 Task: Search one way flight ticket for 4 adults, 1 infant in seat and 1 infant on lap in premium economy from Marquette: Sawyer International Airport to Riverton: Central Wyoming Regional Airport (was Riverton Regional) on 5-4-2023. Choice of flights is Delta. Number of bags: 1 checked bag. Price is upto 107000. Outbound departure time preference is 22:15.
Action: Mouse moved to (307, 130)
Screenshot: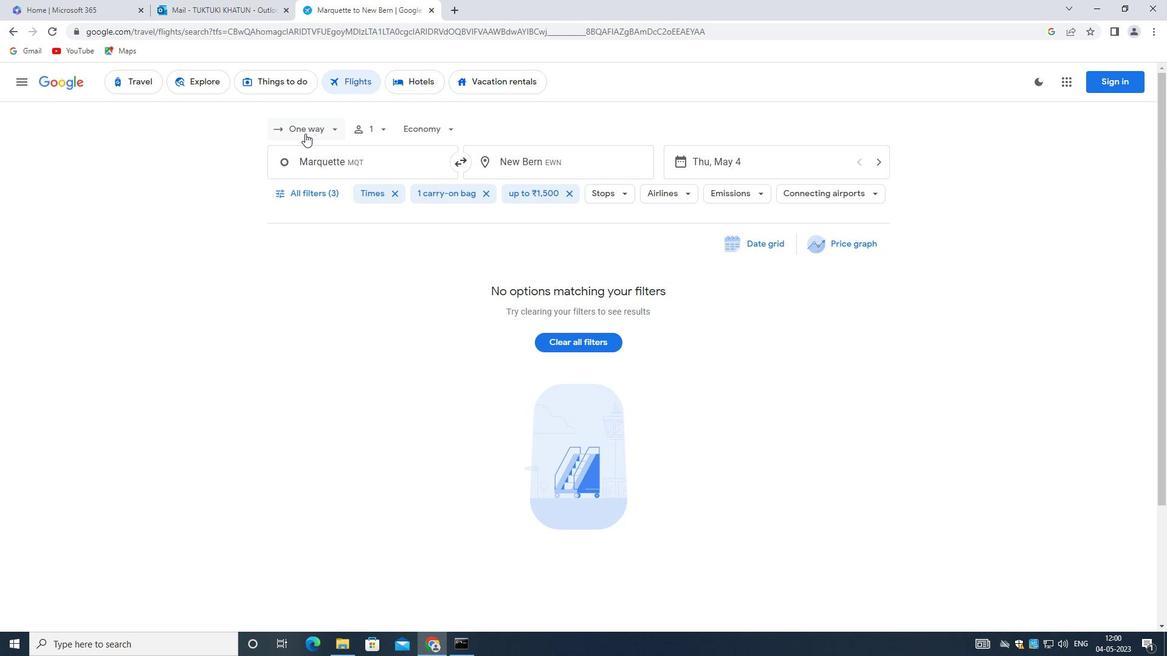 
Action: Mouse pressed left at (307, 130)
Screenshot: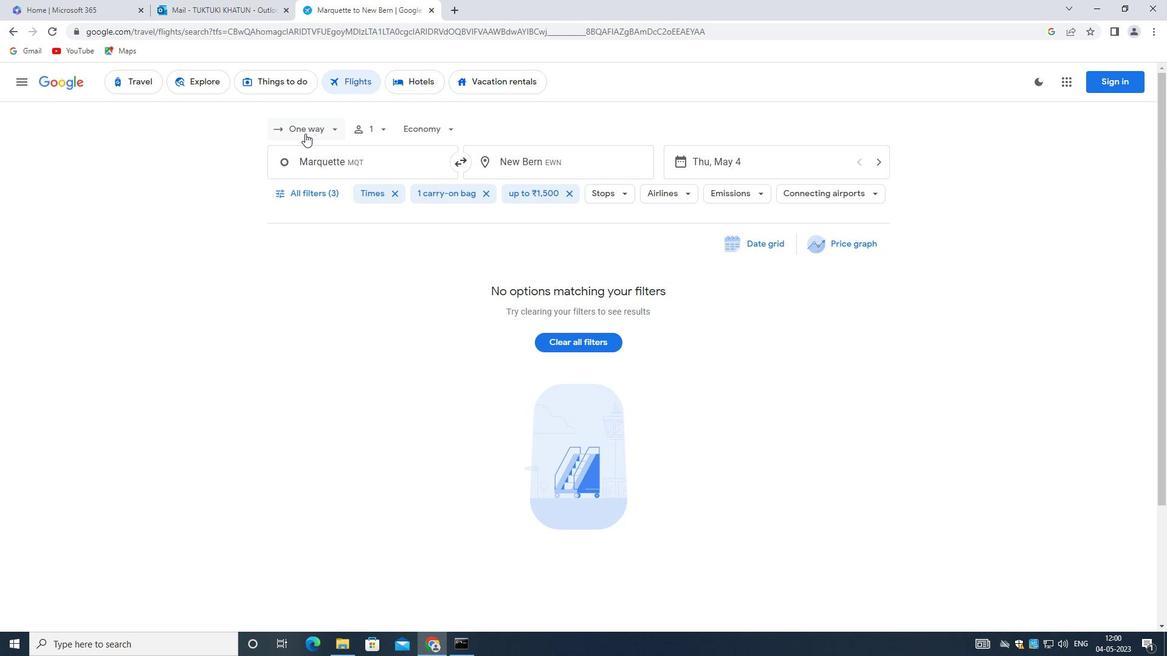 
Action: Mouse moved to (316, 183)
Screenshot: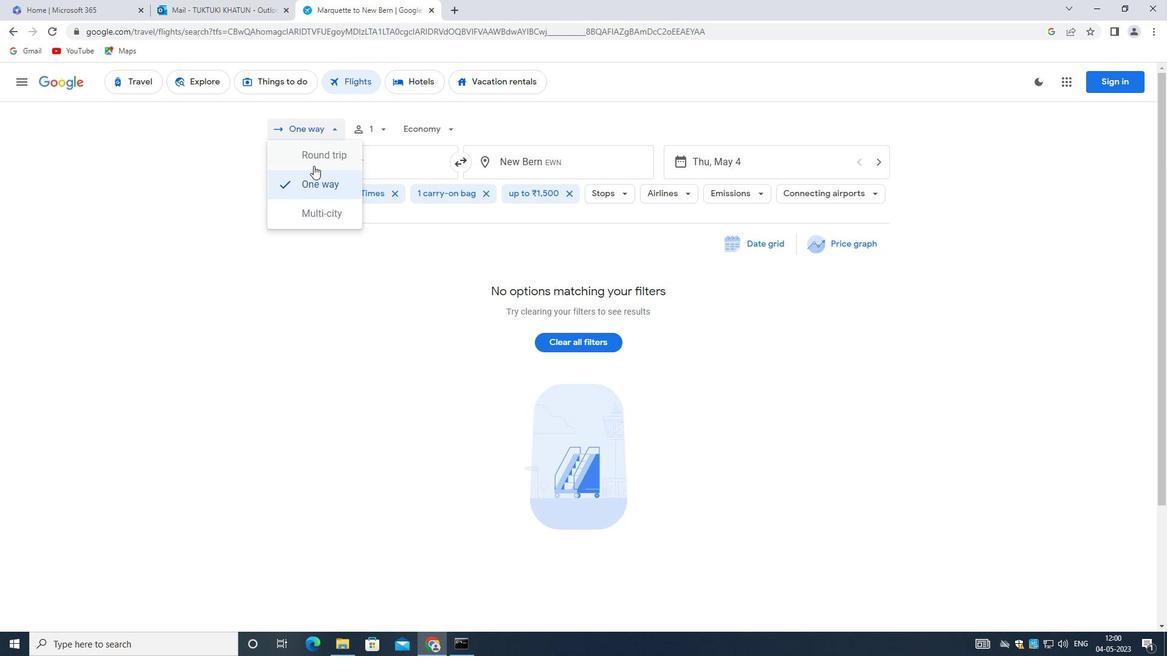 
Action: Mouse pressed left at (316, 183)
Screenshot: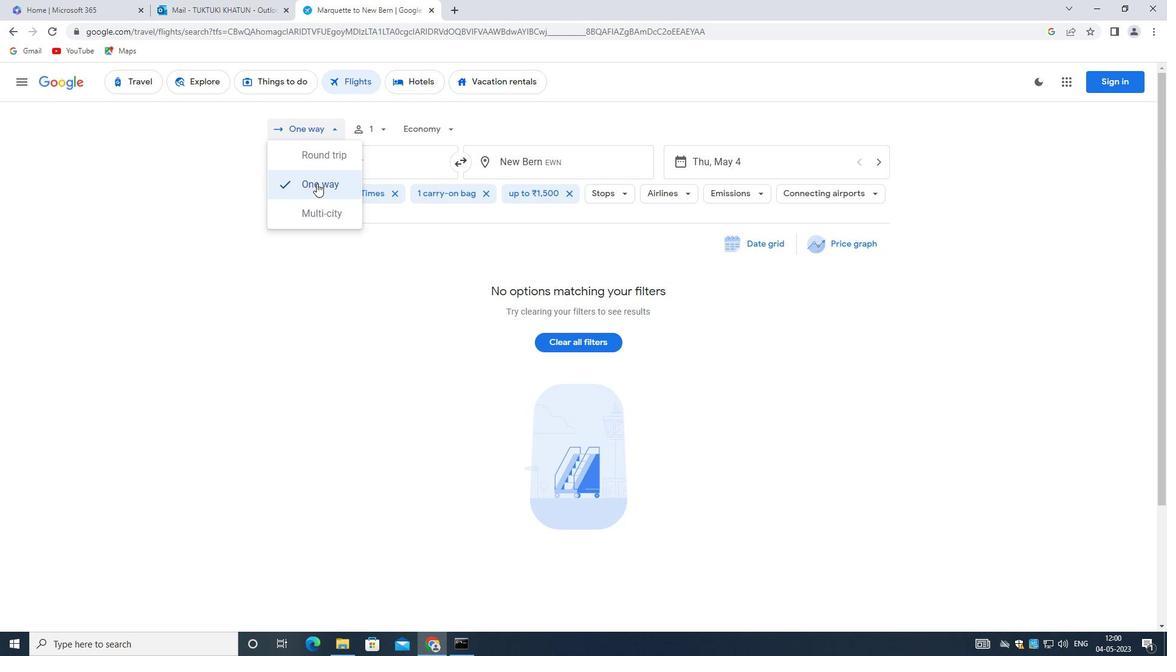 
Action: Mouse moved to (380, 134)
Screenshot: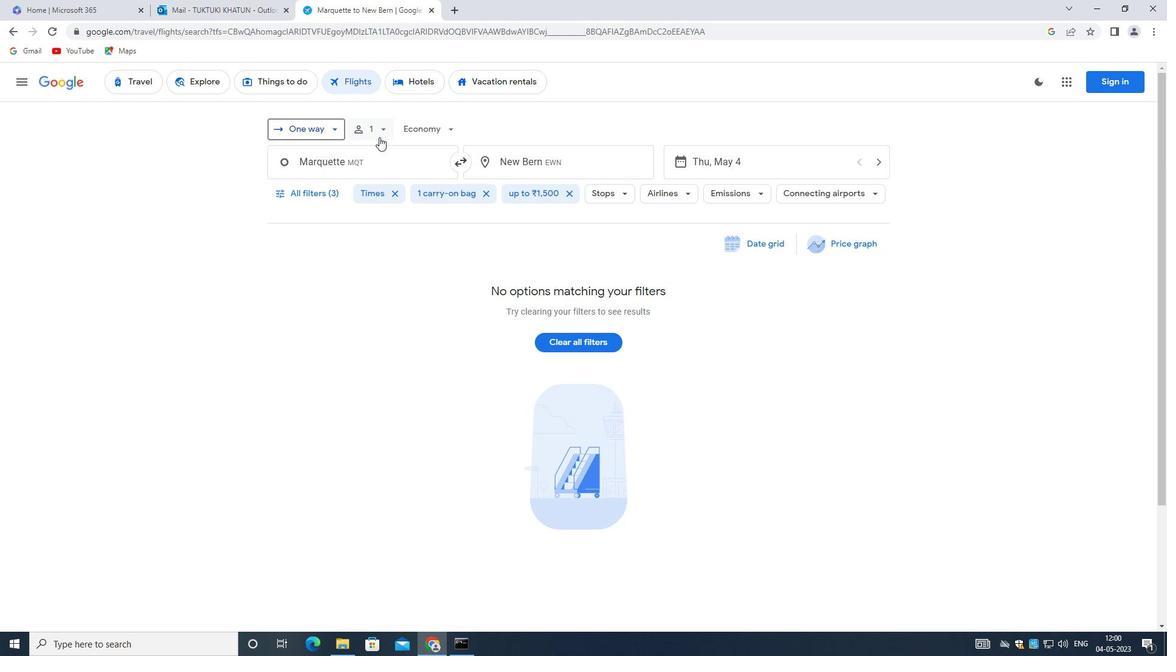 
Action: Mouse pressed left at (380, 134)
Screenshot: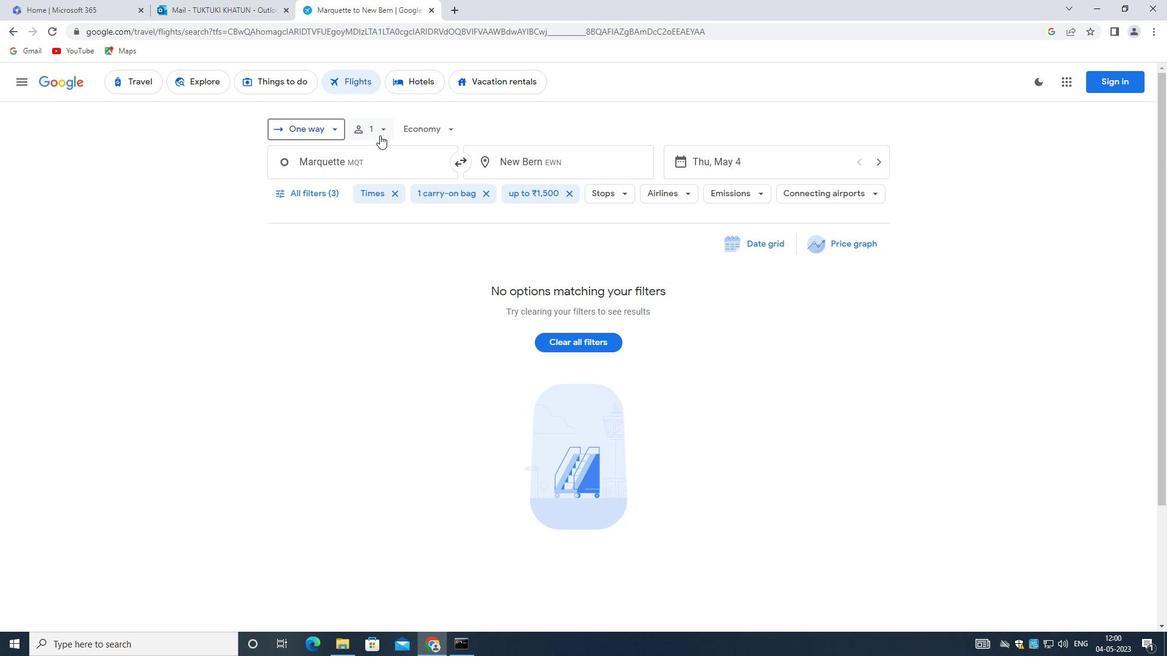 
Action: Mouse moved to (472, 161)
Screenshot: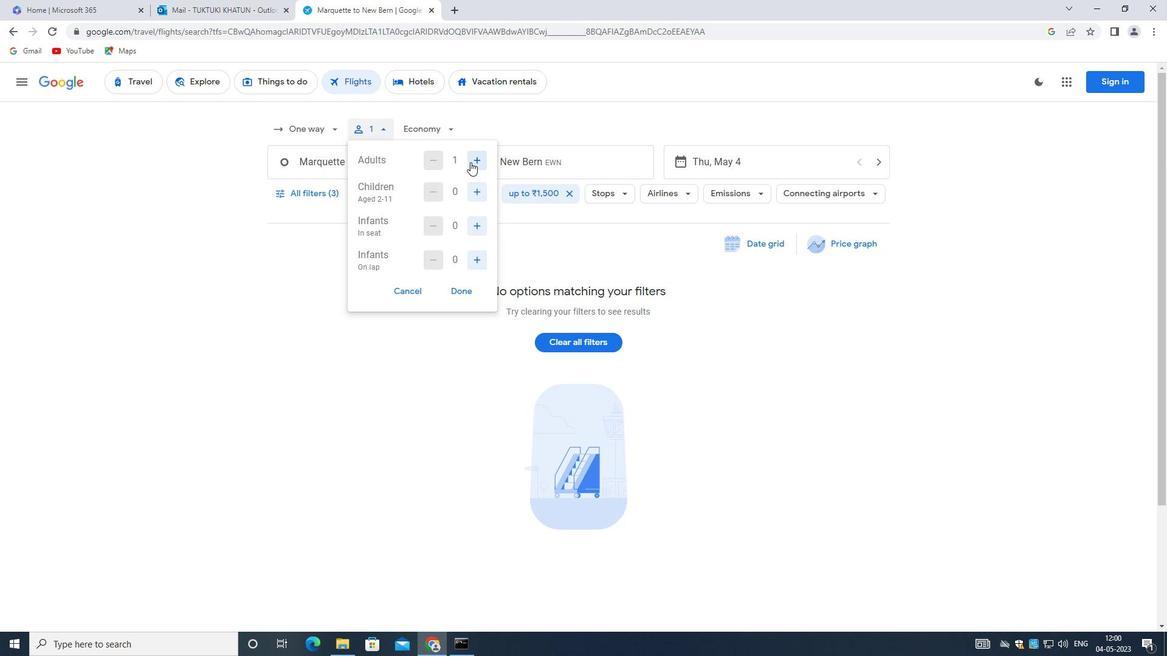 
Action: Mouse pressed left at (472, 161)
Screenshot: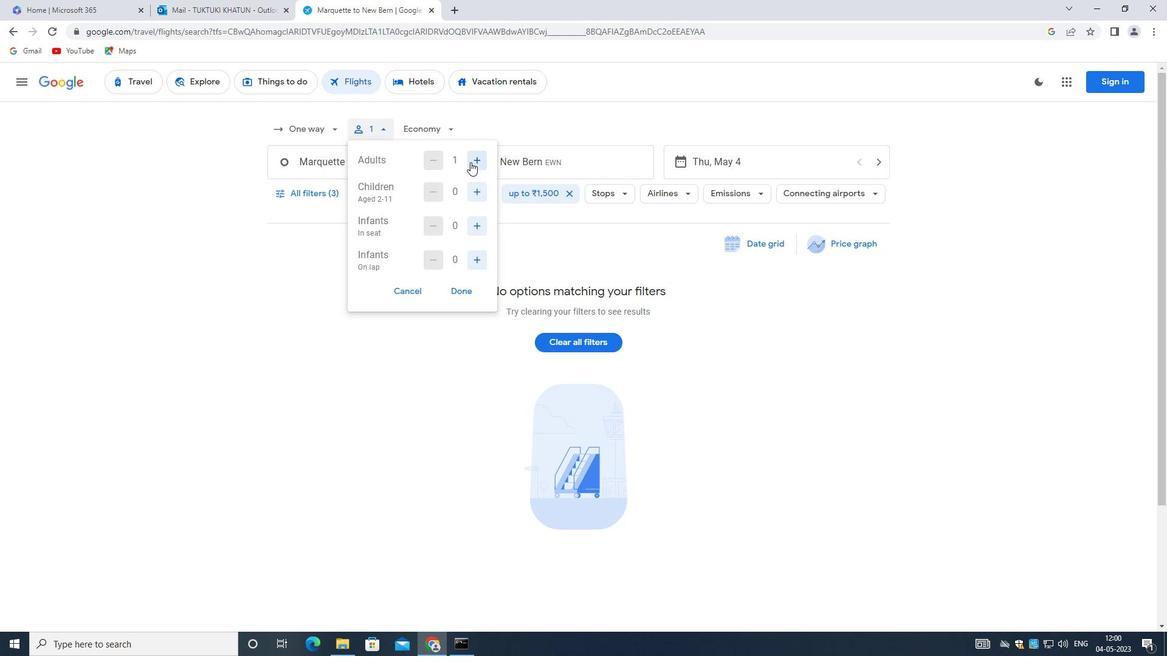 
Action: Mouse moved to (473, 159)
Screenshot: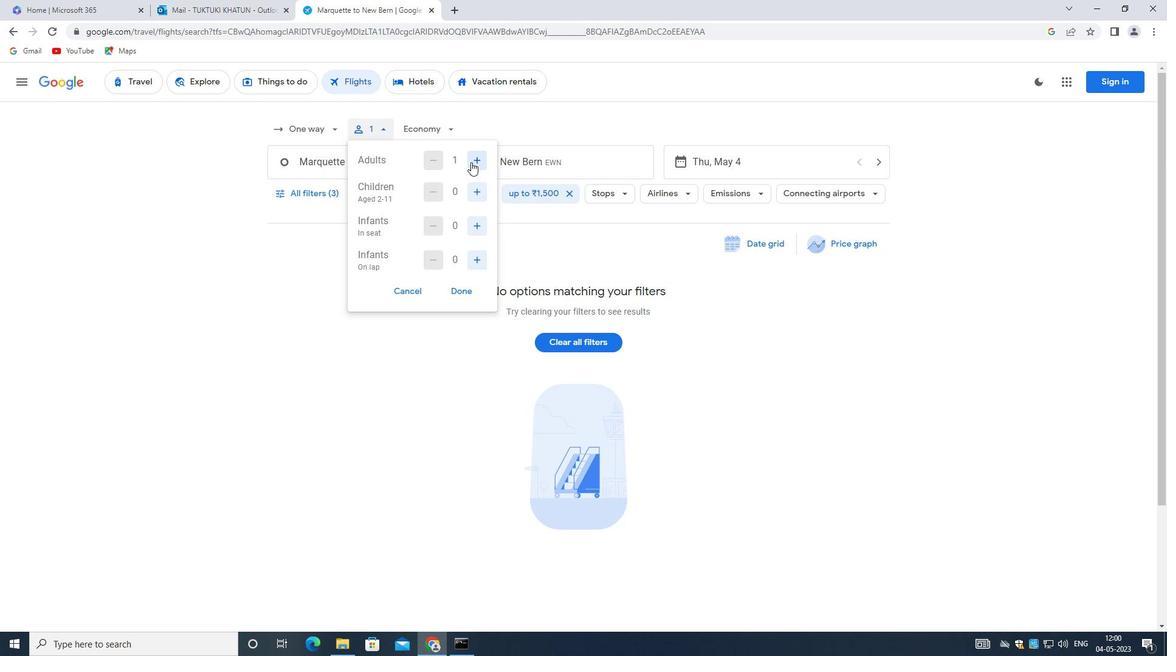 
Action: Mouse pressed left at (473, 159)
Screenshot: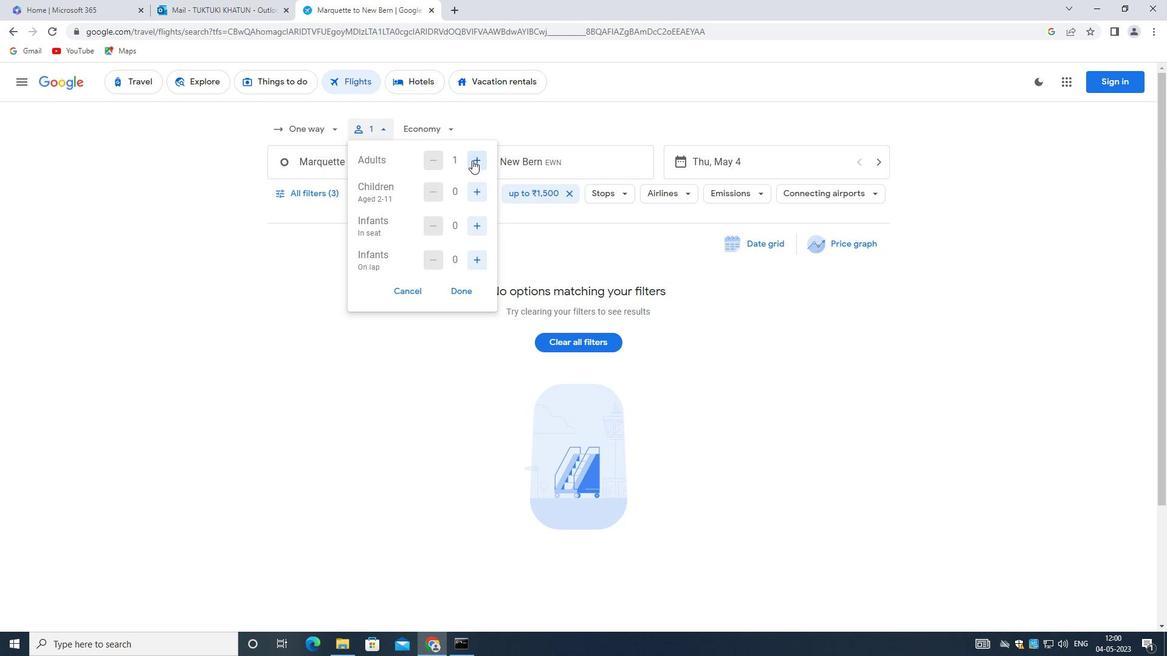 
Action: Mouse pressed left at (473, 159)
Screenshot: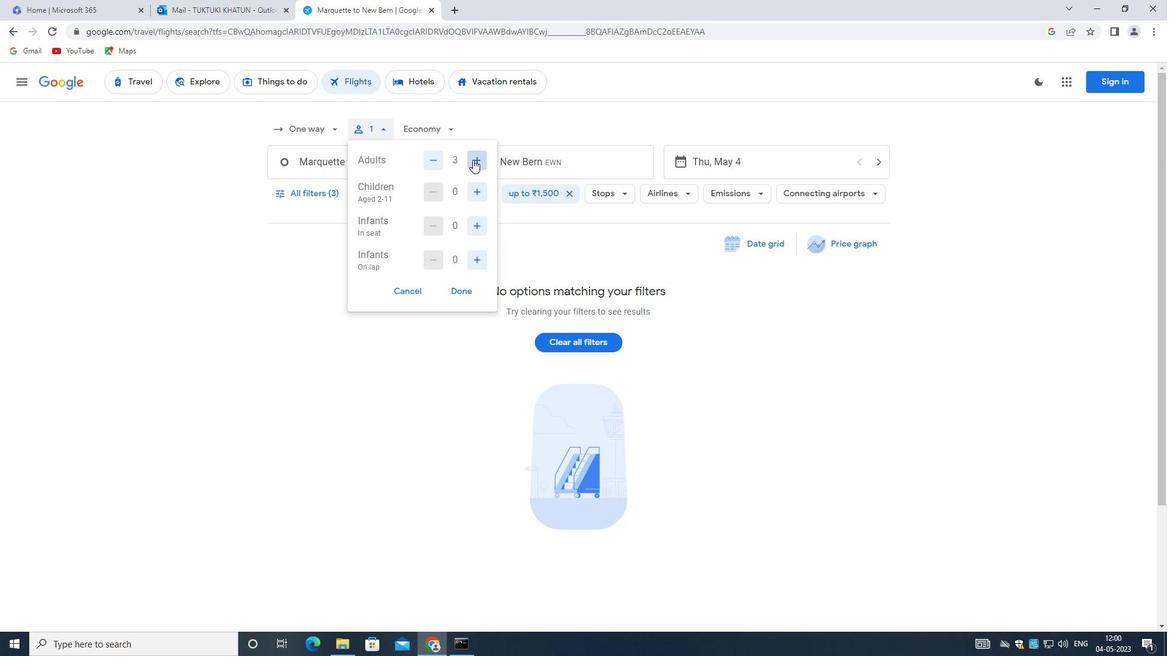 
Action: Mouse moved to (483, 222)
Screenshot: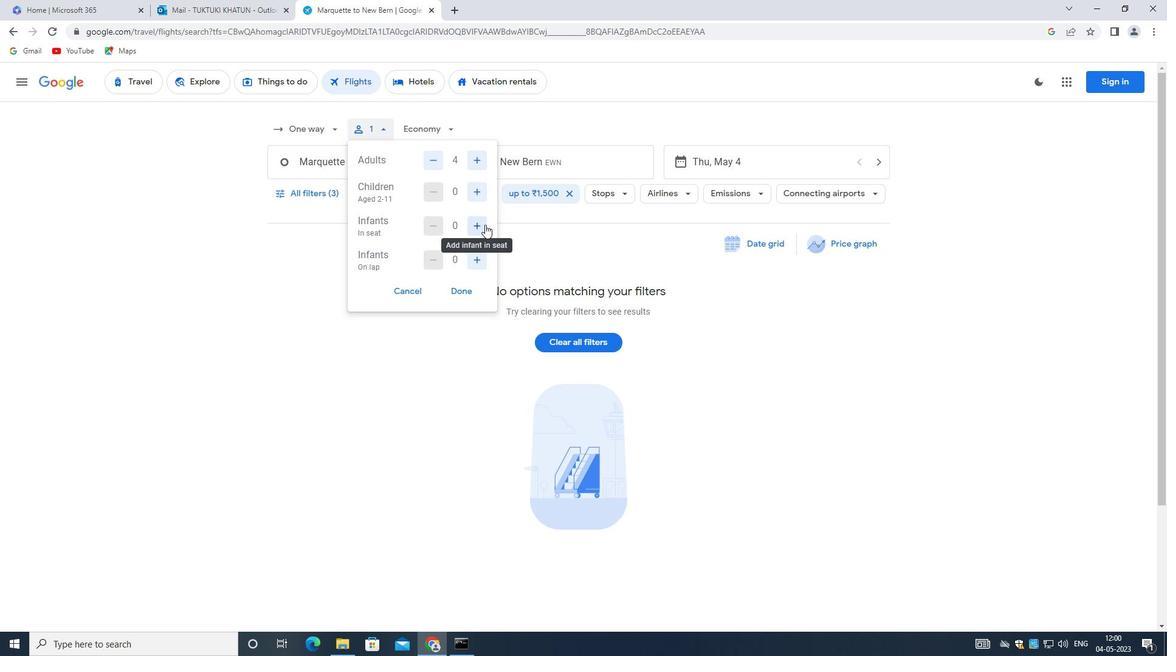
Action: Mouse pressed left at (483, 222)
Screenshot: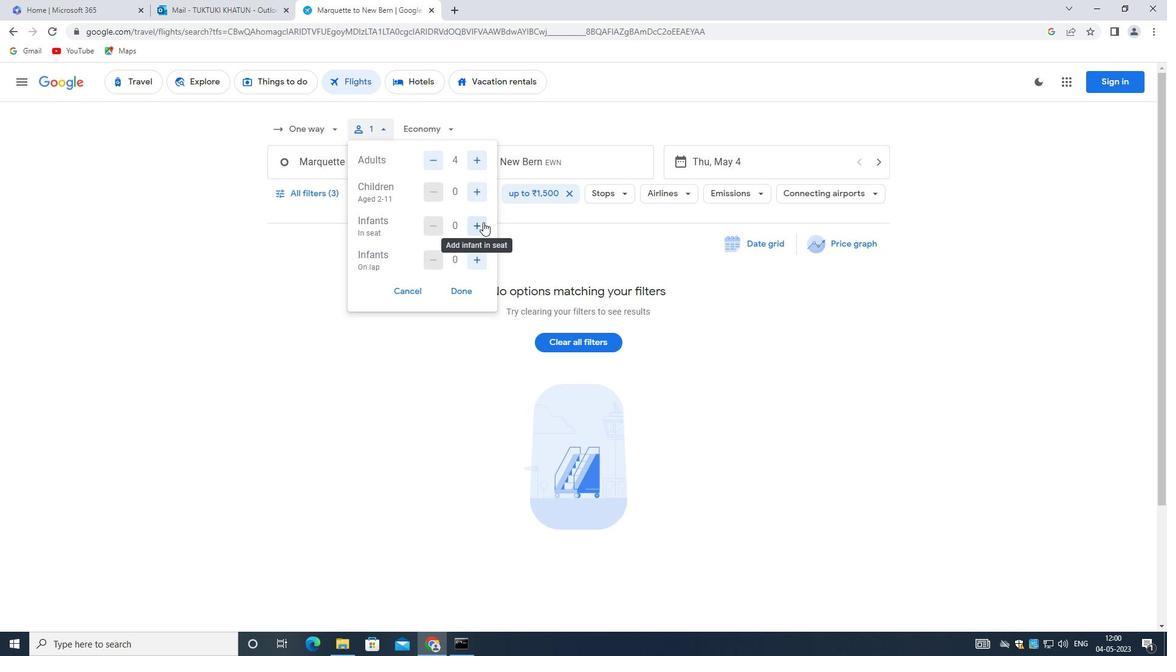 
Action: Mouse moved to (474, 259)
Screenshot: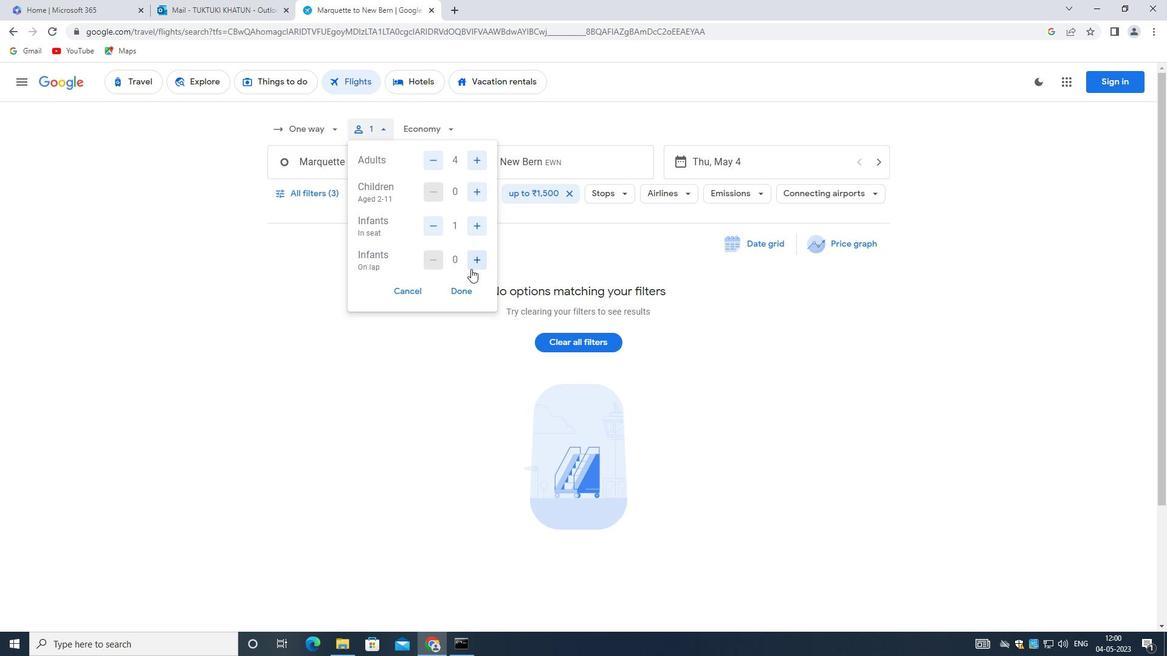 
Action: Mouse pressed left at (474, 259)
Screenshot: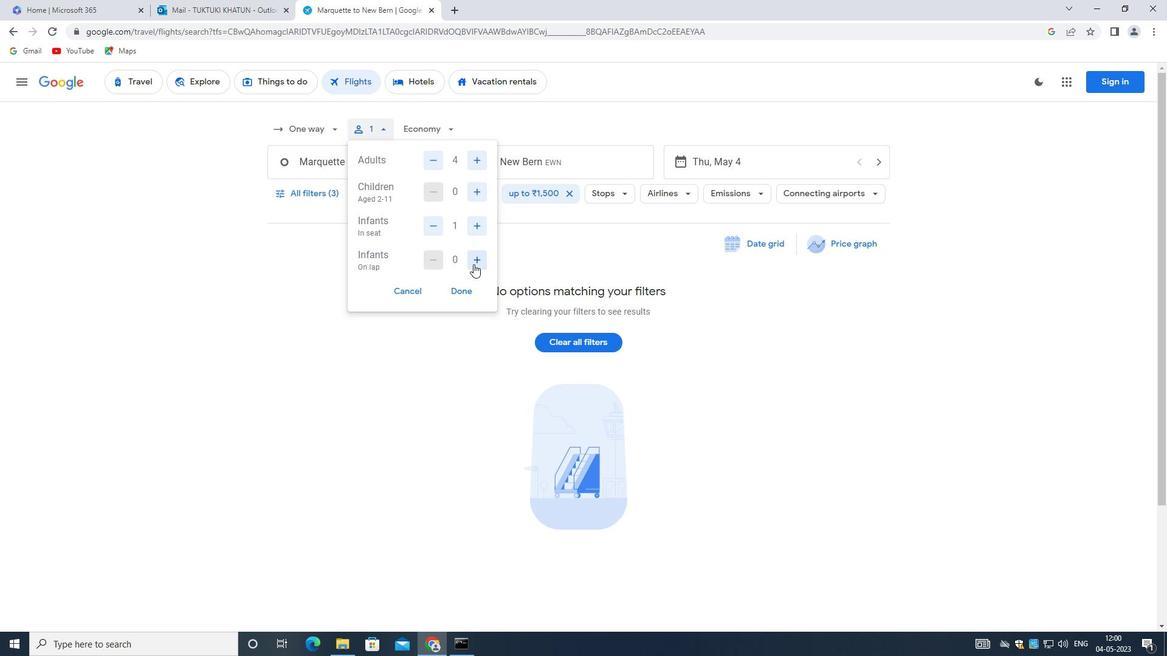 
Action: Mouse moved to (466, 291)
Screenshot: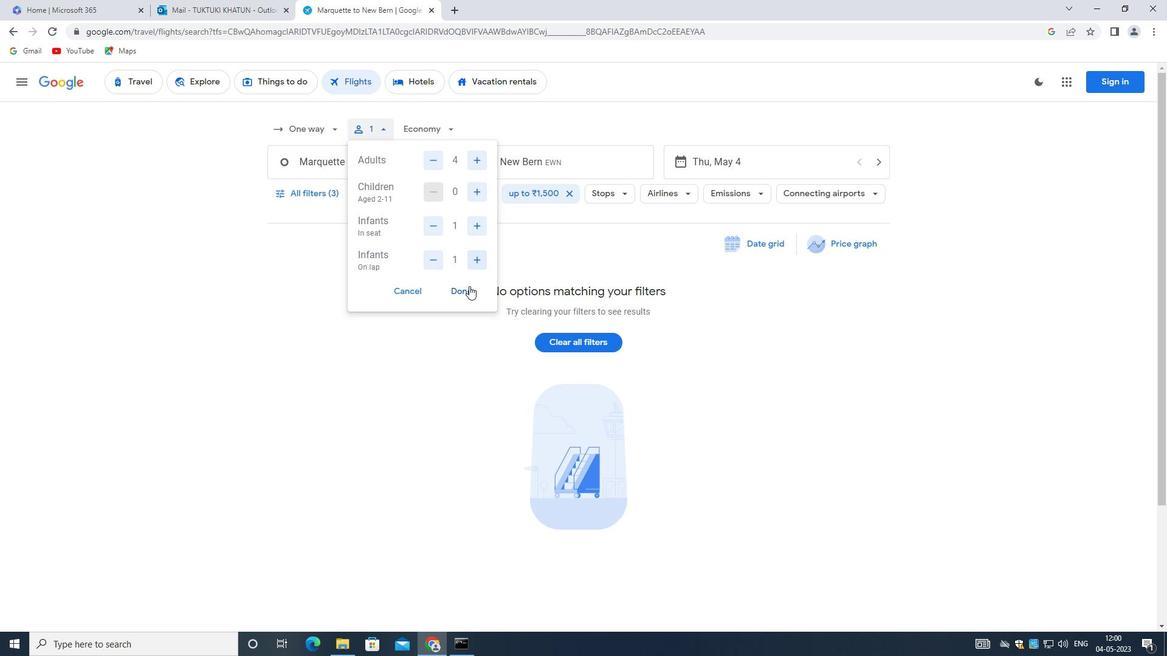 
Action: Mouse pressed left at (466, 291)
Screenshot: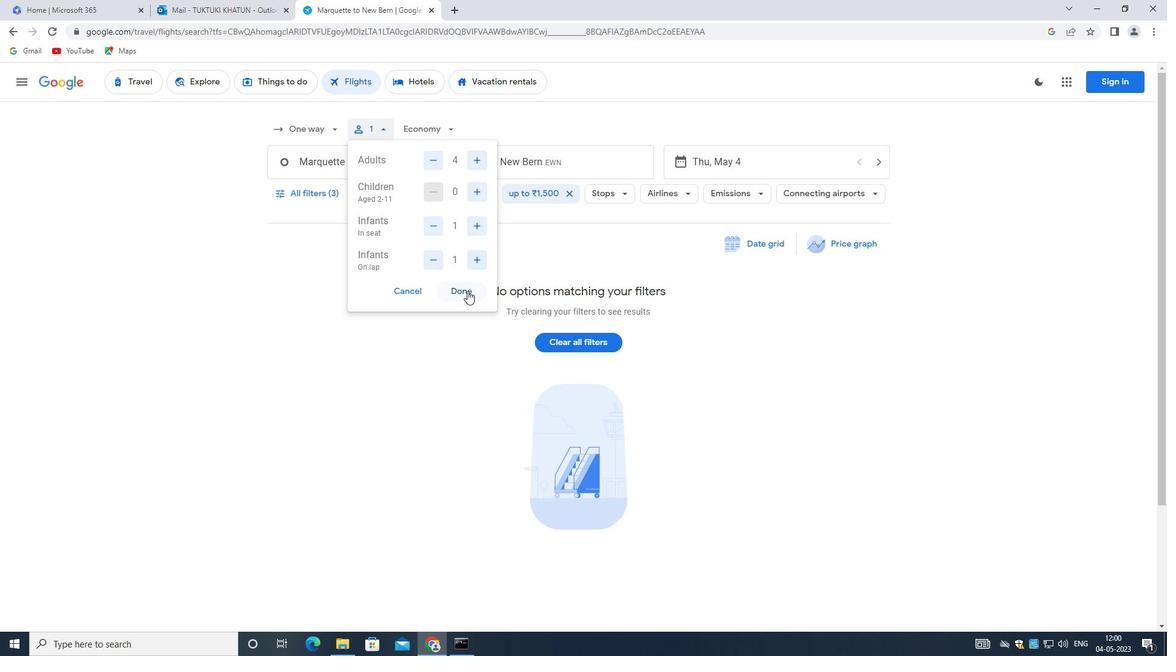 
Action: Mouse moved to (440, 124)
Screenshot: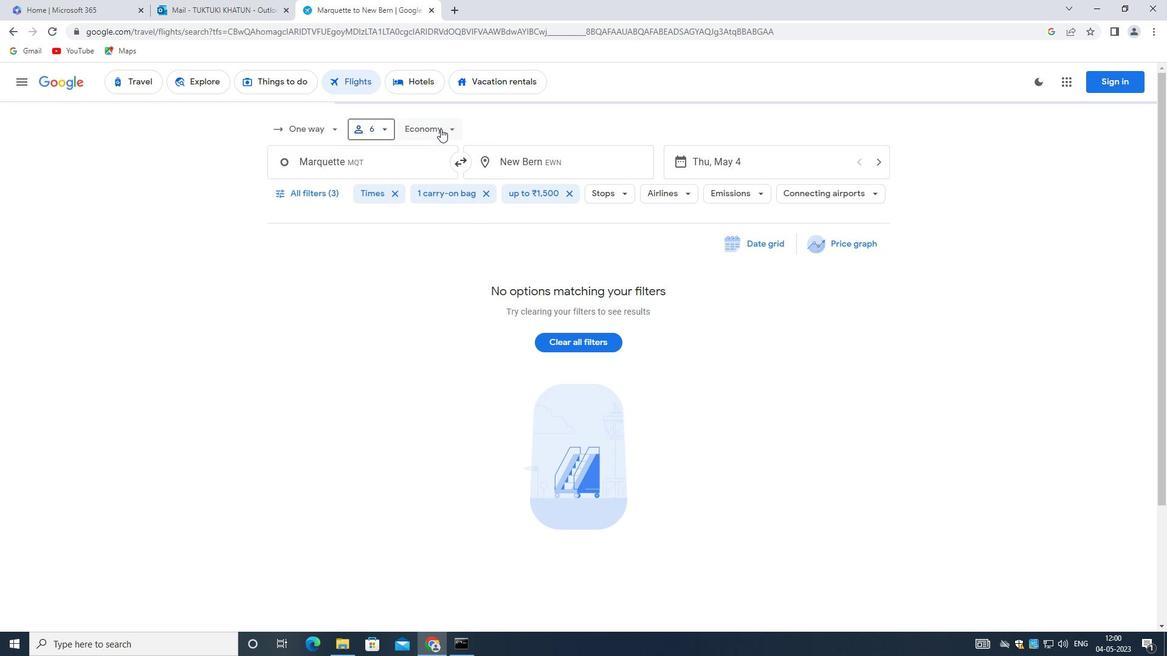 
Action: Mouse pressed left at (440, 124)
Screenshot: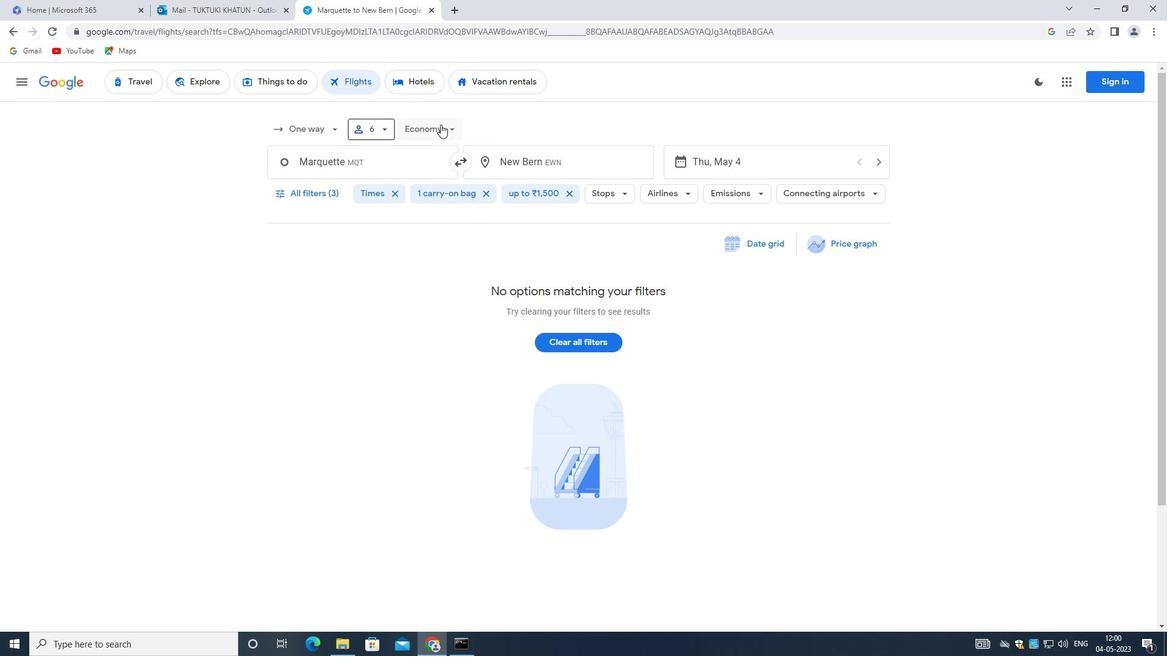 
Action: Mouse moved to (471, 183)
Screenshot: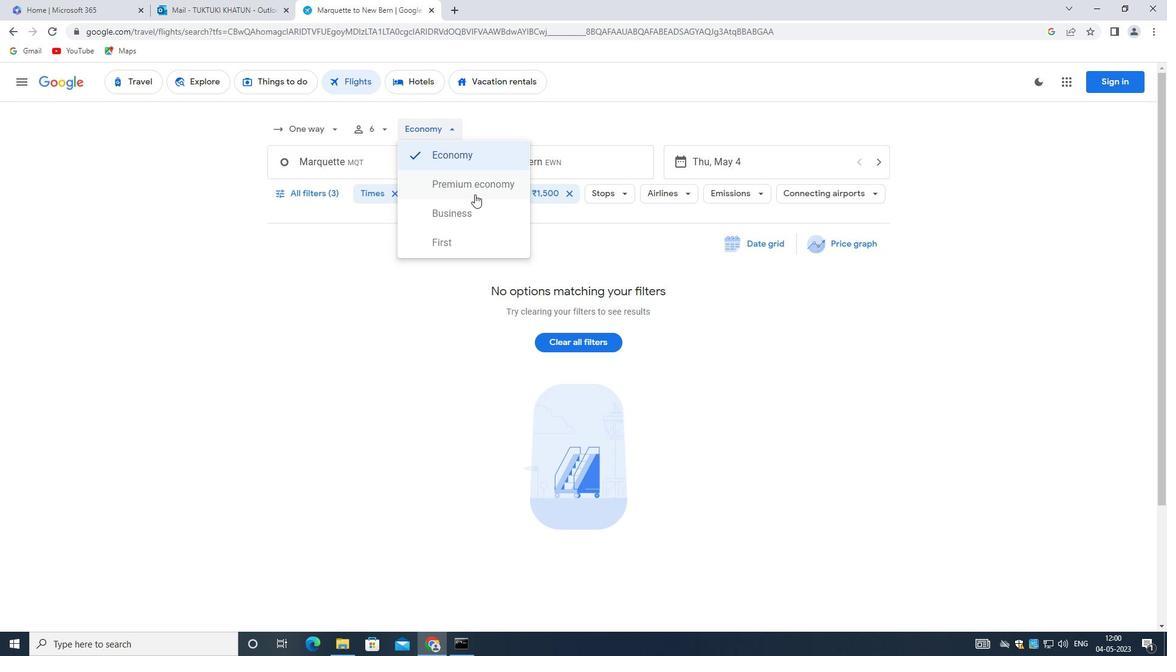 
Action: Mouse pressed left at (471, 183)
Screenshot: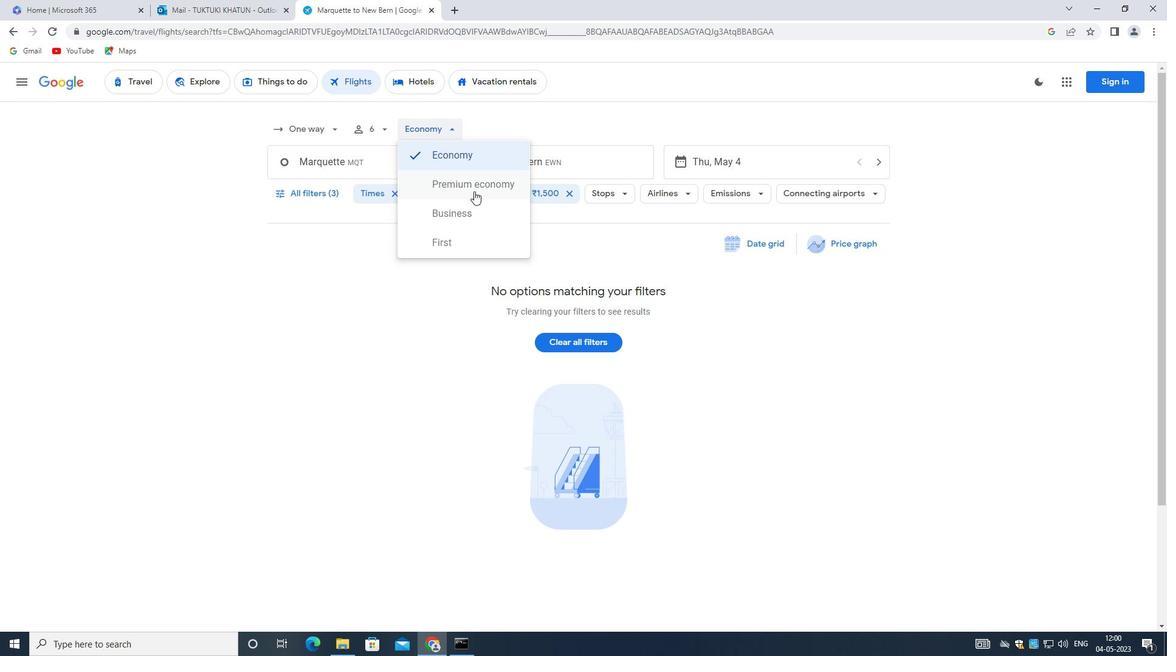 
Action: Mouse moved to (376, 163)
Screenshot: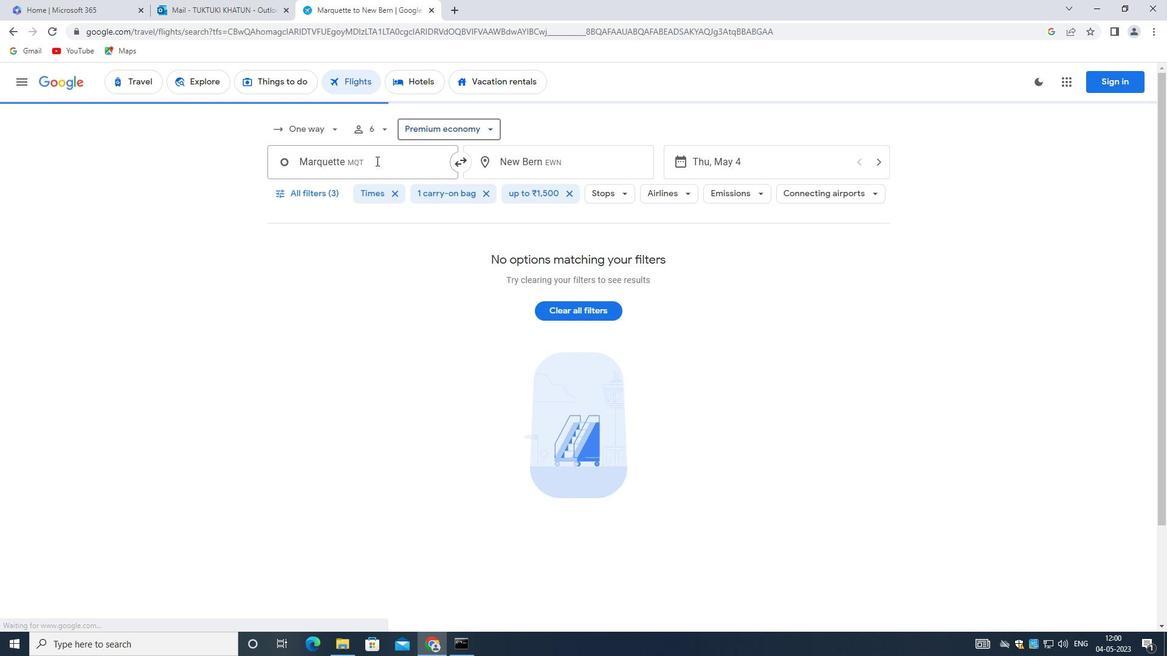 
Action: Mouse pressed left at (376, 163)
Screenshot: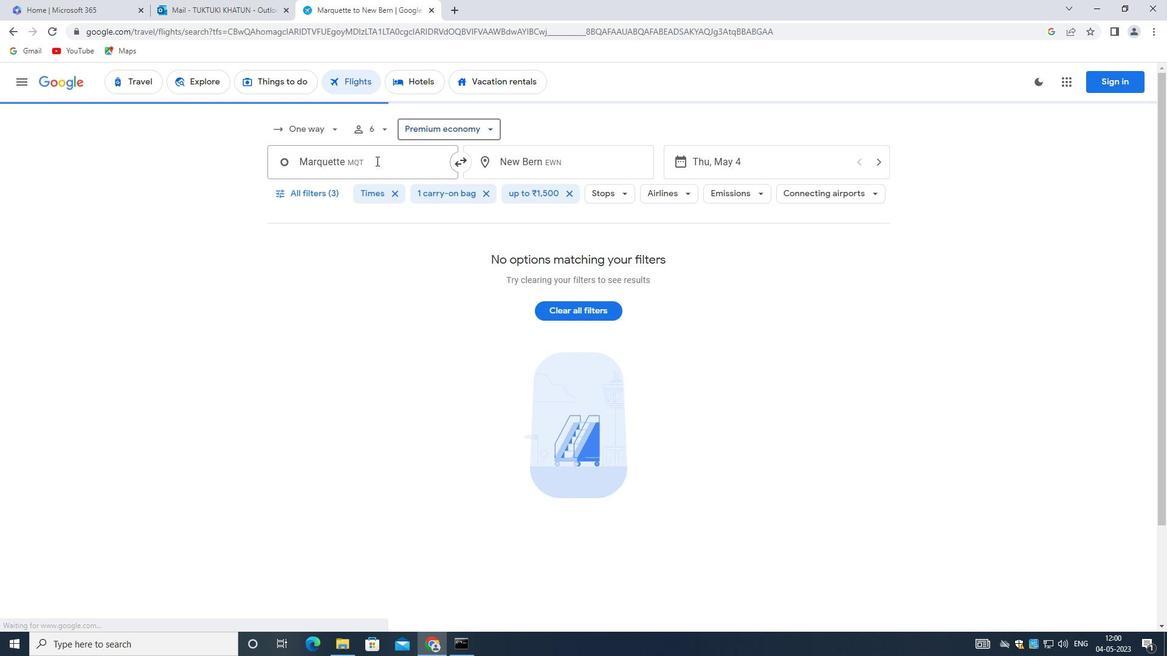 
Action: Key pressed <Key.backspace><Key.shift_r>Marquette
Screenshot: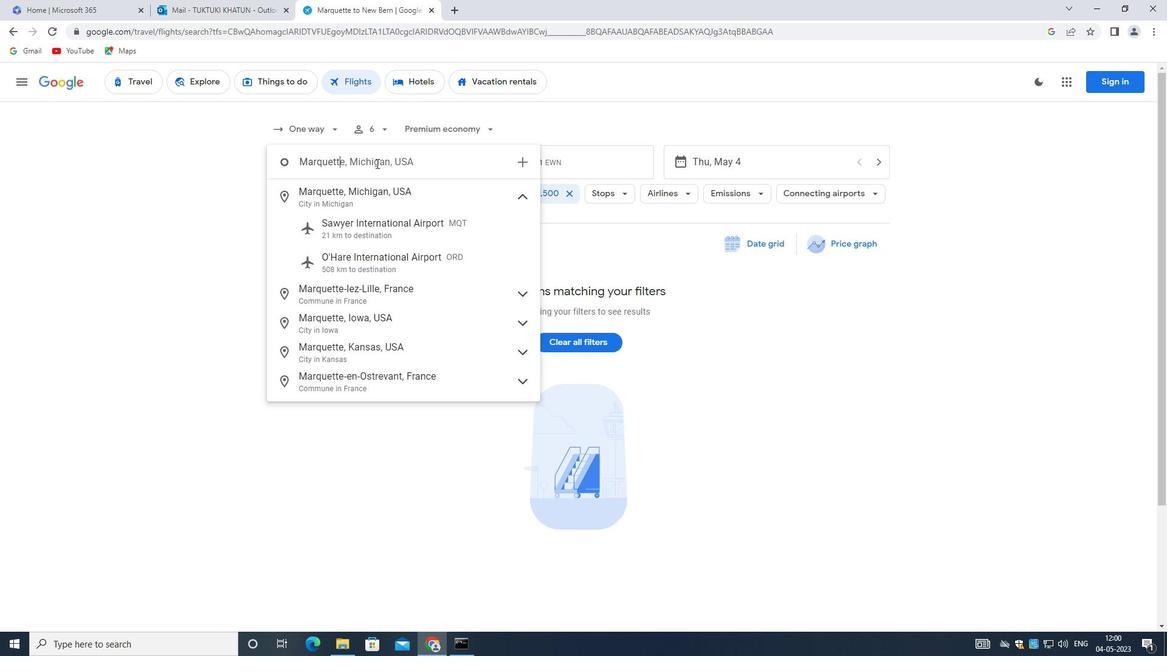 
Action: Mouse moved to (415, 224)
Screenshot: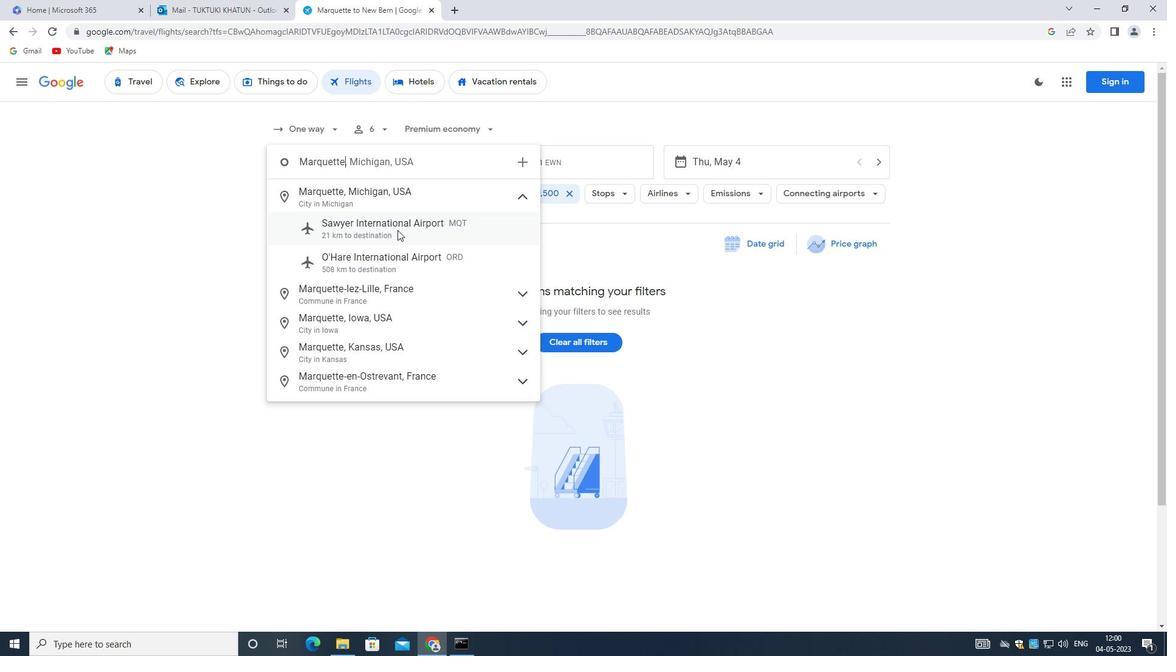 
Action: Mouse pressed left at (415, 224)
Screenshot: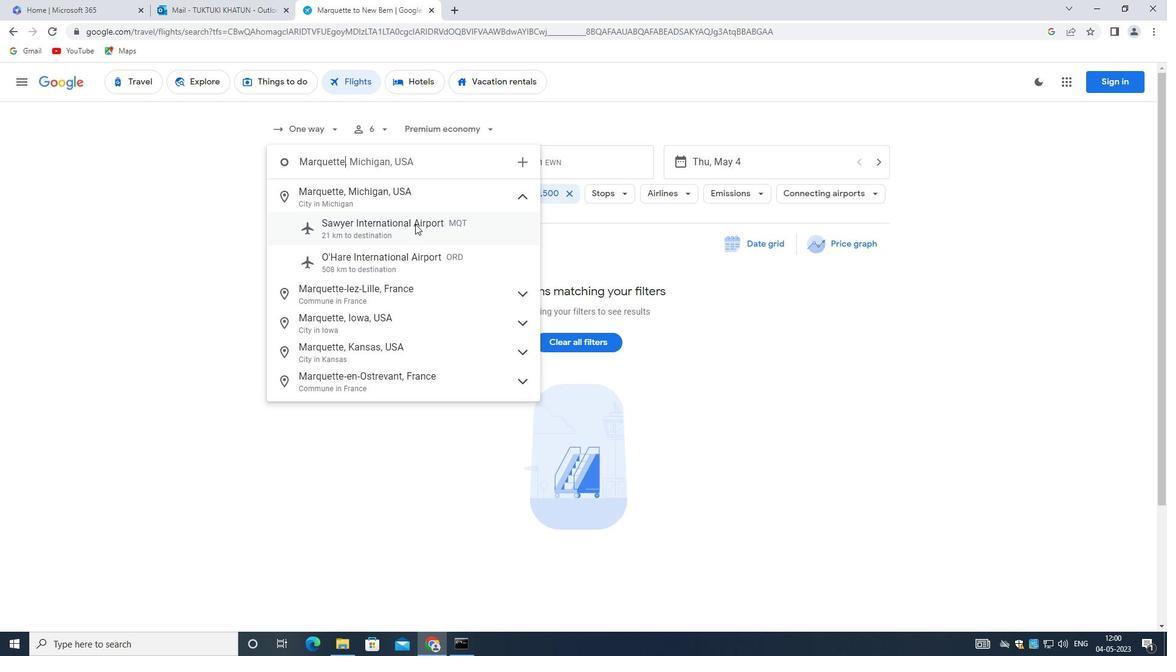 
Action: Mouse moved to (531, 155)
Screenshot: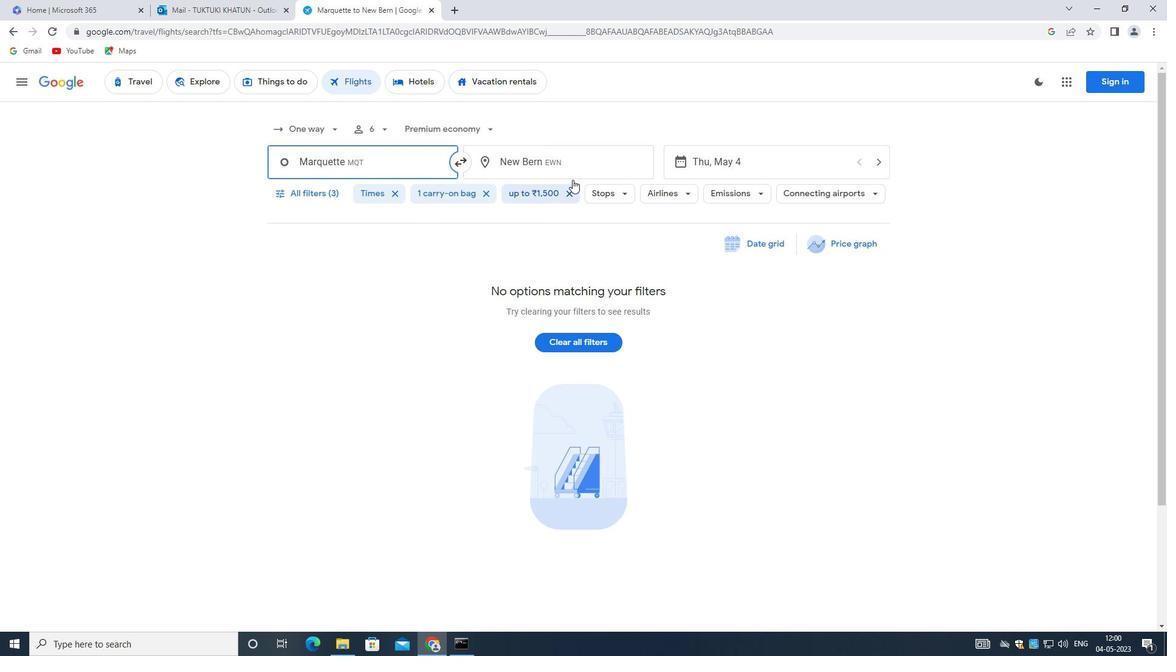 
Action: Mouse pressed left at (531, 155)
Screenshot: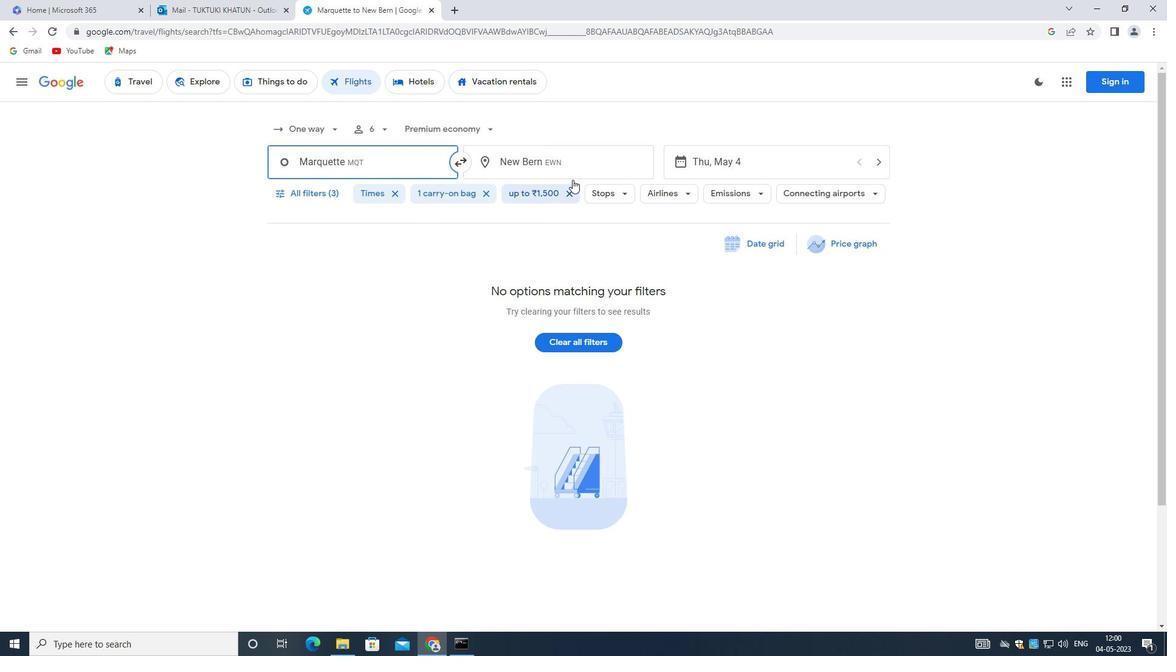 
Action: Mouse moved to (531, 155)
Screenshot: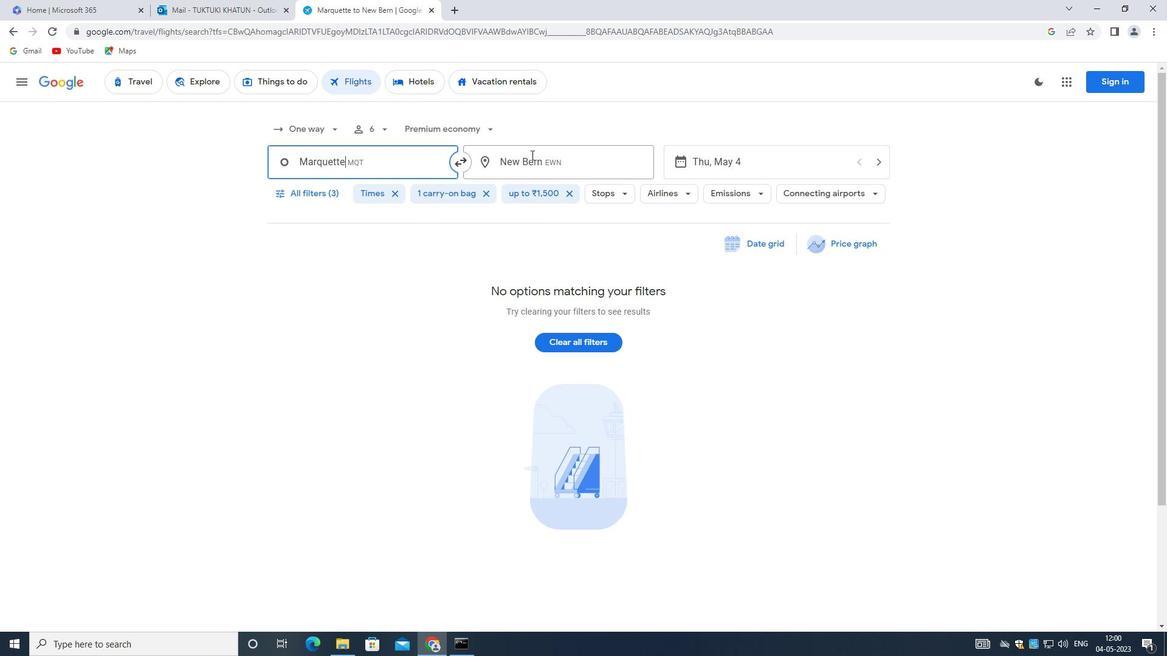 
Action: Key pressed <Key.backspace><Key.shift>CENTRAL<Key.space><Key.shift>W
Screenshot: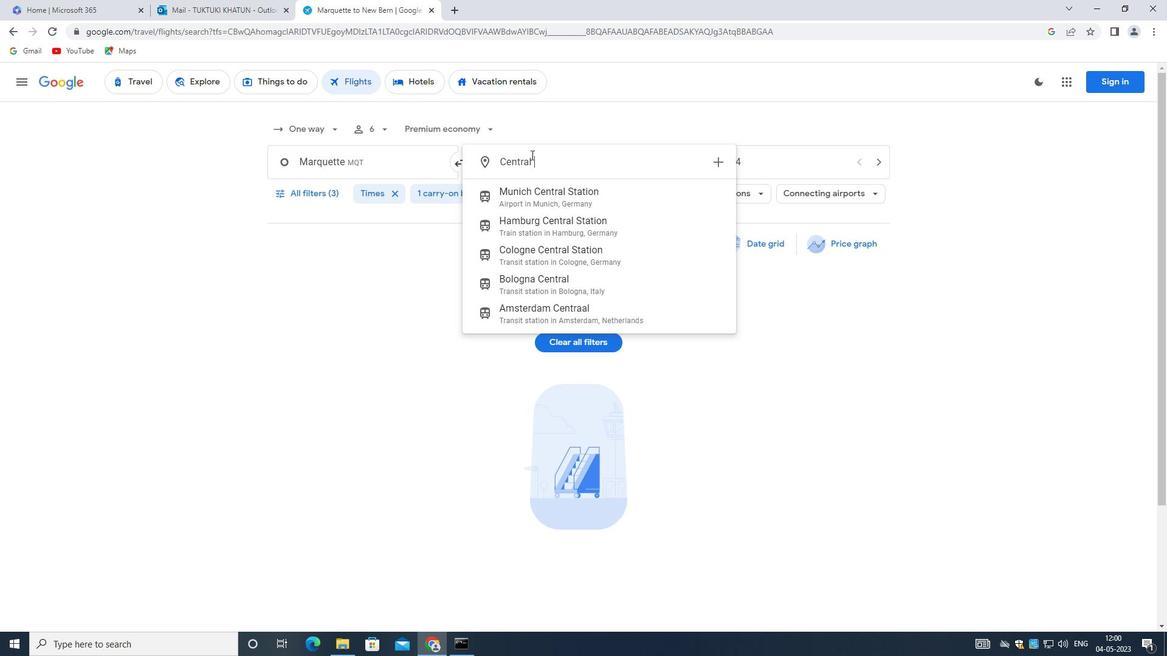 
Action: Mouse moved to (603, 191)
Screenshot: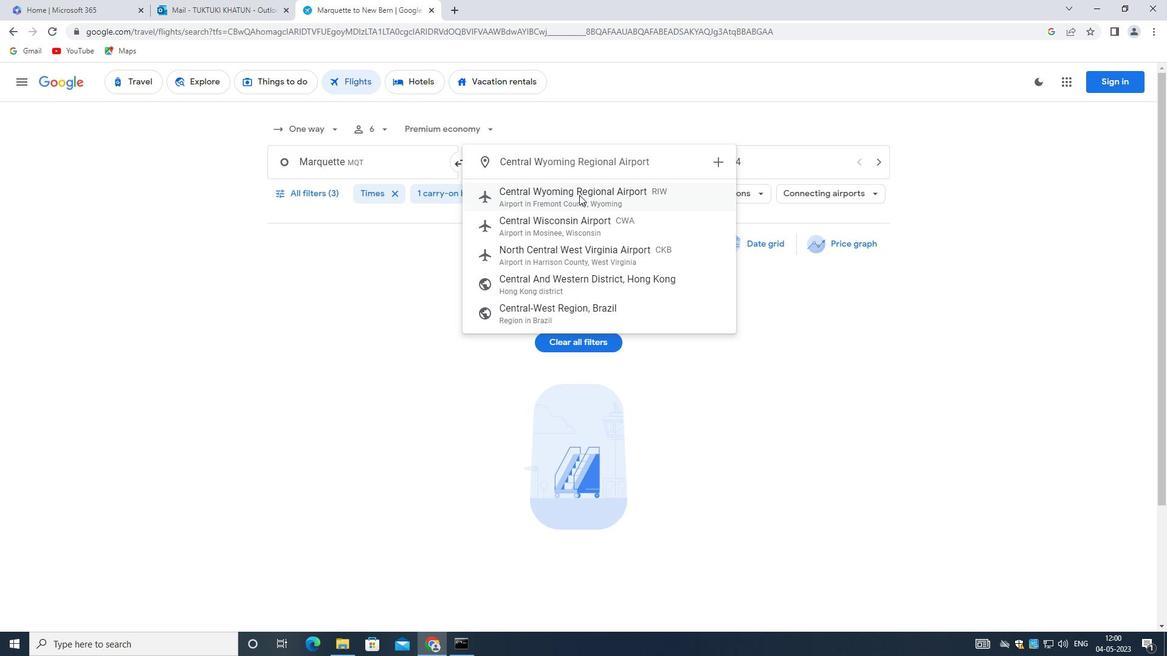 
Action: Mouse pressed left at (603, 191)
Screenshot: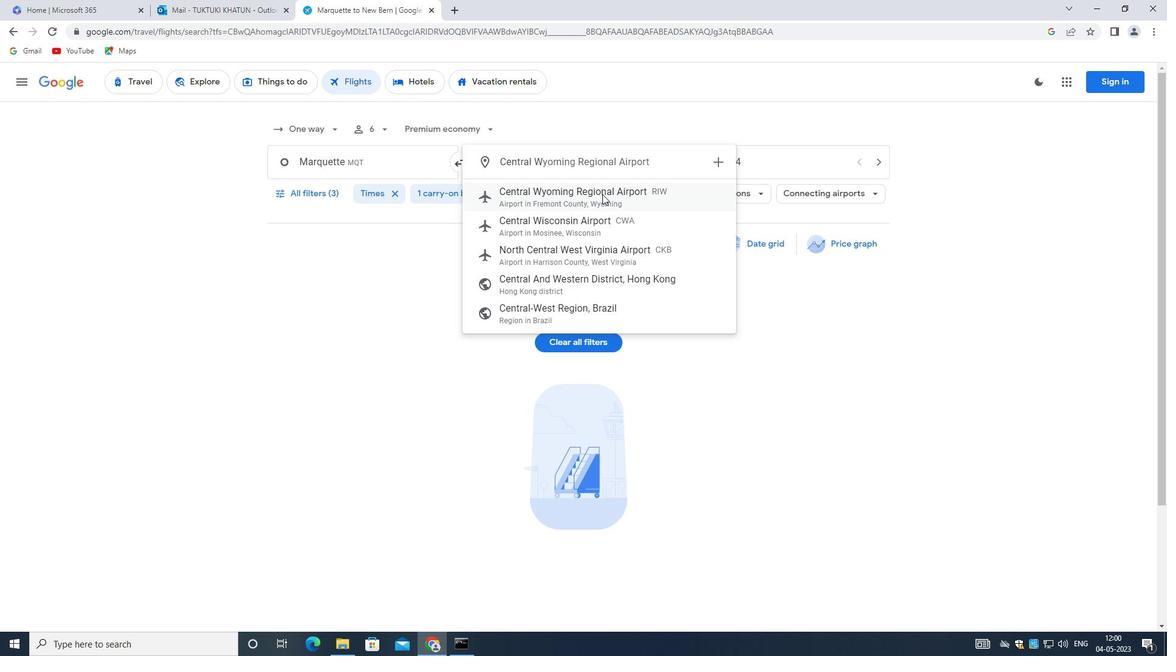 
Action: Mouse moved to (726, 166)
Screenshot: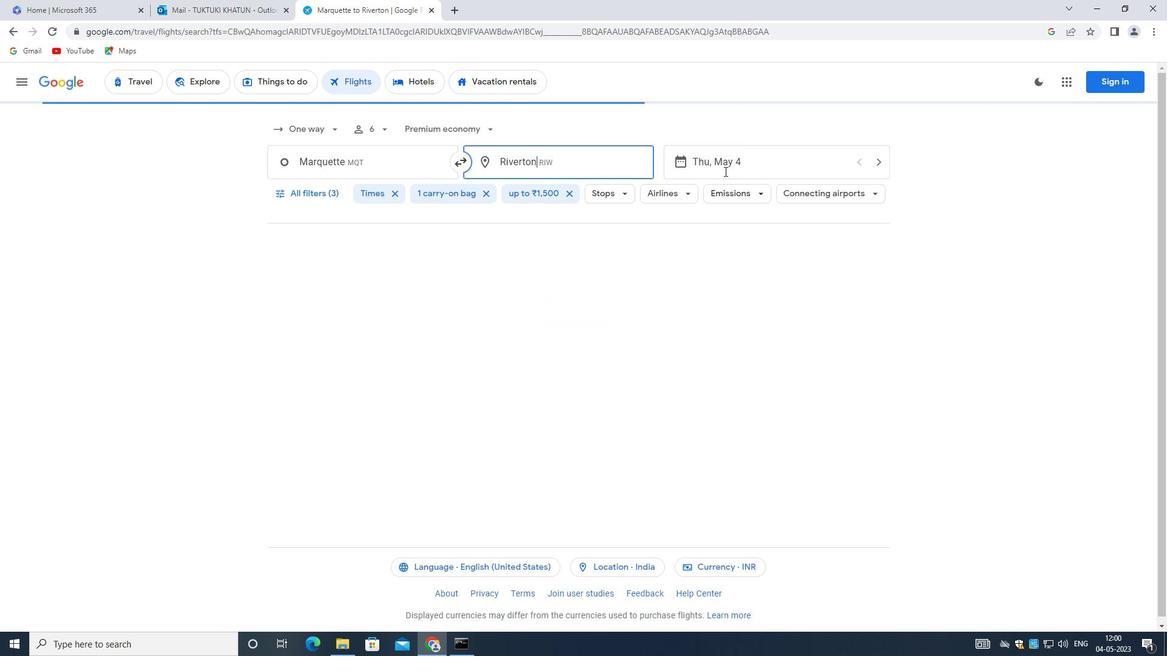 
Action: Mouse pressed left at (726, 166)
Screenshot: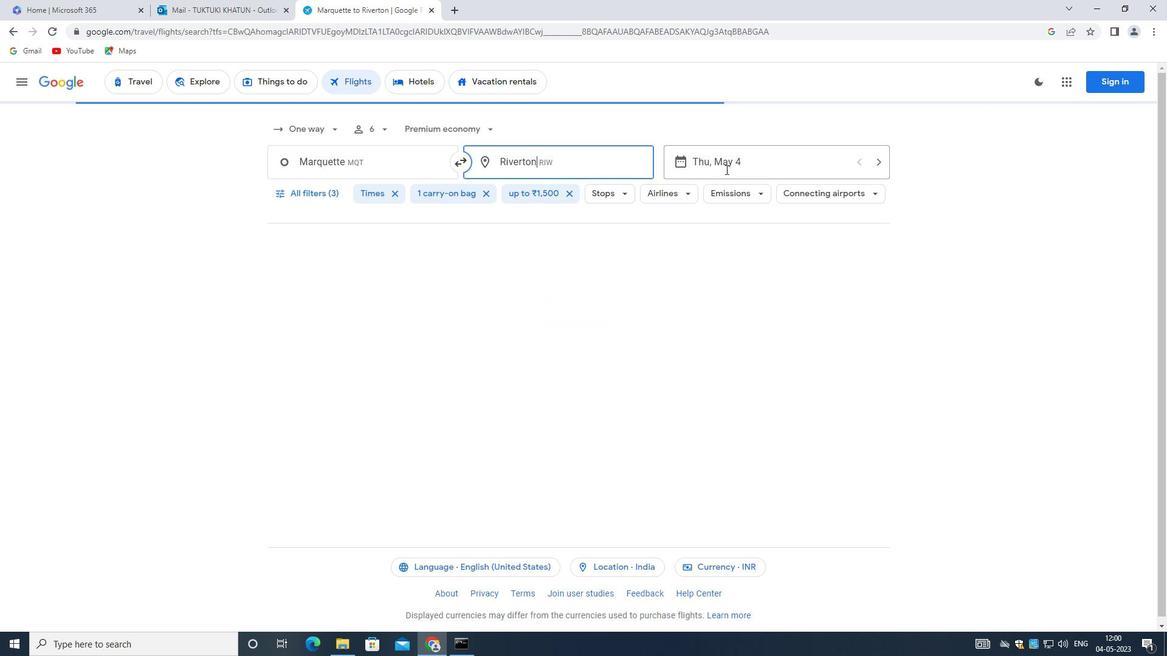 
Action: Mouse moved to (857, 456)
Screenshot: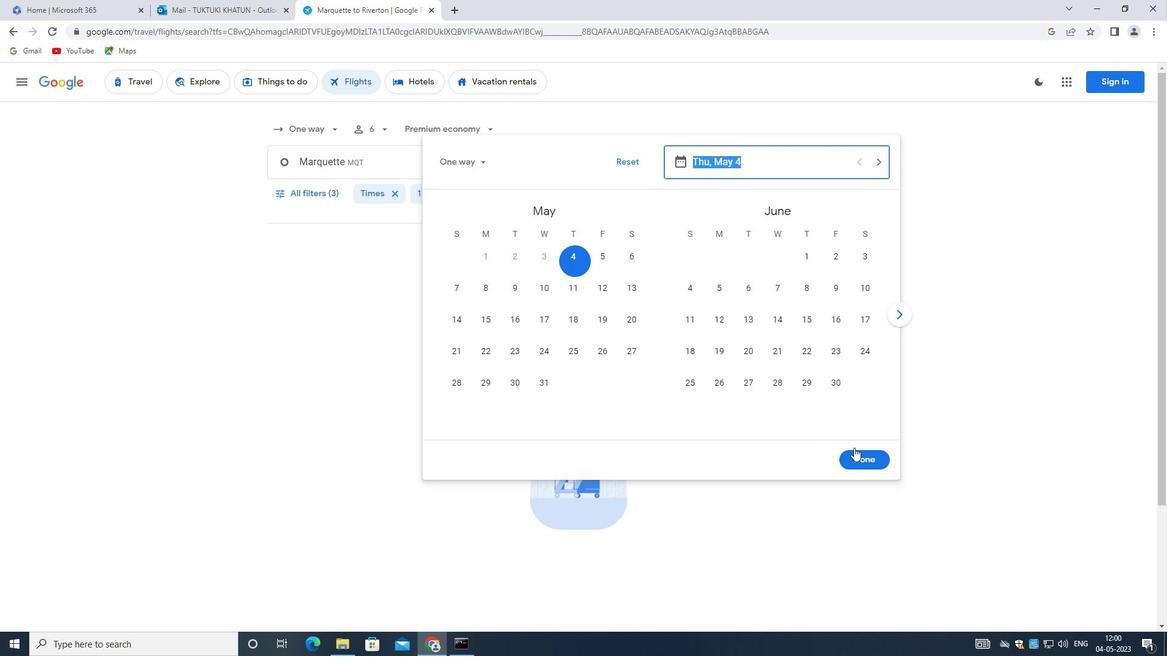 
Action: Mouse pressed left at (857, 456)
Screenshot: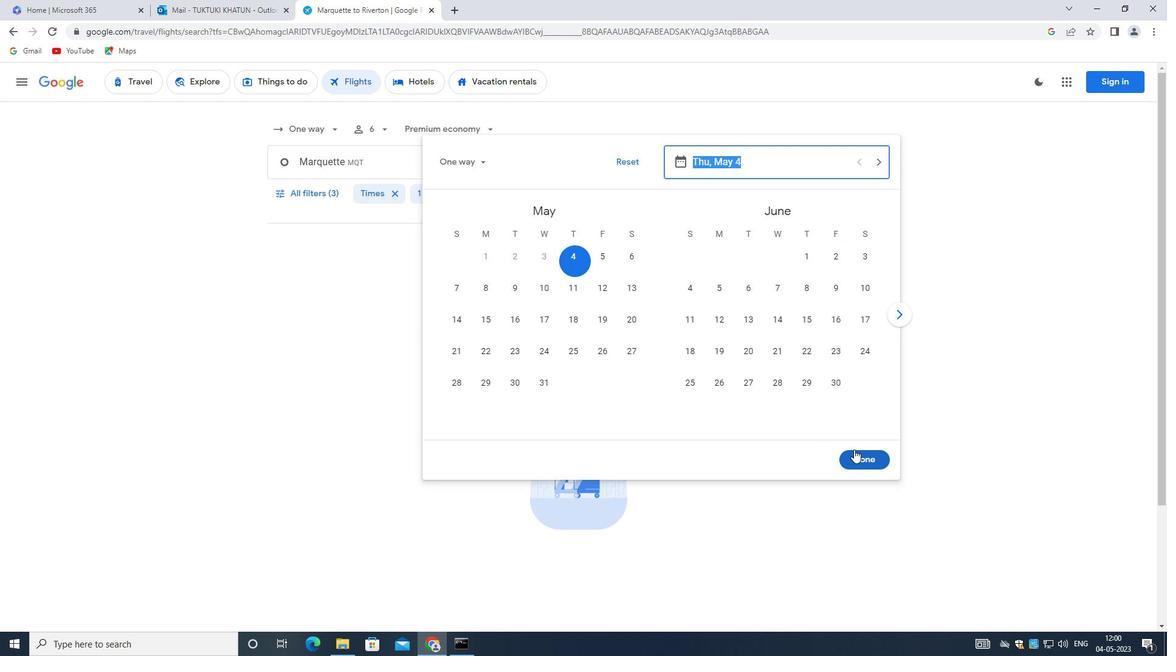 
Action: Mouse moved to (316, 184)
Screenshot: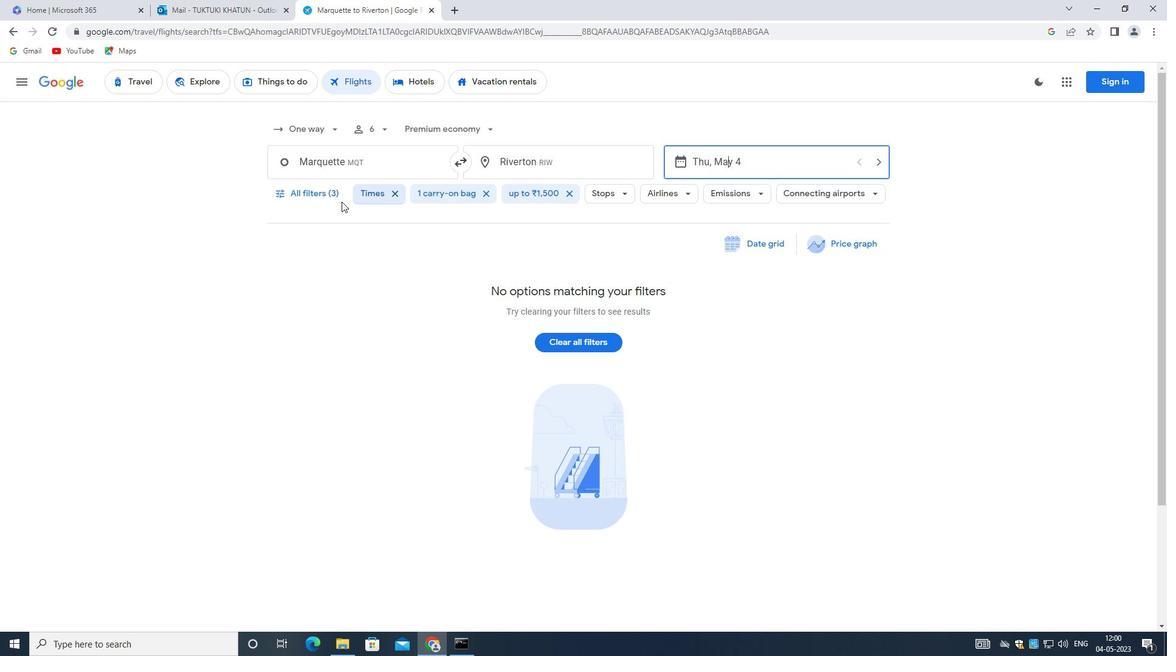 
Action: Mouse pressed left at (316, 184)
Screenshot: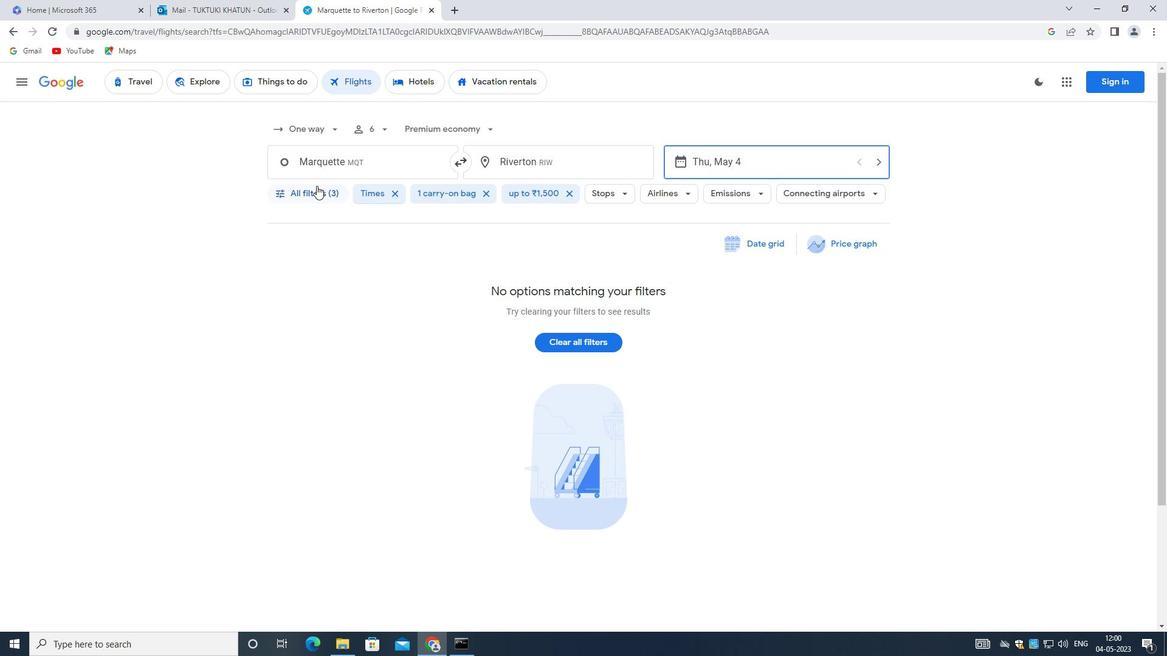 
Action: Mouse moved to (349, 460)
Screenshot: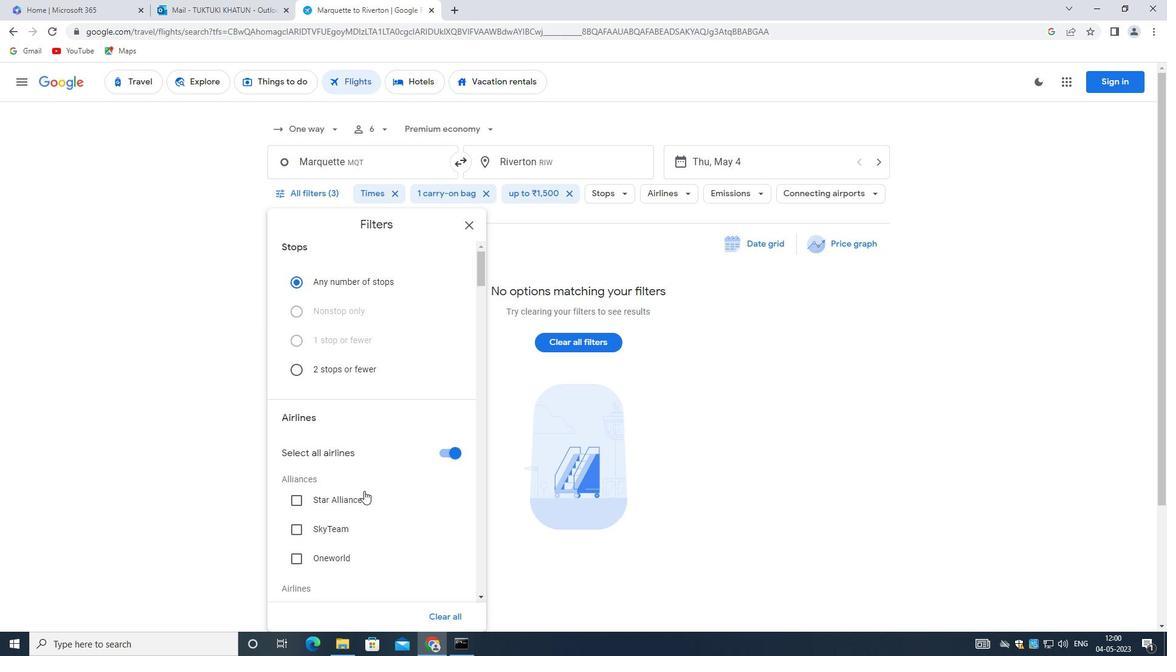 
Action: Mouse scrolled (349, 459) with delta (0, 0)
Screenshot: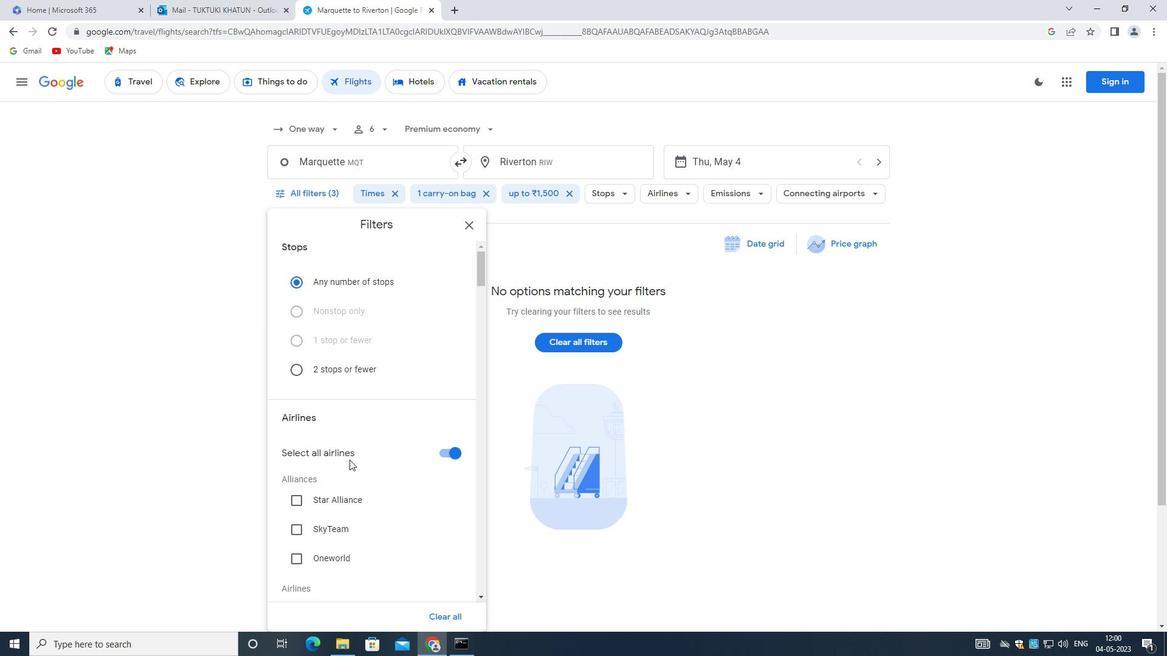 
Action: Mouse scrolled (349, 459) with delta (0, 0)
Screenshot: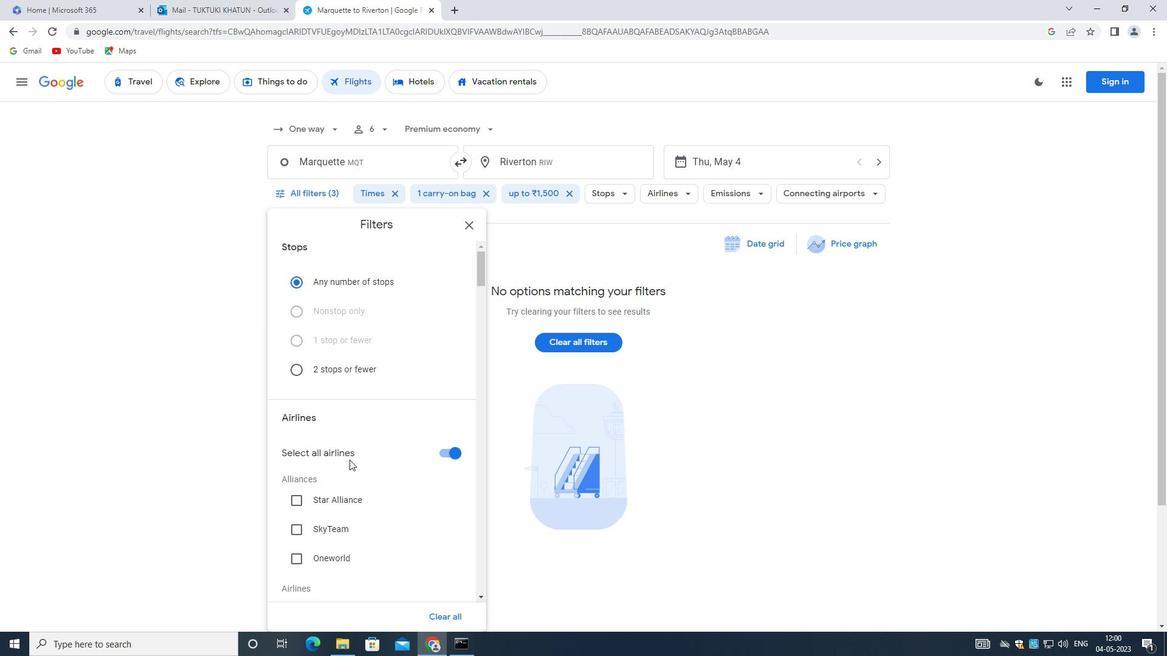 
Action: Mouse moved to (349, 460)
Screenshot: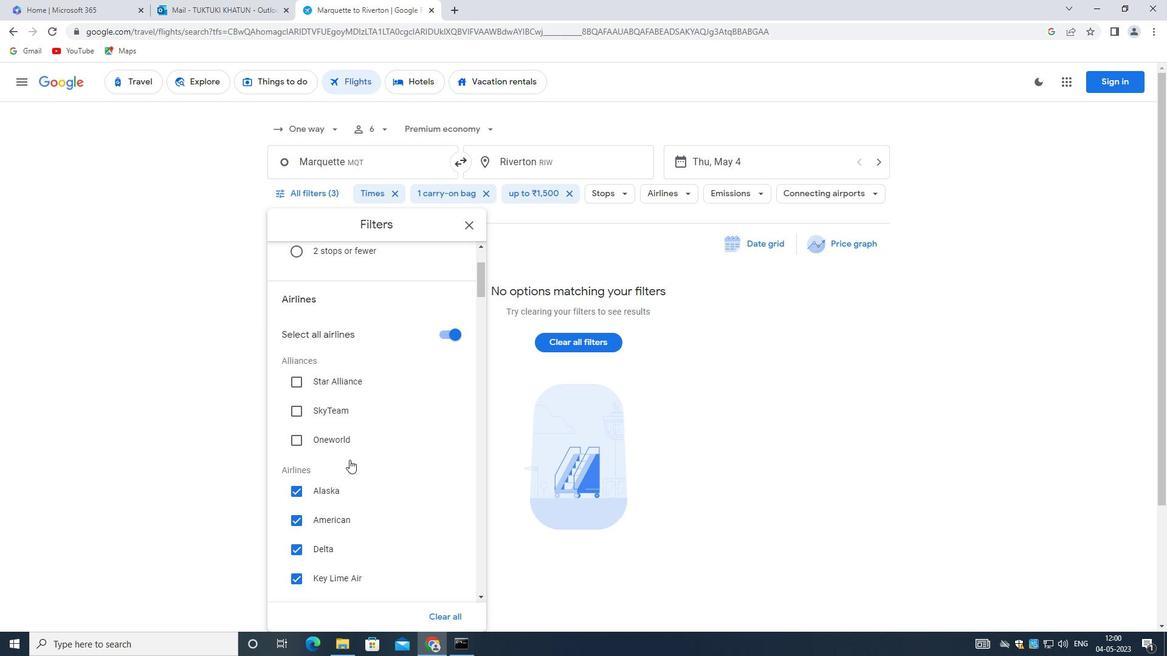
Action: Mouse scrolled (349, 459) with delta (0, 0)
Screenshot: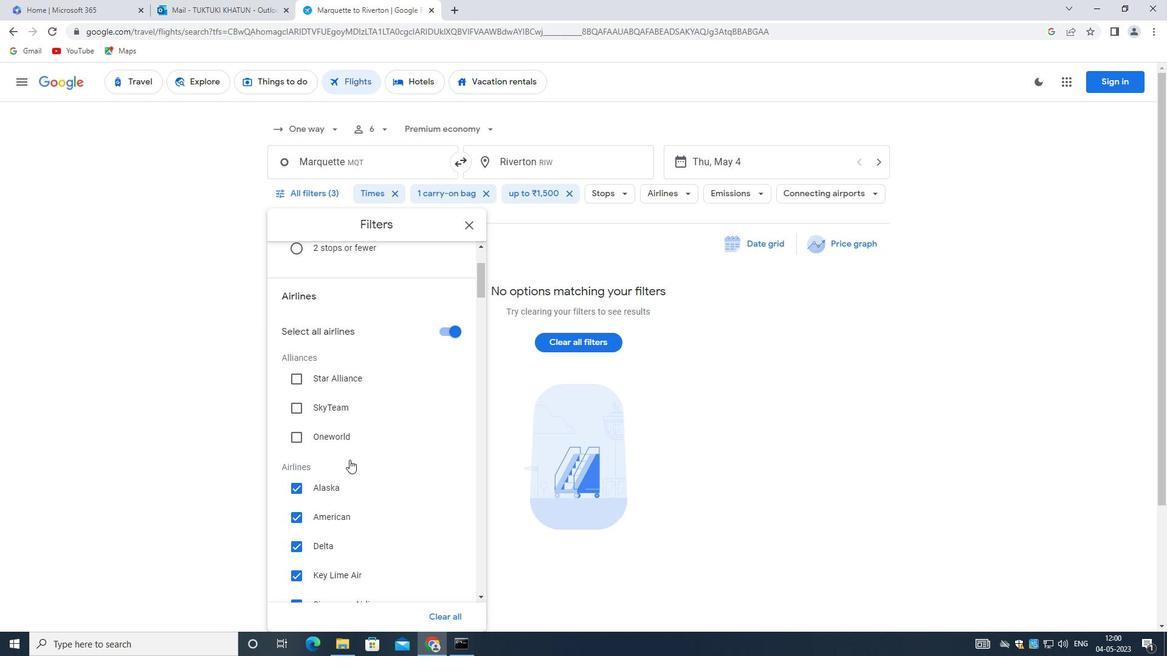 
Action: Mouse moved to (438, 485)
Screenshot: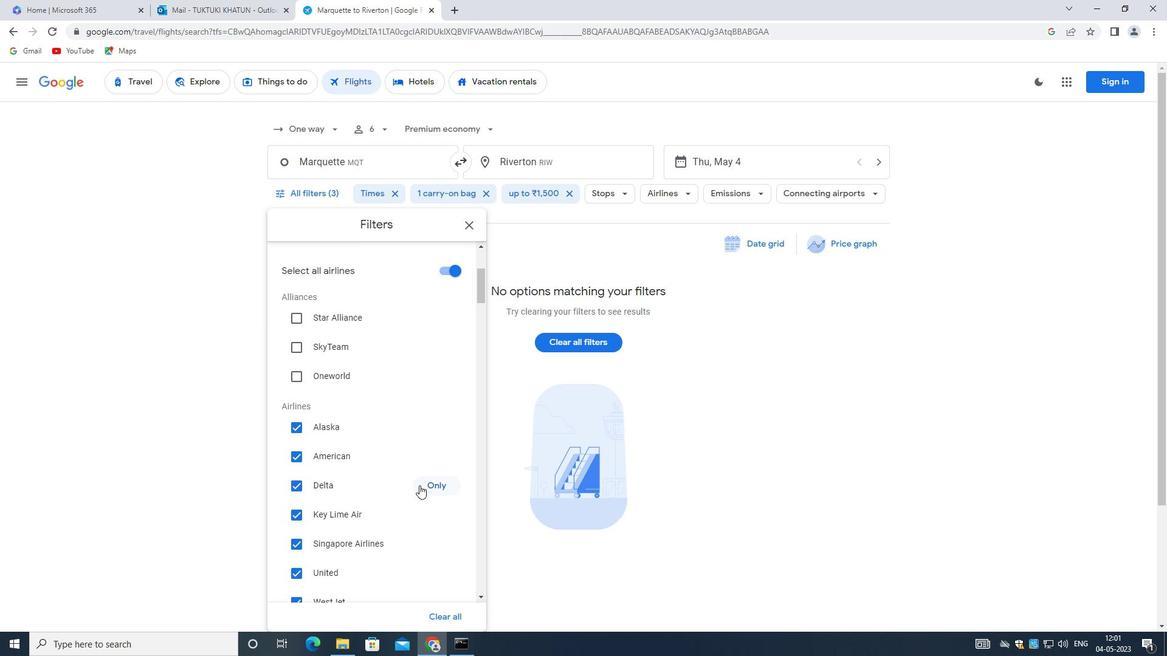 
Action: Mouse pressed left at (438, 485)
Screenshot: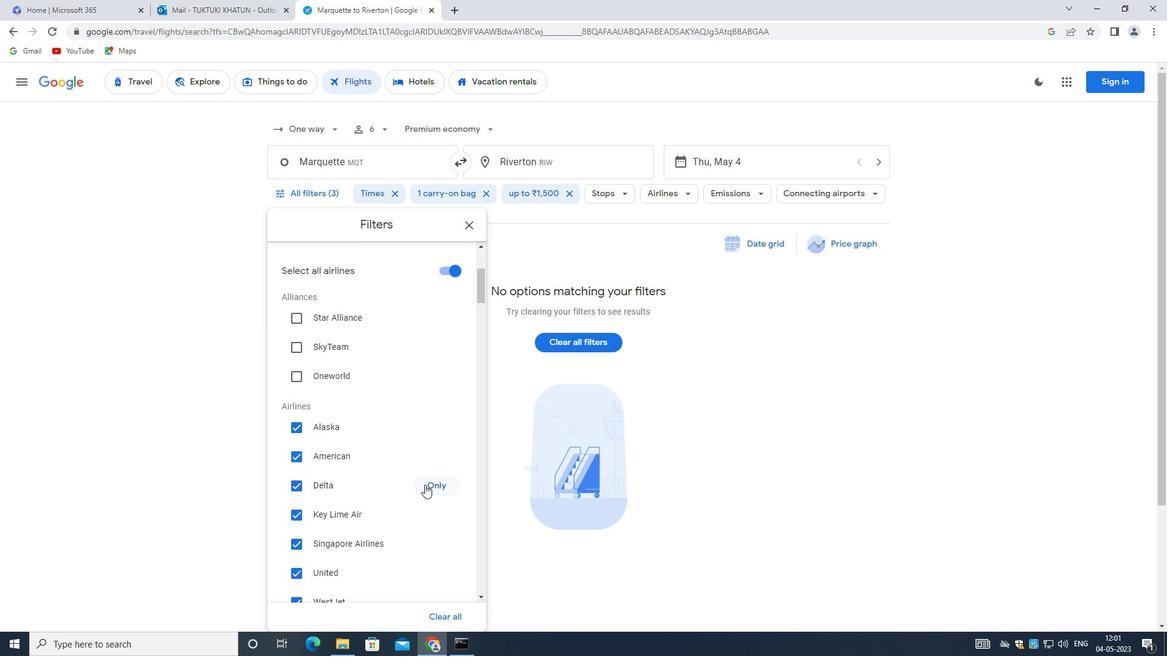 
Action: Mouse moved to (376, 454)
Screenshot: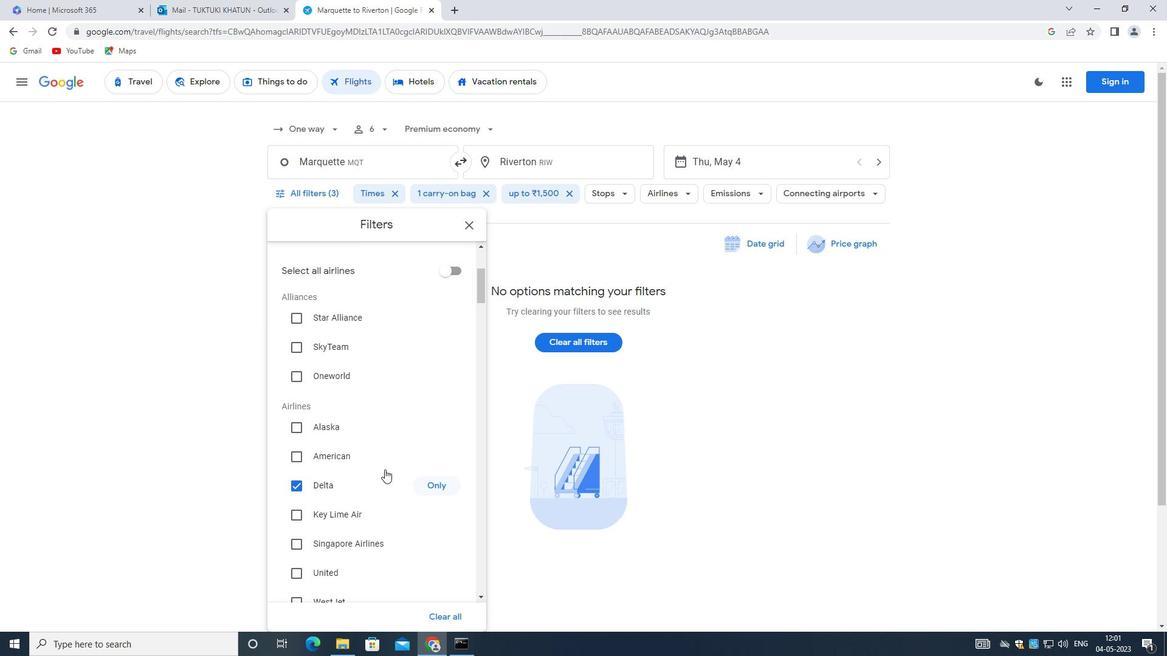 
Action: Mouse scrolled (376, 454) with delta (0, 0)
Screenshot: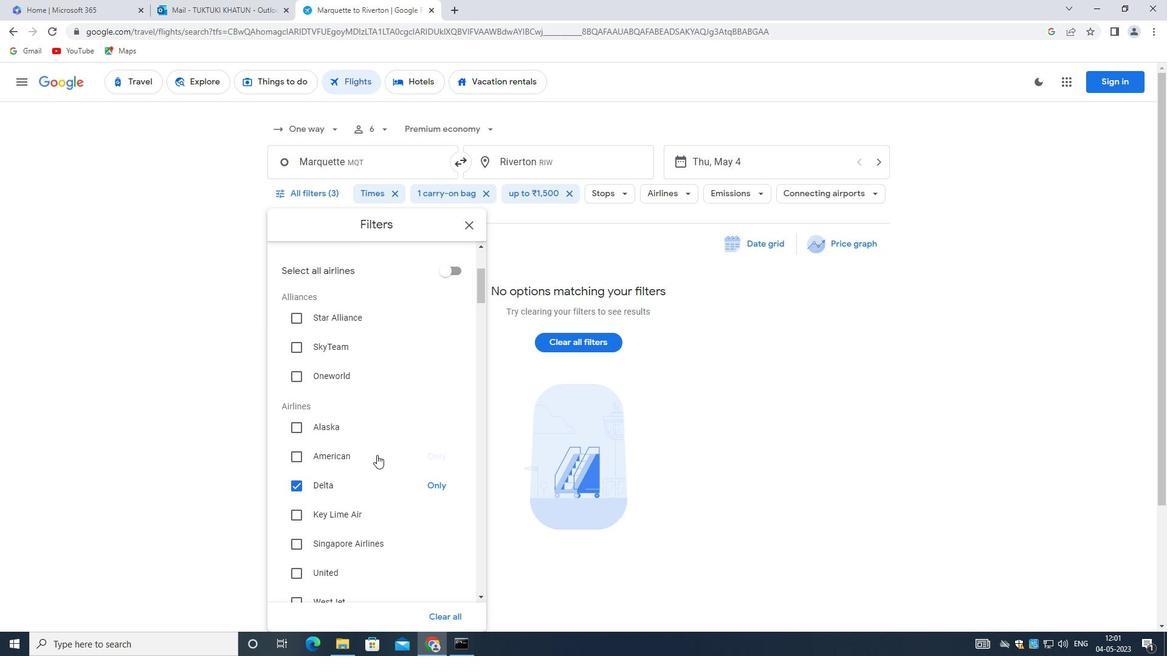 
Action: Mouse scrolled (376, 454) with delta (0, 0)
Screenshot: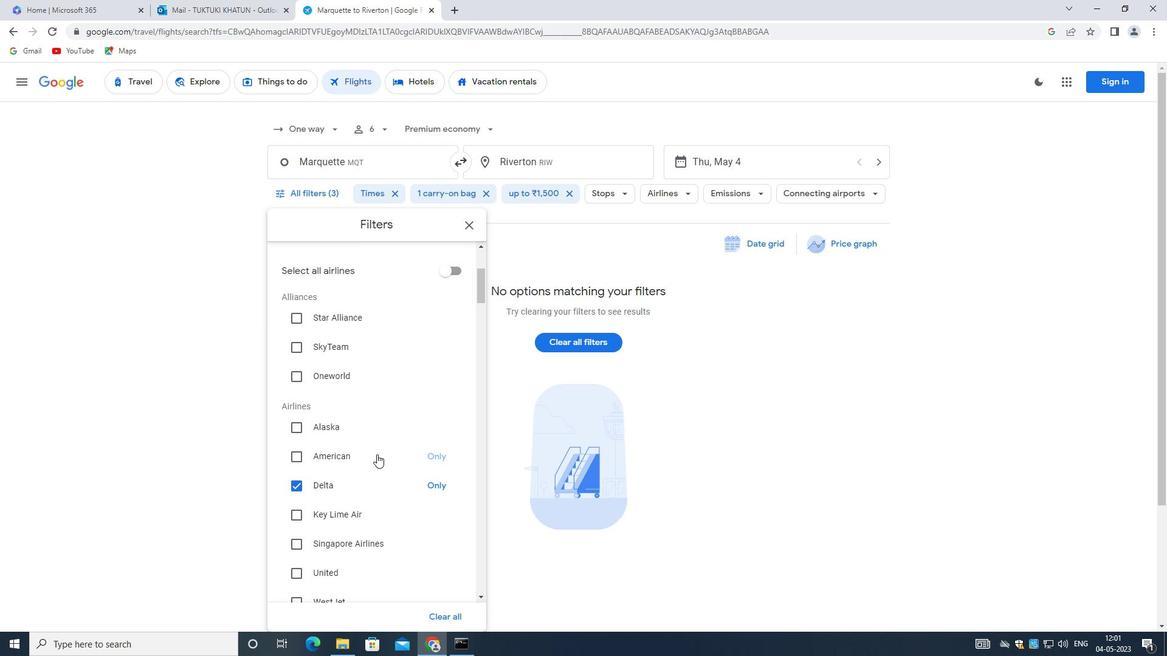 
Action: Mouse scrolled (376, 454) with delta (0, 0)
Screenshot: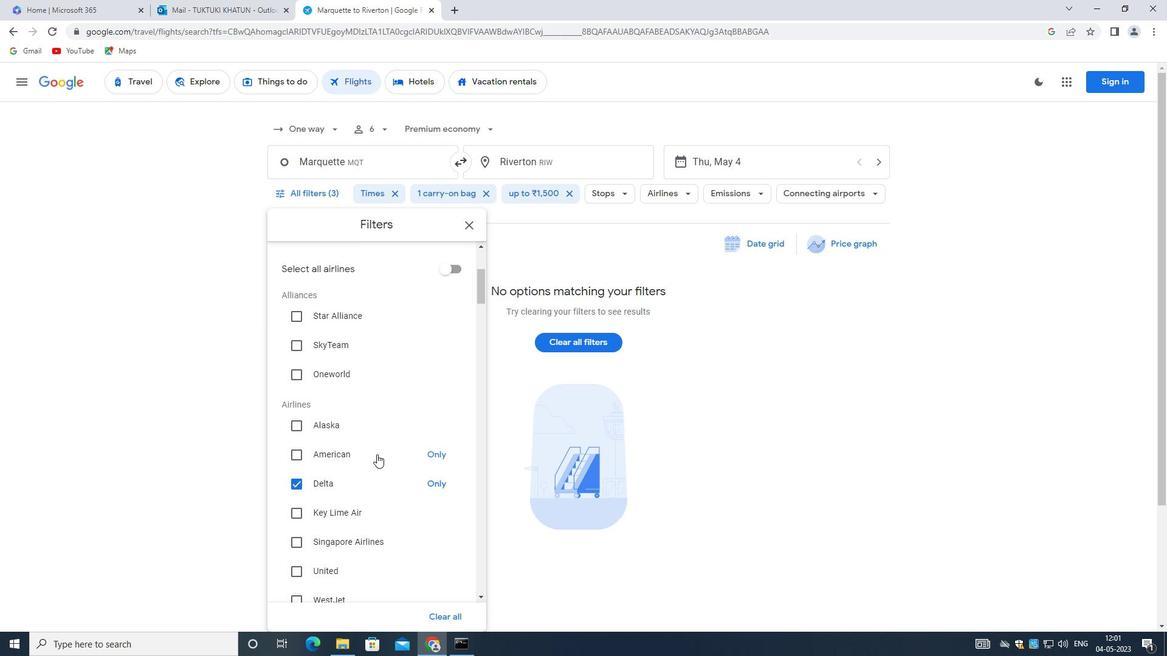 
Action: Mouse moved to (381, 412)
Screenshot: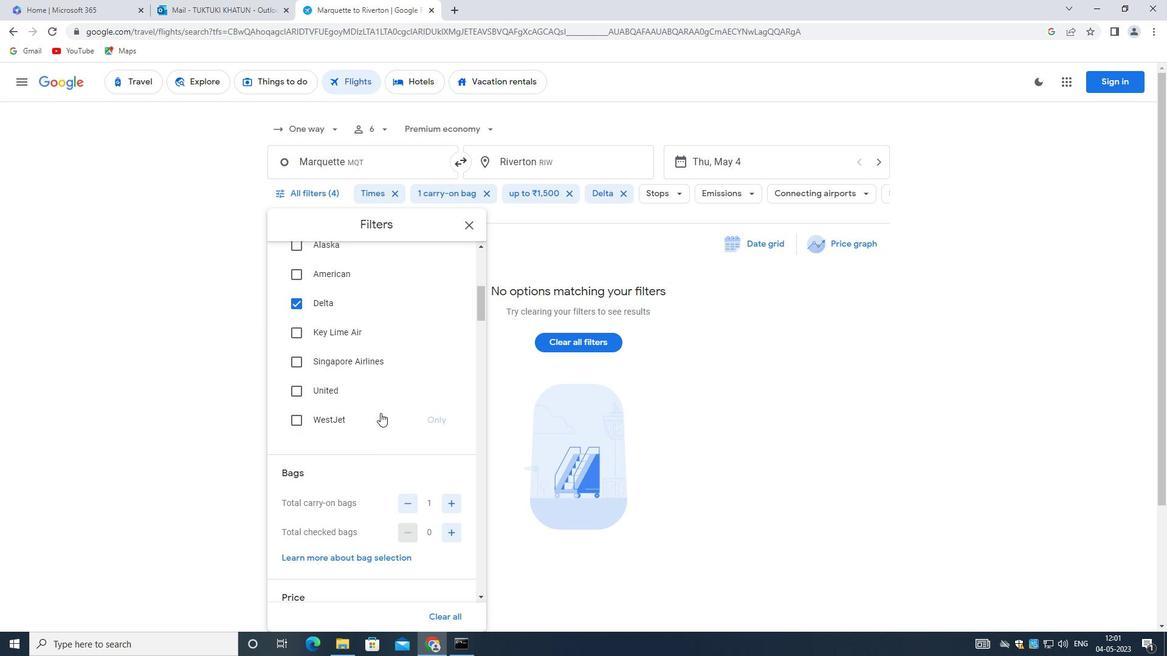 
Action: Mouse scrolled (381, 412) with delta (0, 0)
Screenshot: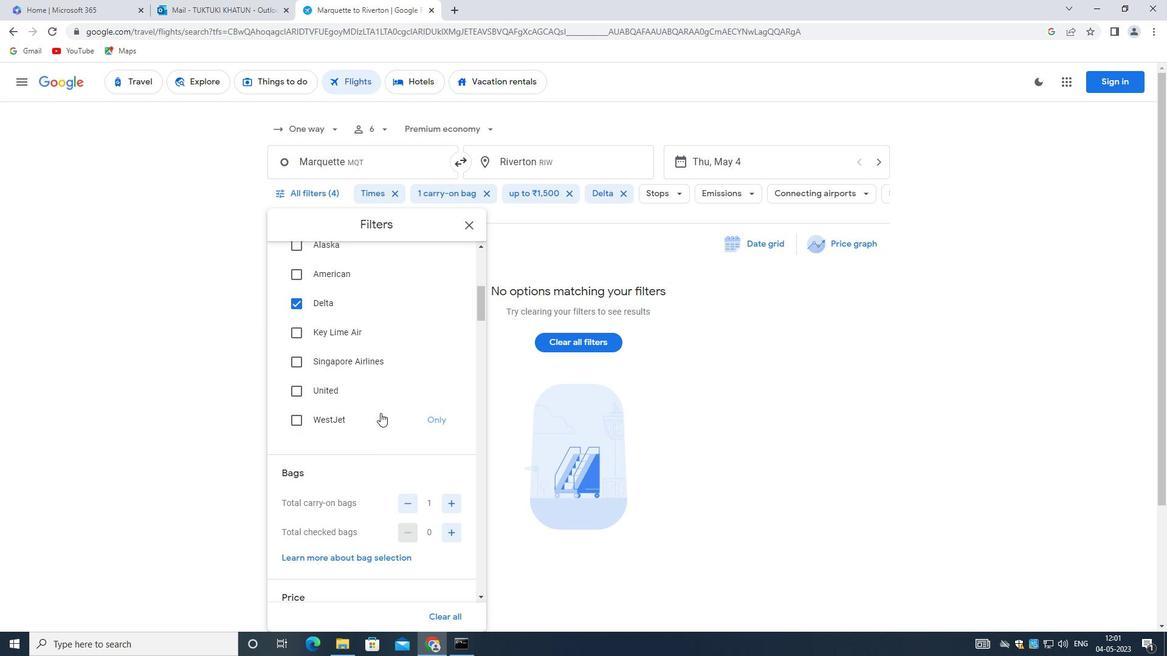 
Action: Mouse scrolled (381, 412) with delta (0, 0)
Screenshot: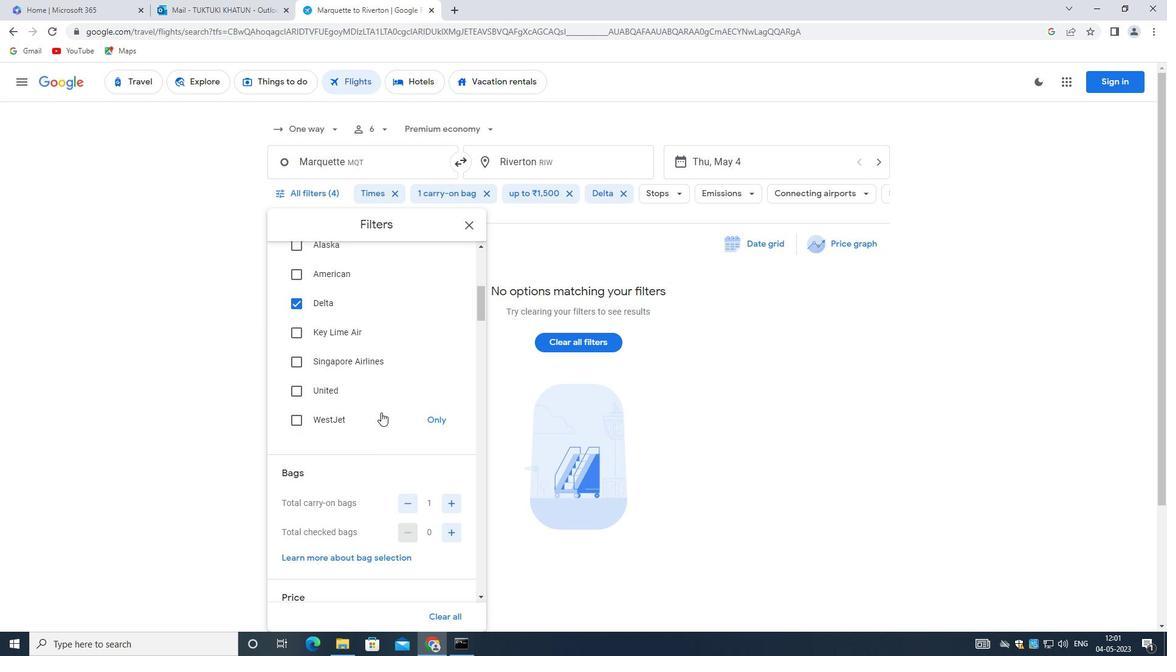 
Action: Mouse moved to (446, 411)
Screenshot: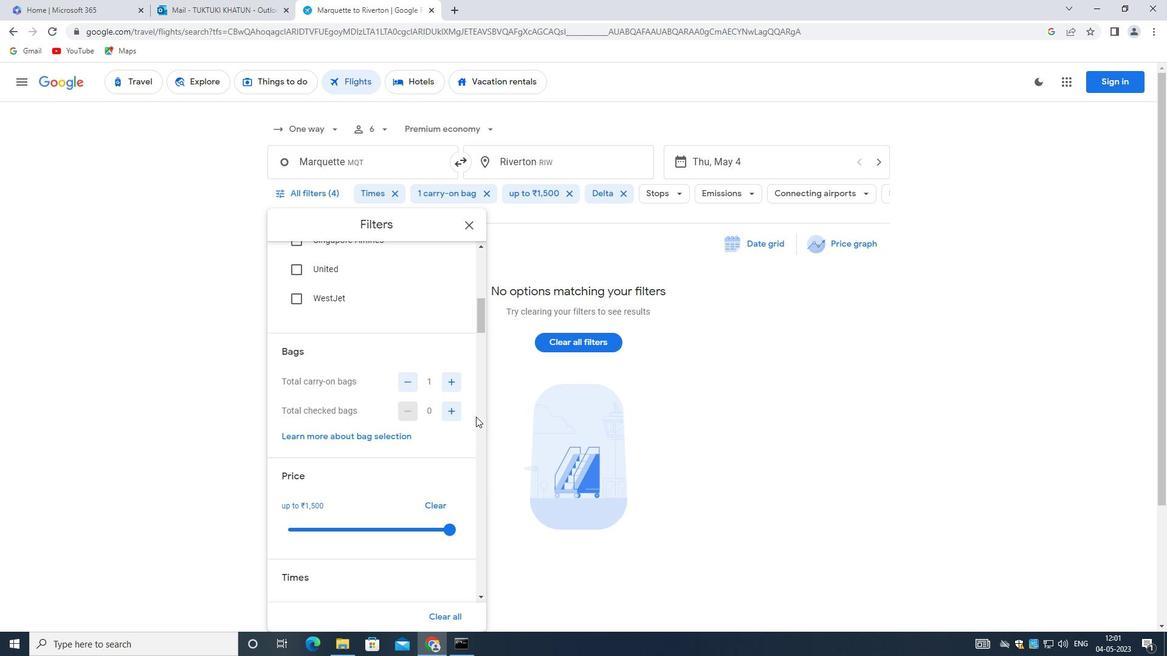 
Action: Mouse pressed left at (446, 411)
Screenshot: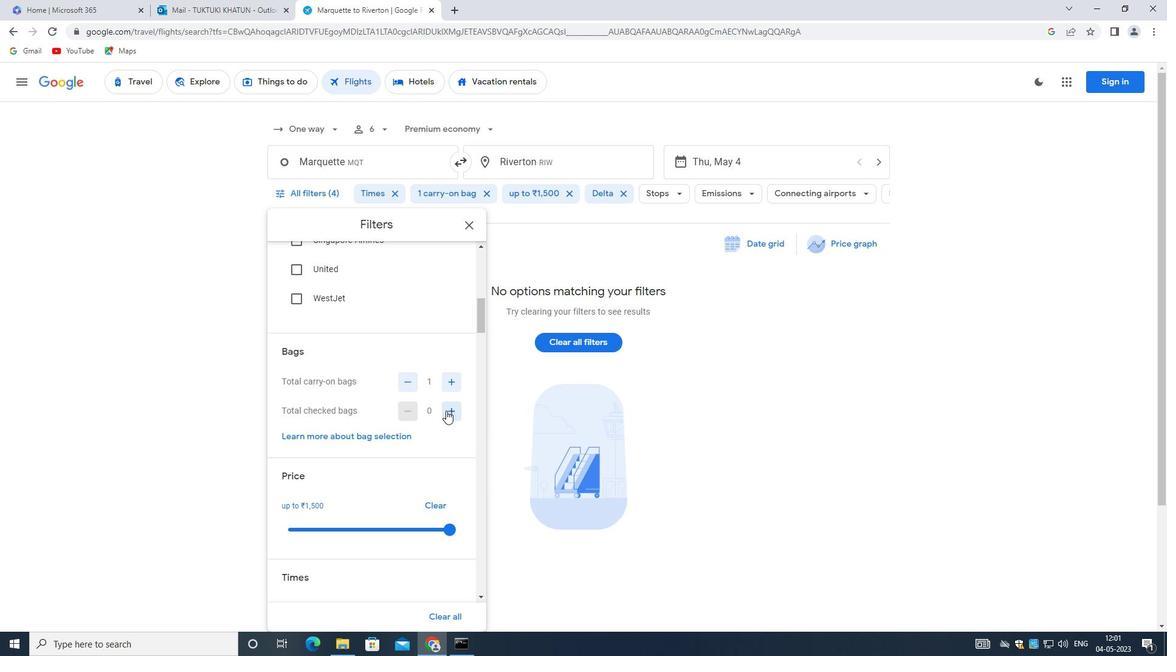 
Action: Mouse moved to (400, 379)
Screenshot: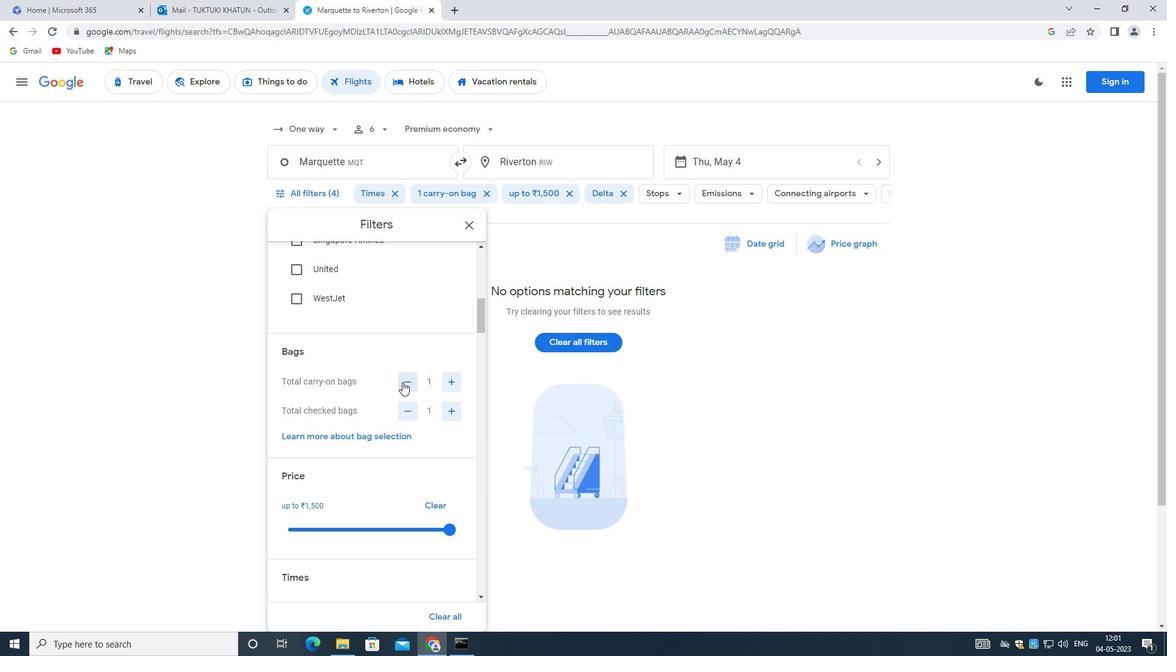 
Action: Mouse pressed left at (400, 379)
Screenshot: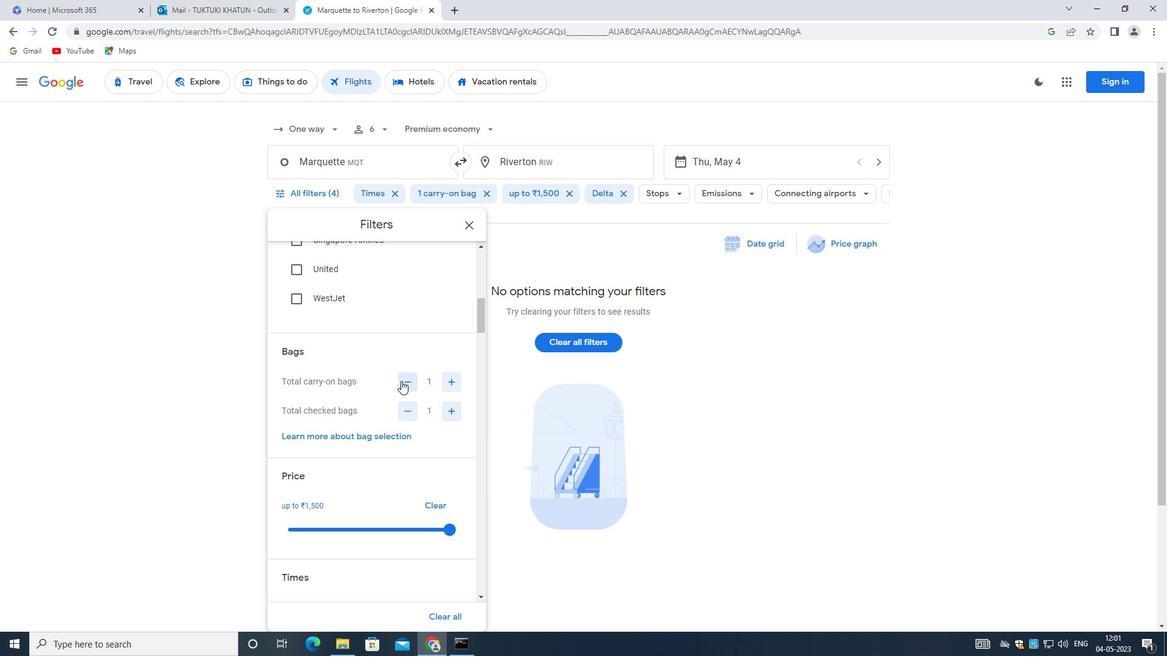 
Action: Mouse moved to (495, 411)
Screenshot: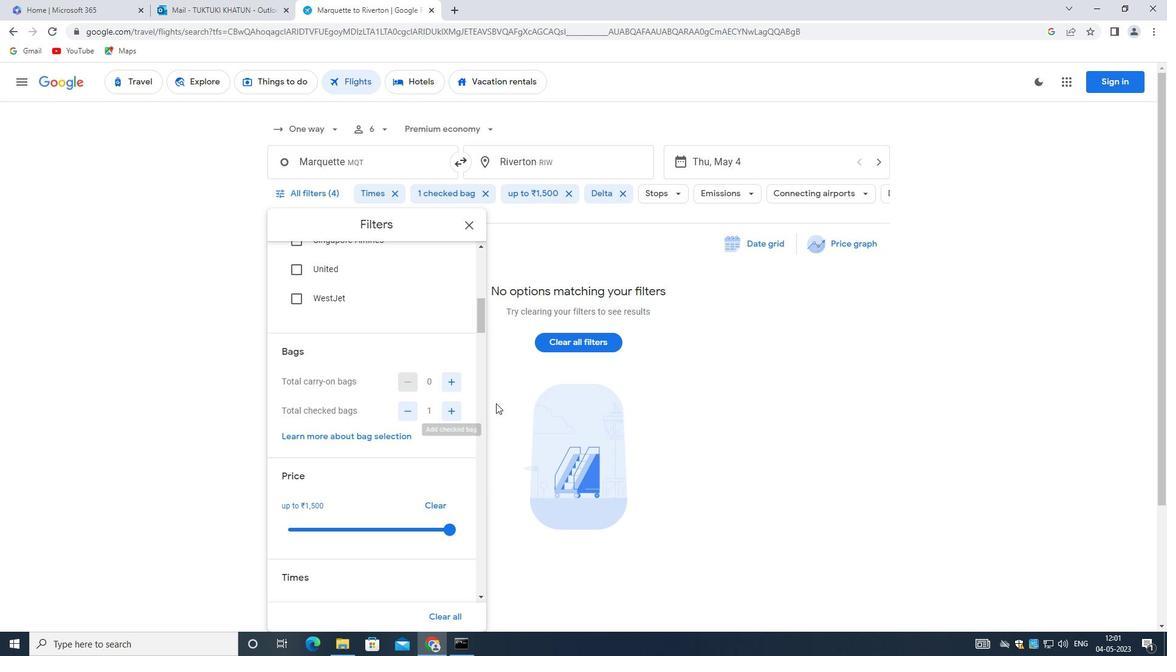 
Action: Mouse scrolled (495, 411) with delta (0, 0)
Screenshot: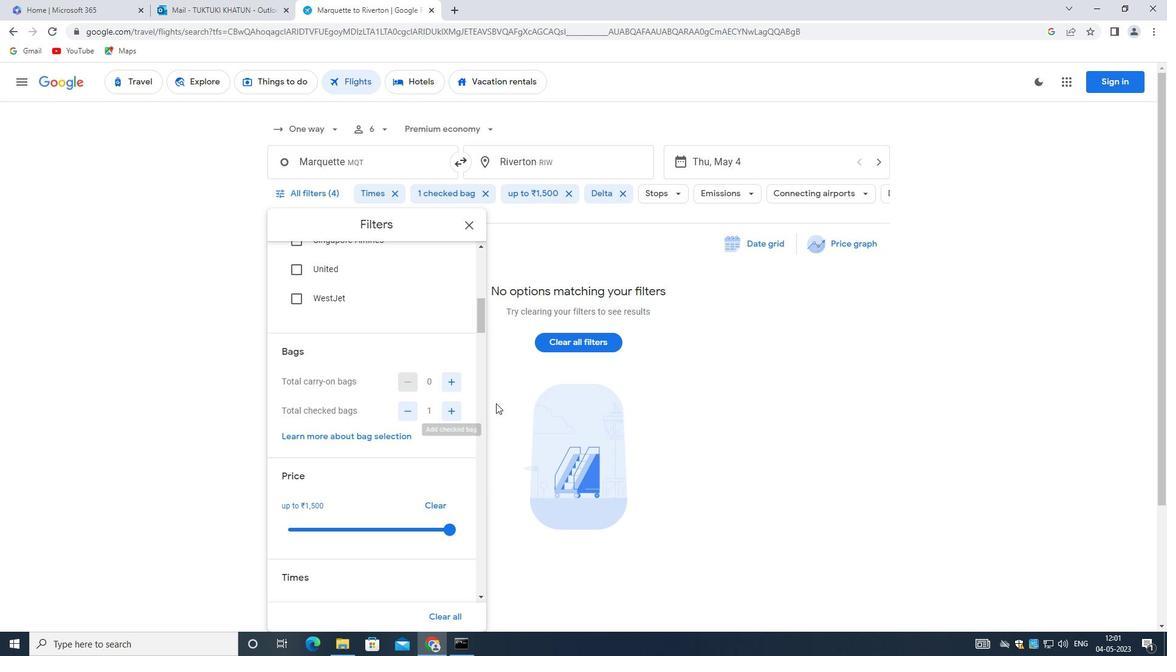 
Action: Mouse moved to (455, 463)
Screenshot: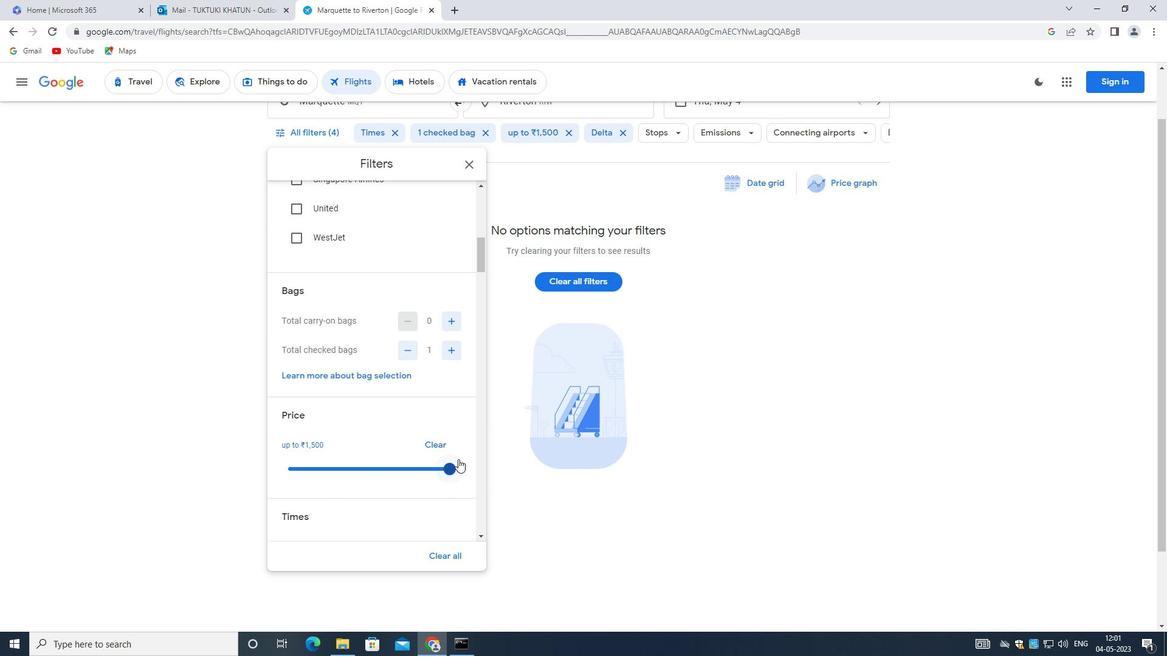 
Action: Mouse pressed left at (455, 463)
Screenshot: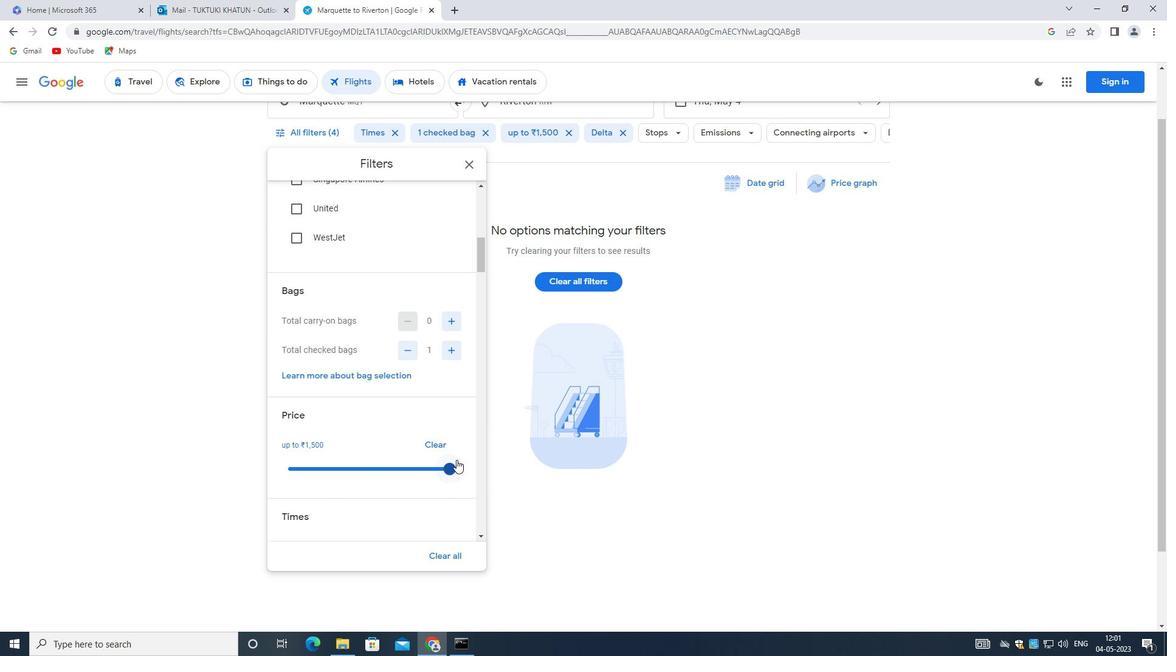 
Action: Mouse moved to (434, 392)
Screenshot: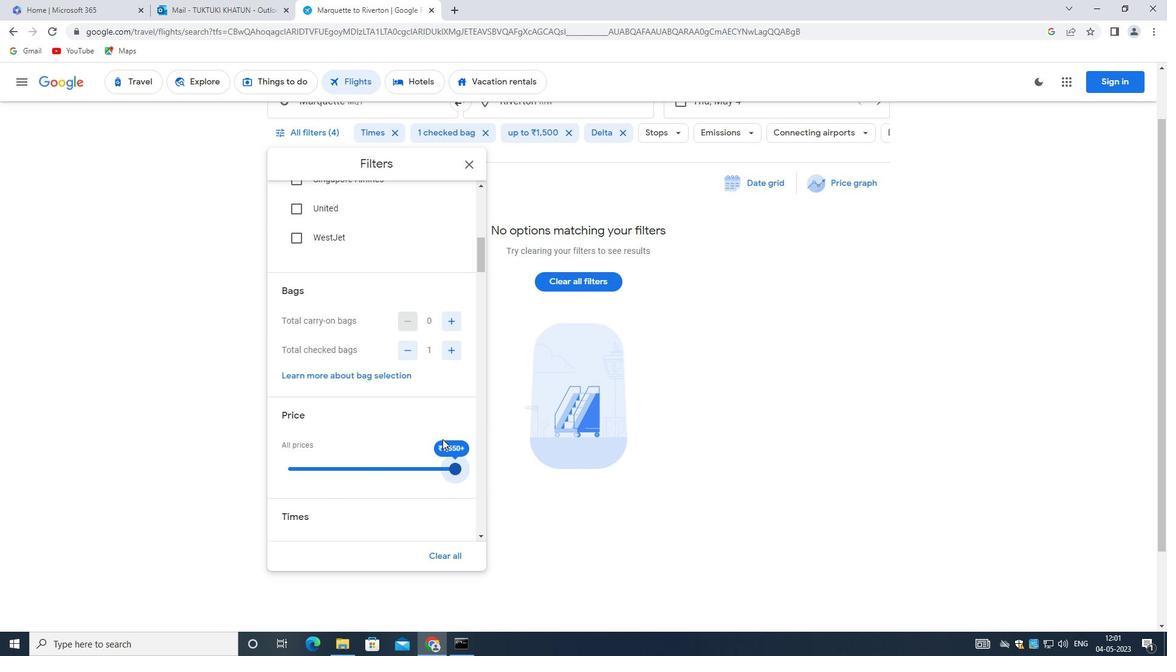 
Action: Mouse scrolled (434, 391) with delta (0, 0)
Screenshot: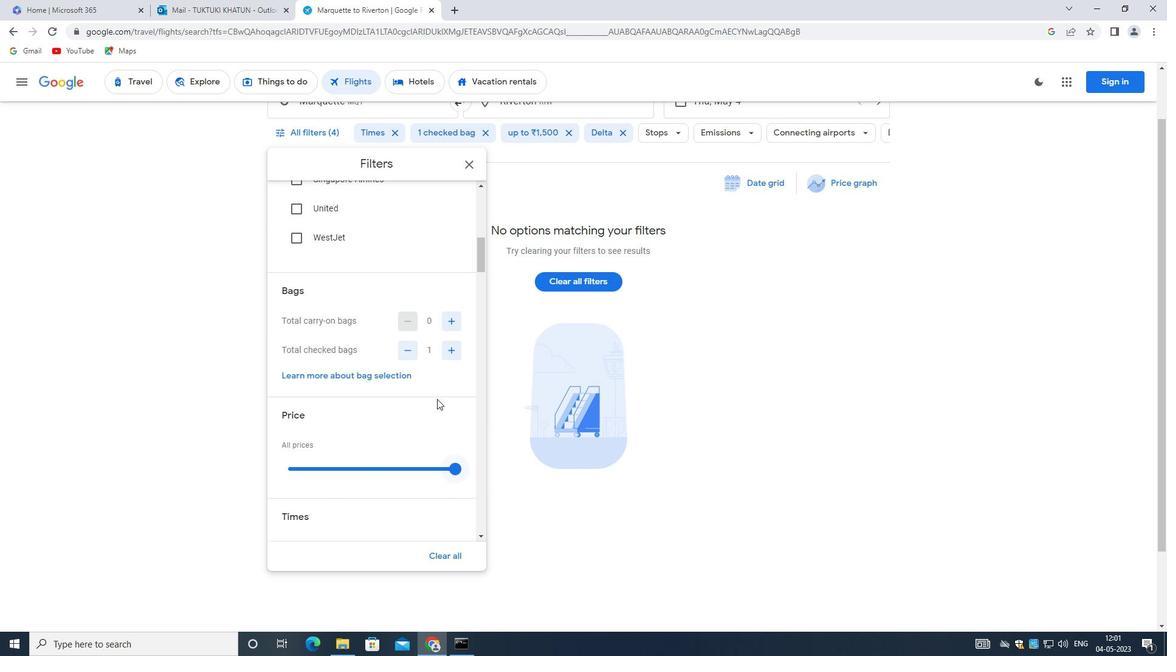 
Action: Mouse scrolled (434, 391) with delta (0, 0)
Screenshot: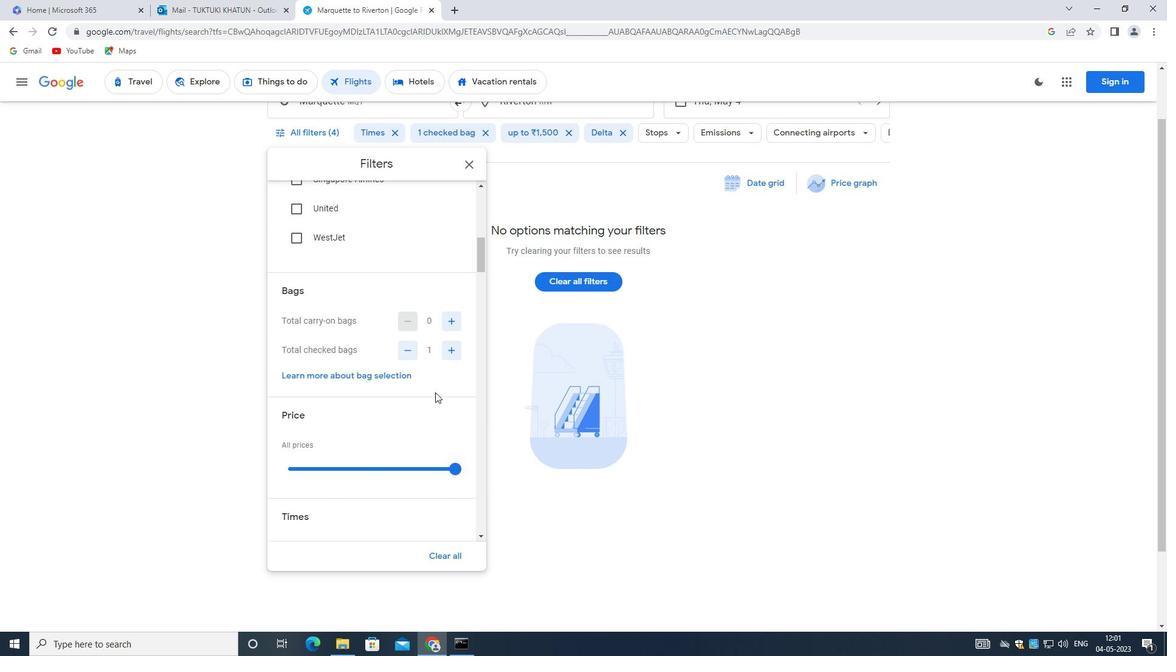 
Action: Mouse scrolled (434, 391) with delta (0, 0)
Screenshot: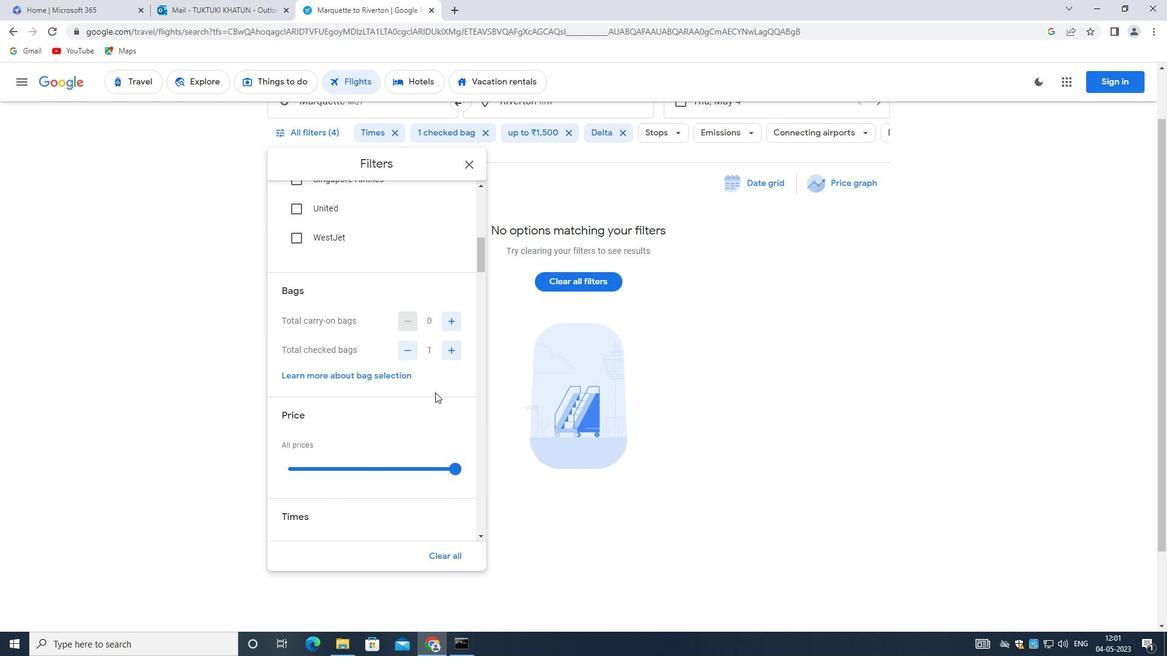 
Action: Mouse scrolled (434, 391) with delta (0, 0)
Screenshot: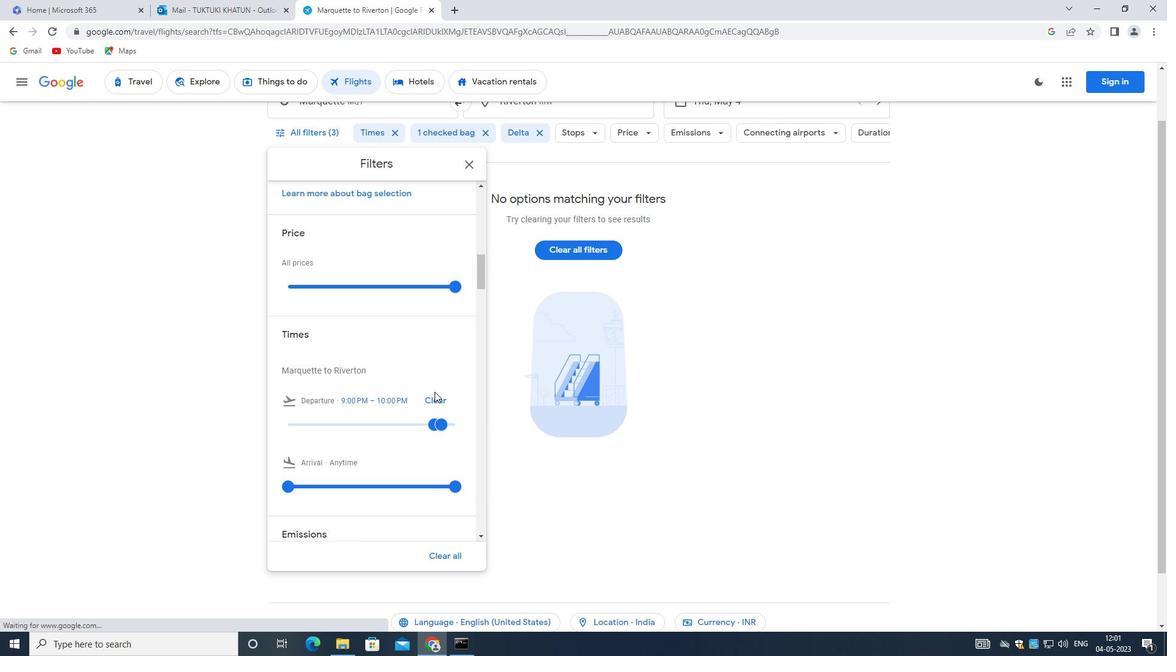 
Action: Mouse moved to (434, 392)
Screenshot: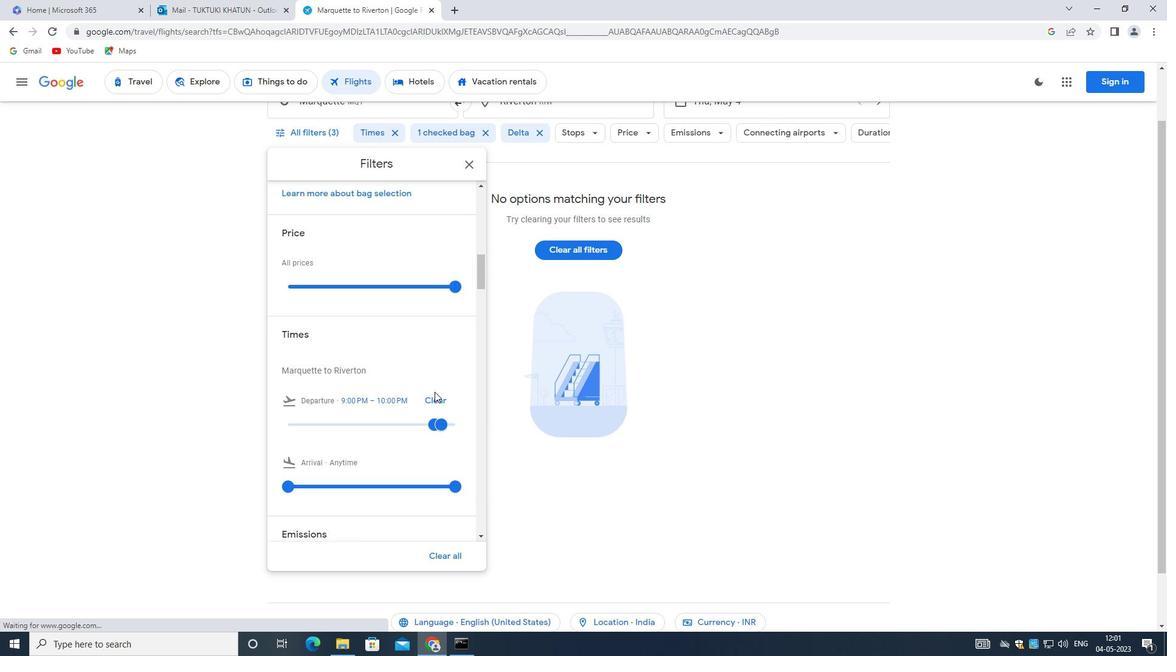 
Action: Mouse scrolled (434, 391) with delta (0, 0)
Screenshot: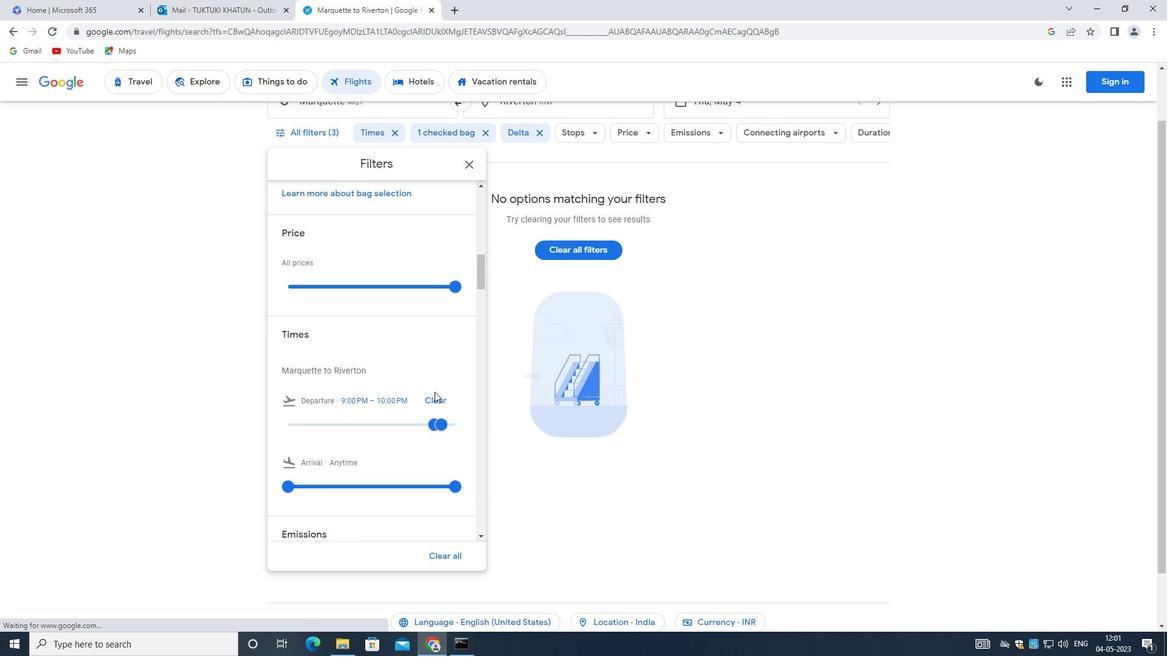 
Action: Mouse moved to (403, 356)
Screenshot: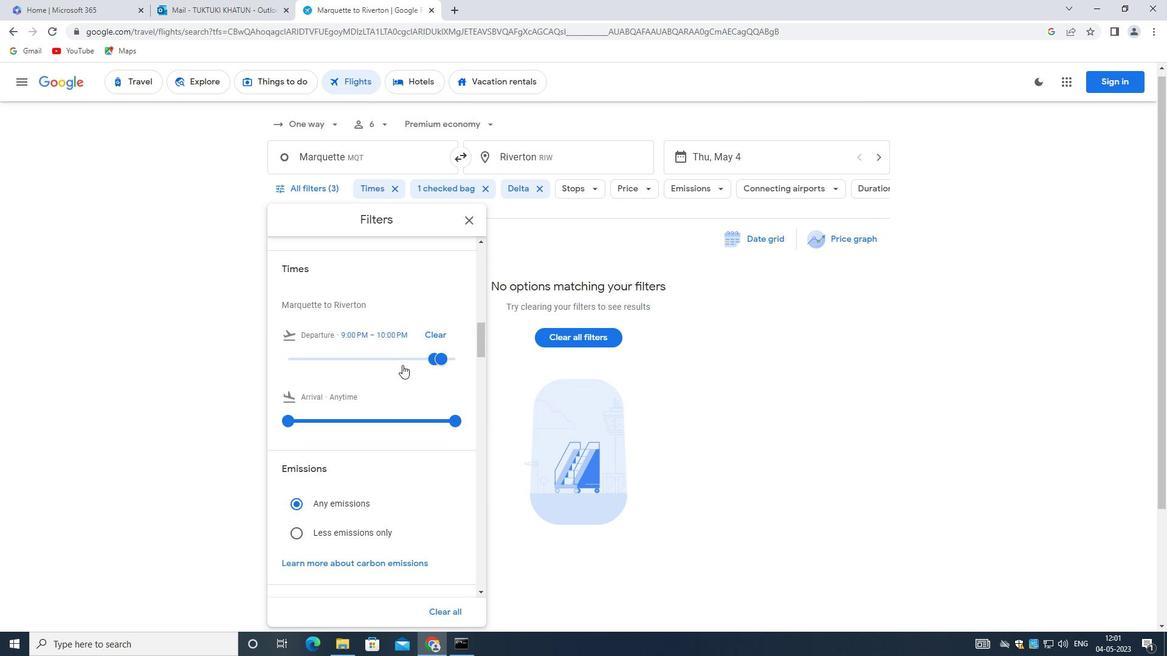 
Action: Mouse pressed left at (403, 356)
Screenshot: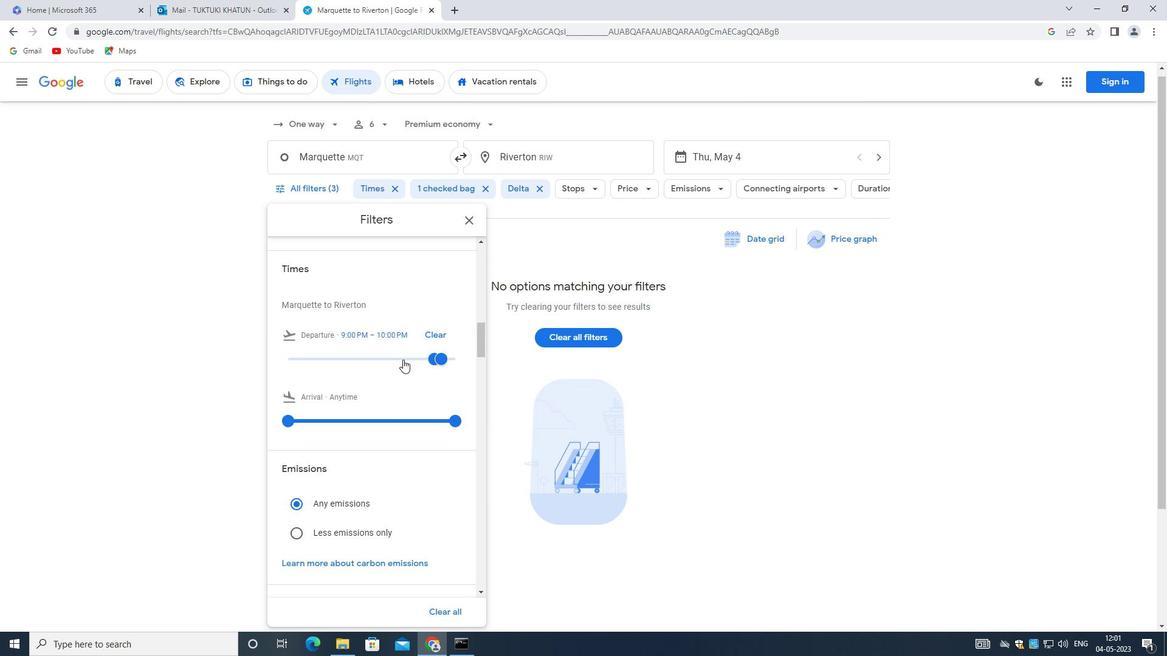 
Action: Mouse moved to (453, 359)
Screenshot: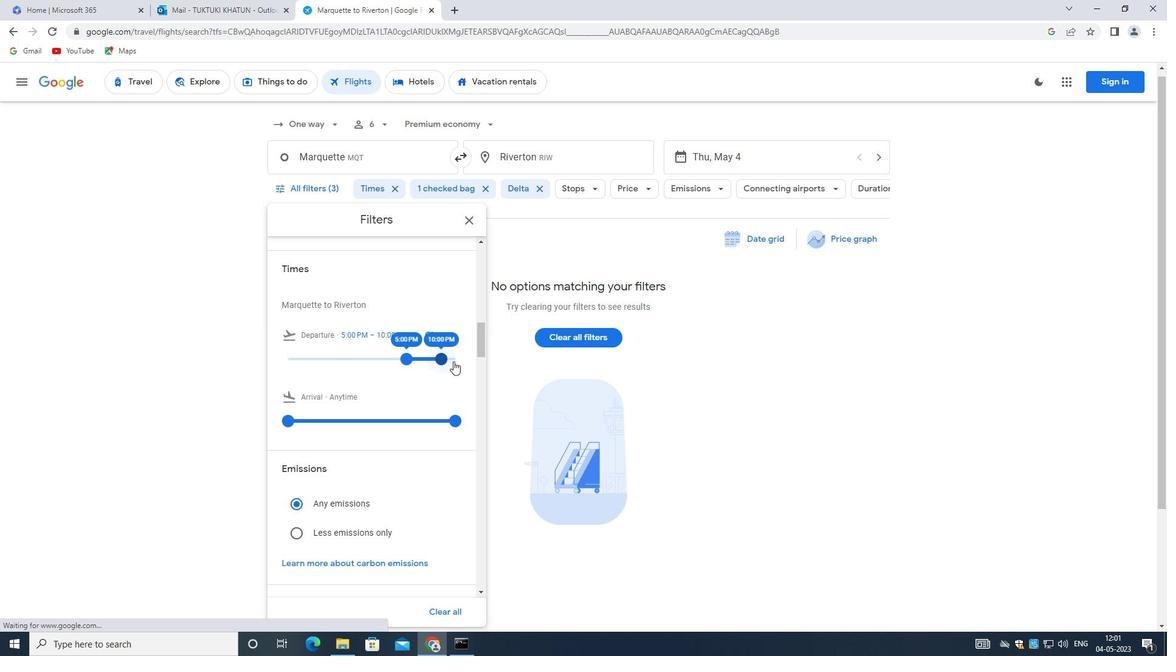 
Action: Mouse pressed left at (453, 359)
Screenshot: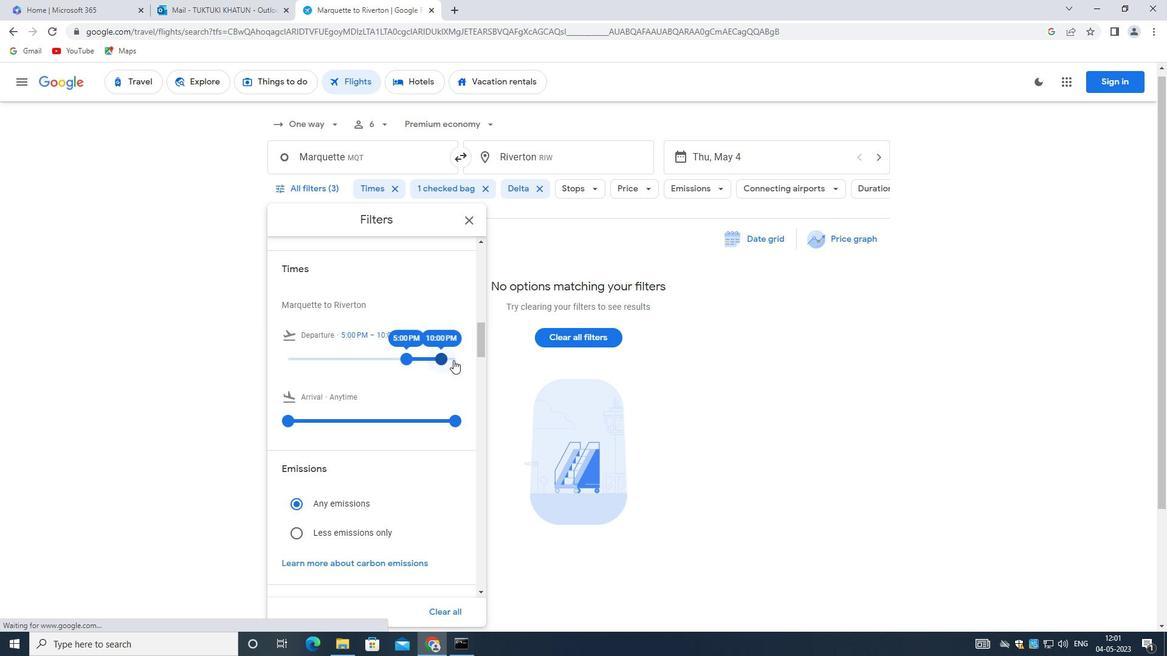
Action: Mouse moved to (423, 358)
Screenshot: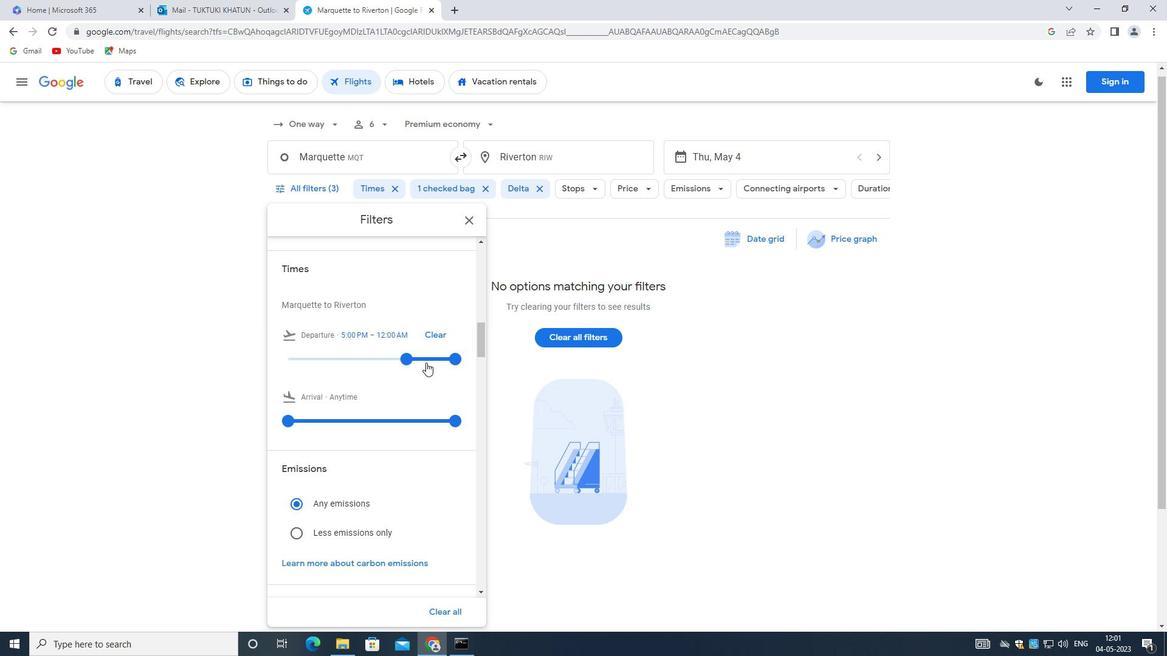 
Action: Mouse pressed left at (423, 358)
Screenshot: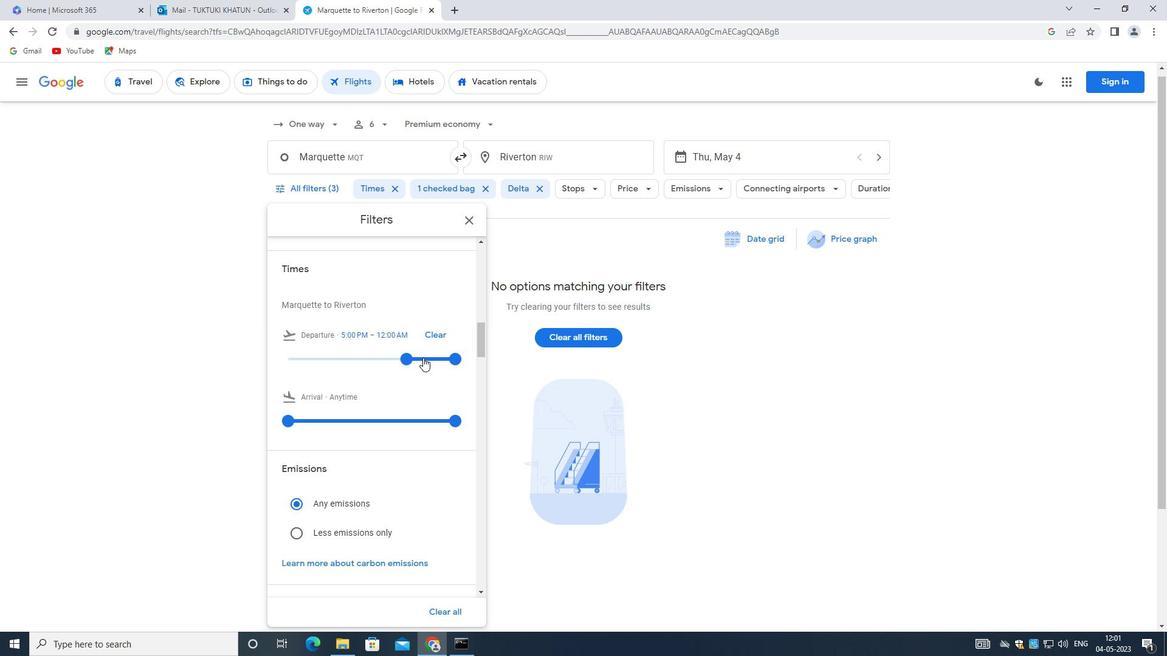 
Action: Mouse moved to (432, 359)
Screenshot: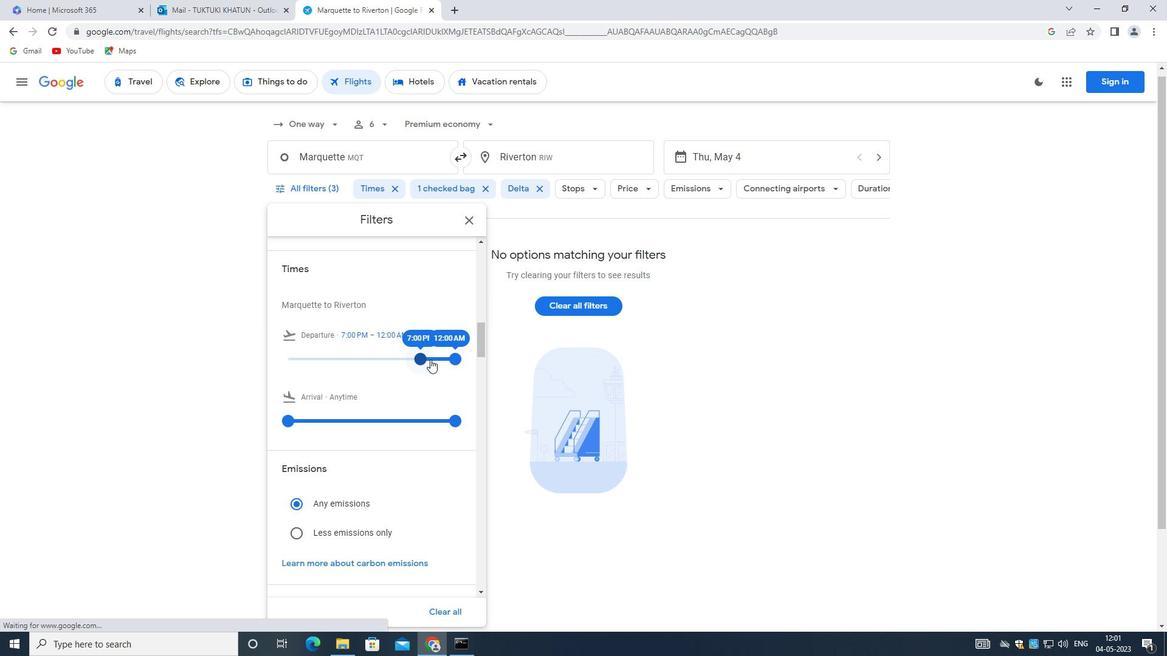 
Action: Mouse pressed left at (432, 359)
Screenshot: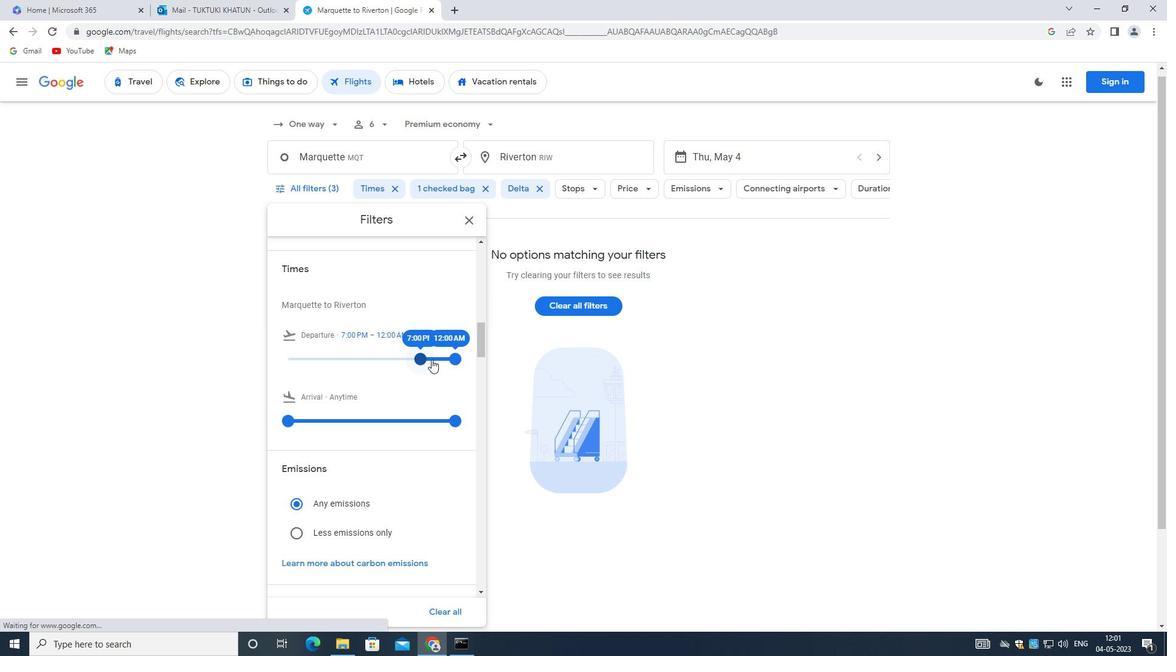 
Action: Mouse moved to (445, 357)
Screenshot: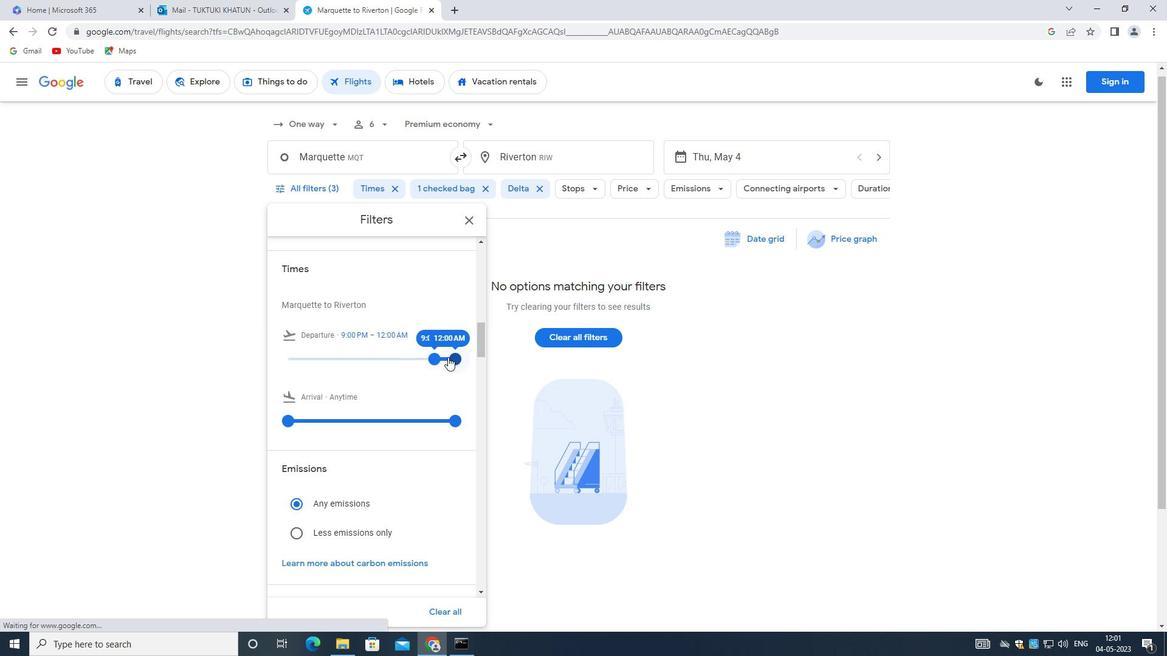 
Action: Mouse pressed left at (445, 357)
Screenshot: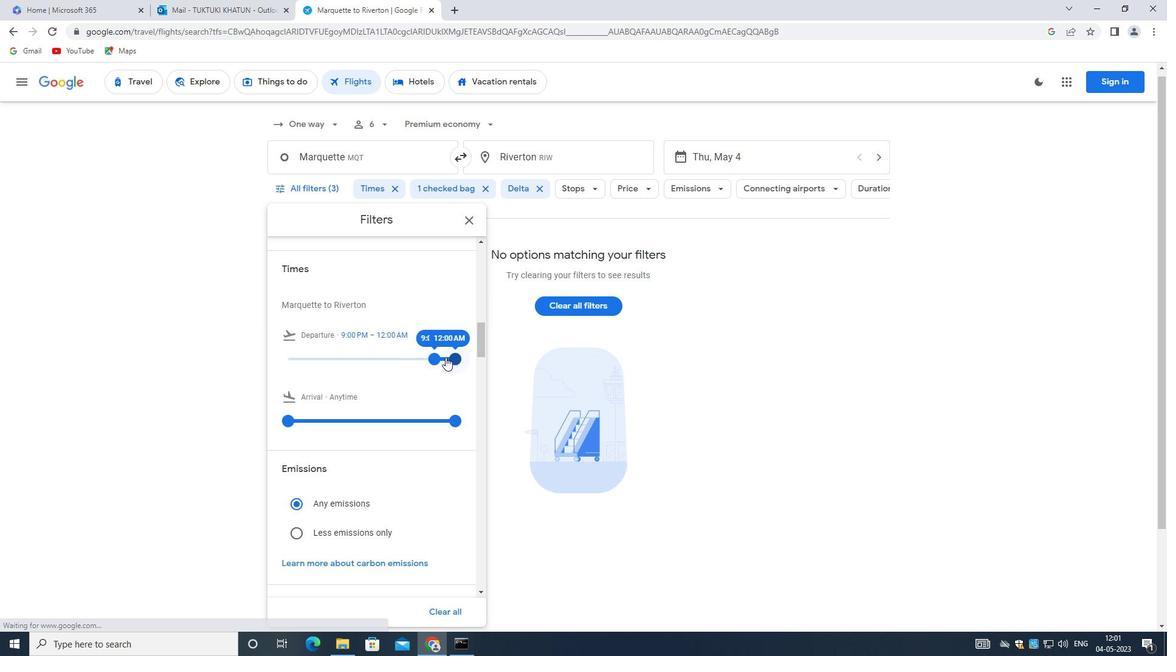 
Action: Mouse moved to (435, 358)
Screenshot: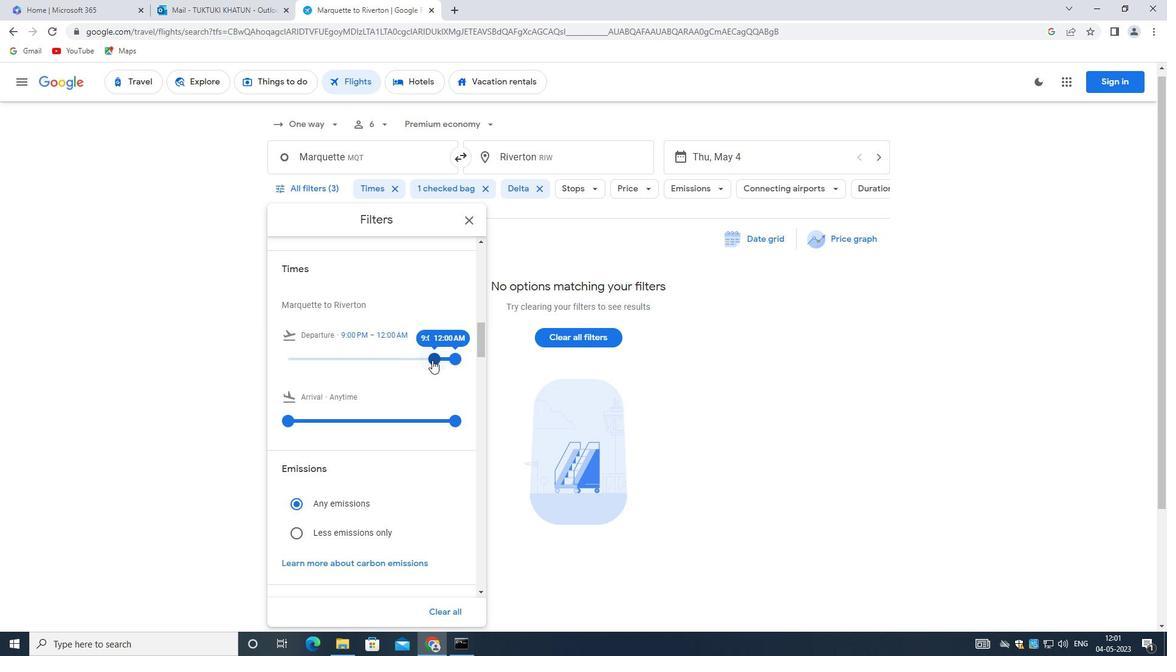
Action: Mouse pressed left at (435, 358)
Screenshot: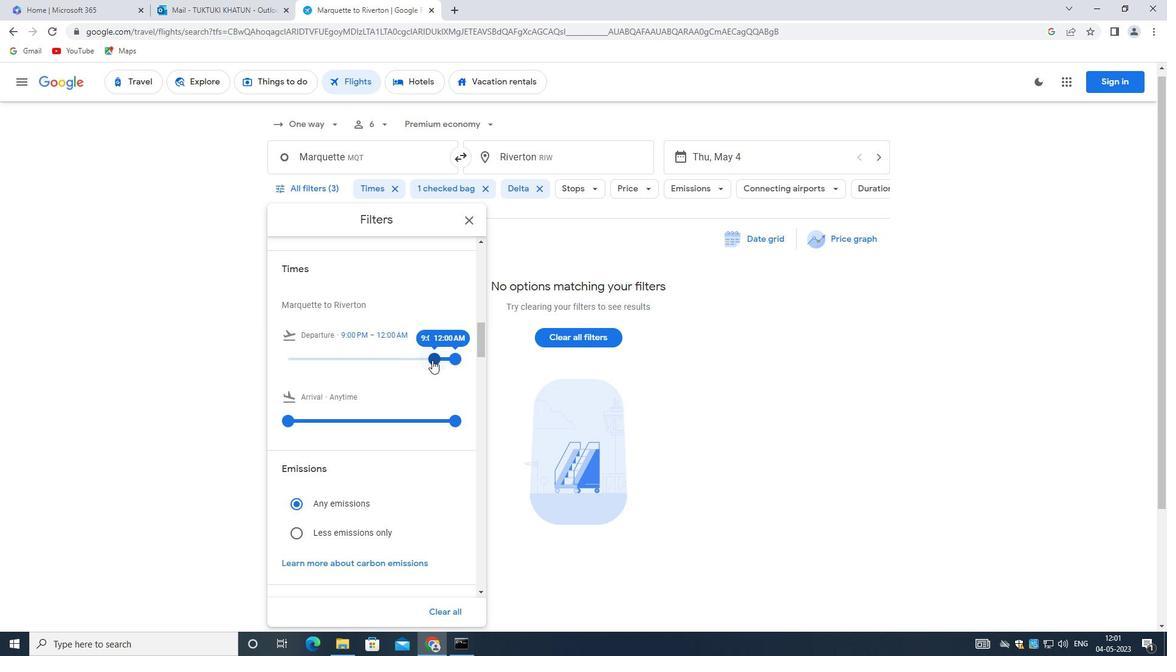 
Action: Mouse moved to (452, 358)
Screenshot: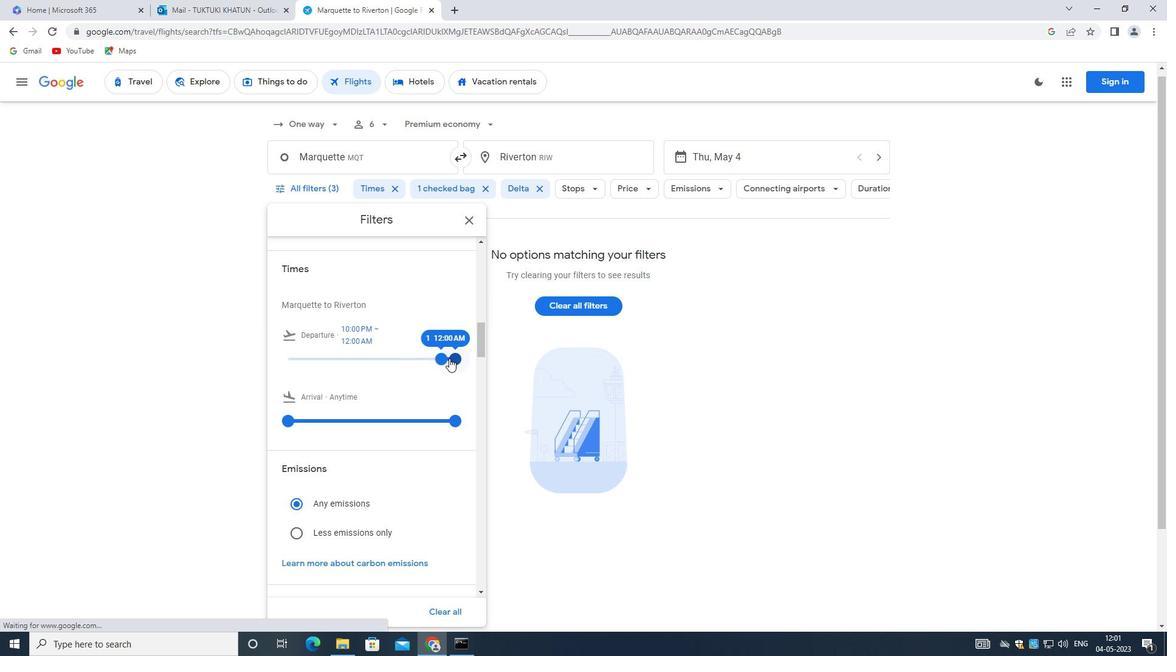 
Action: Mouse pressed left at (452, 358)
Screenshot: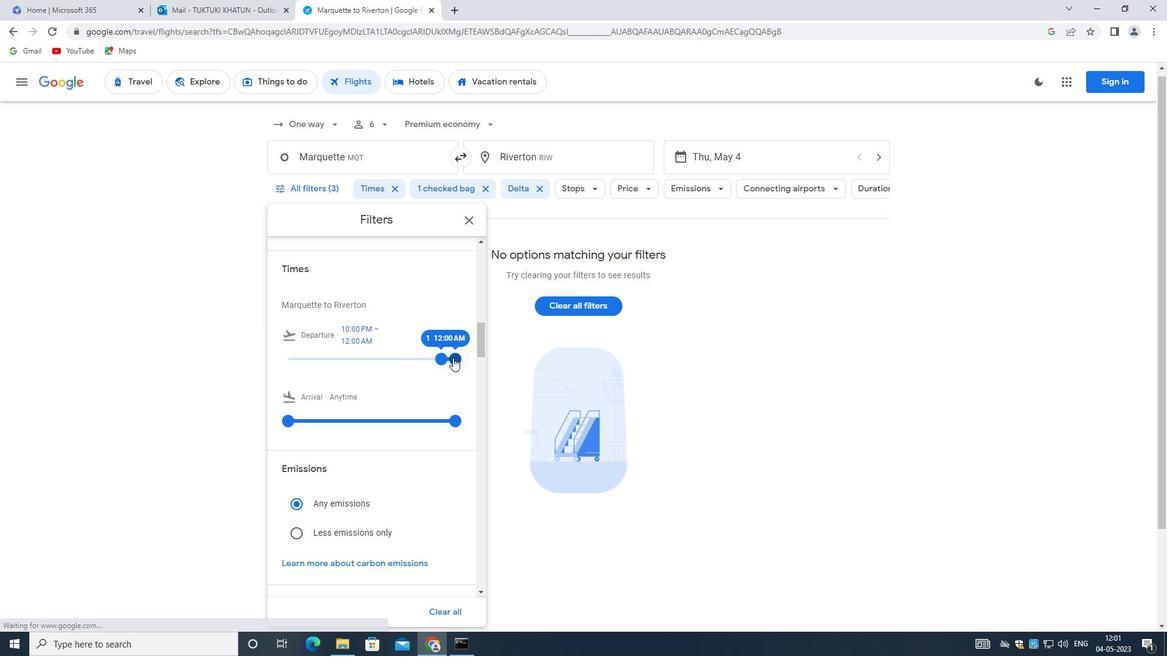 
Action: Mouse moved to (458, 358)
Screenshot: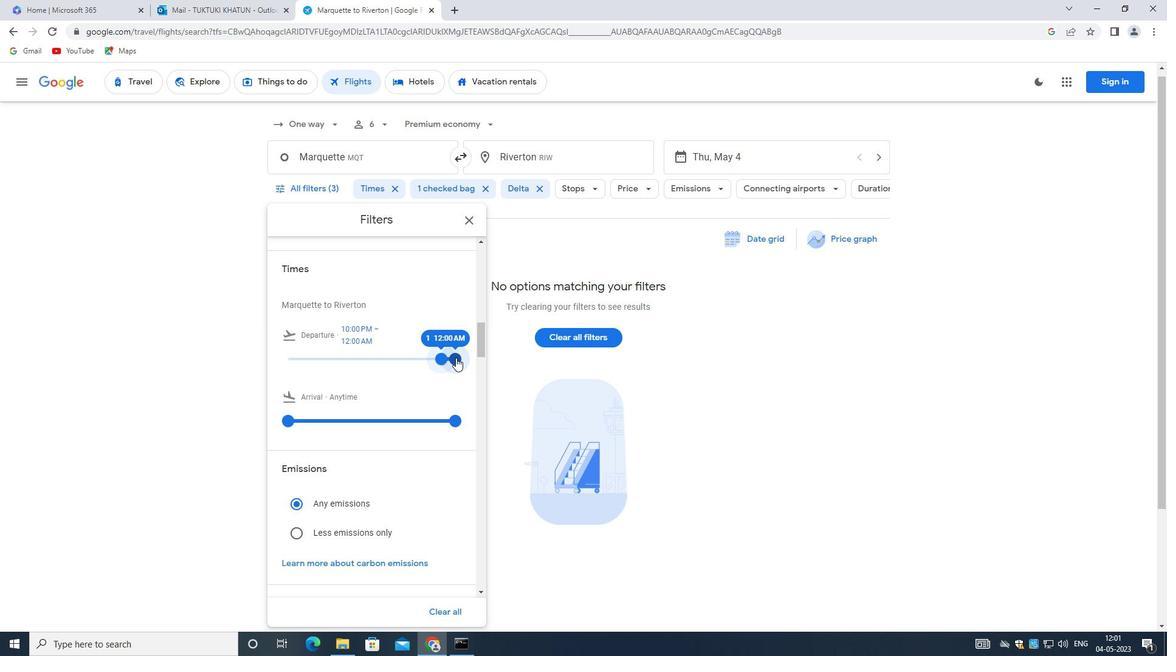 
Action: Mouse pressed left at (458, 358)
Screenshot: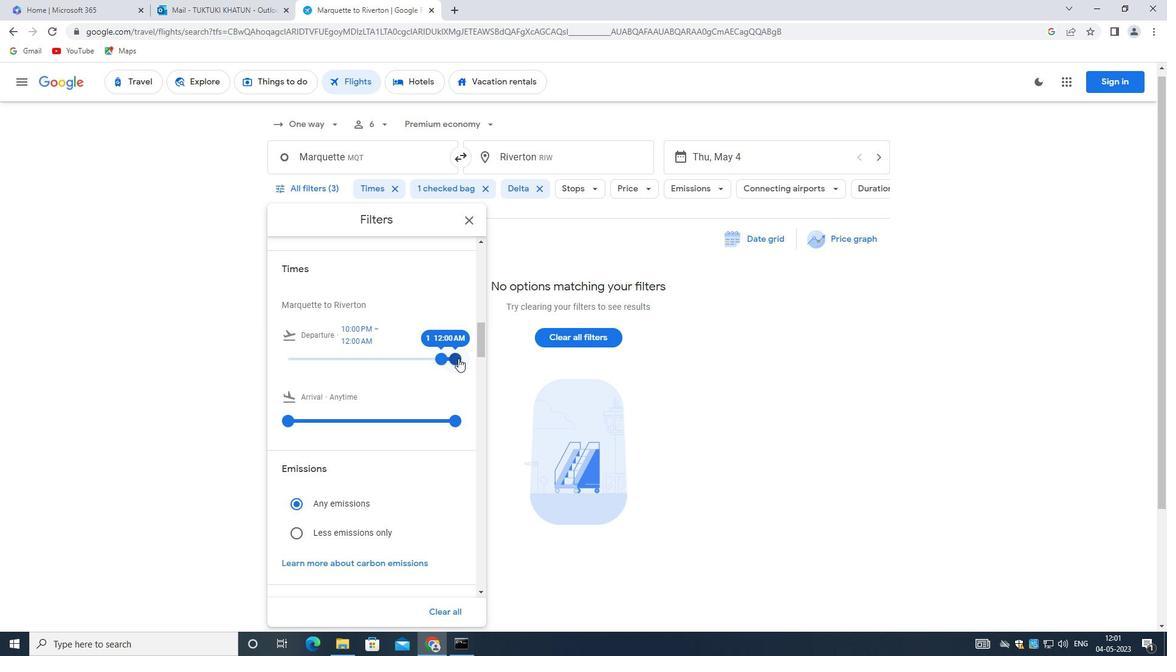 
Action: Mouse moved to (434, 402)
Screenshot: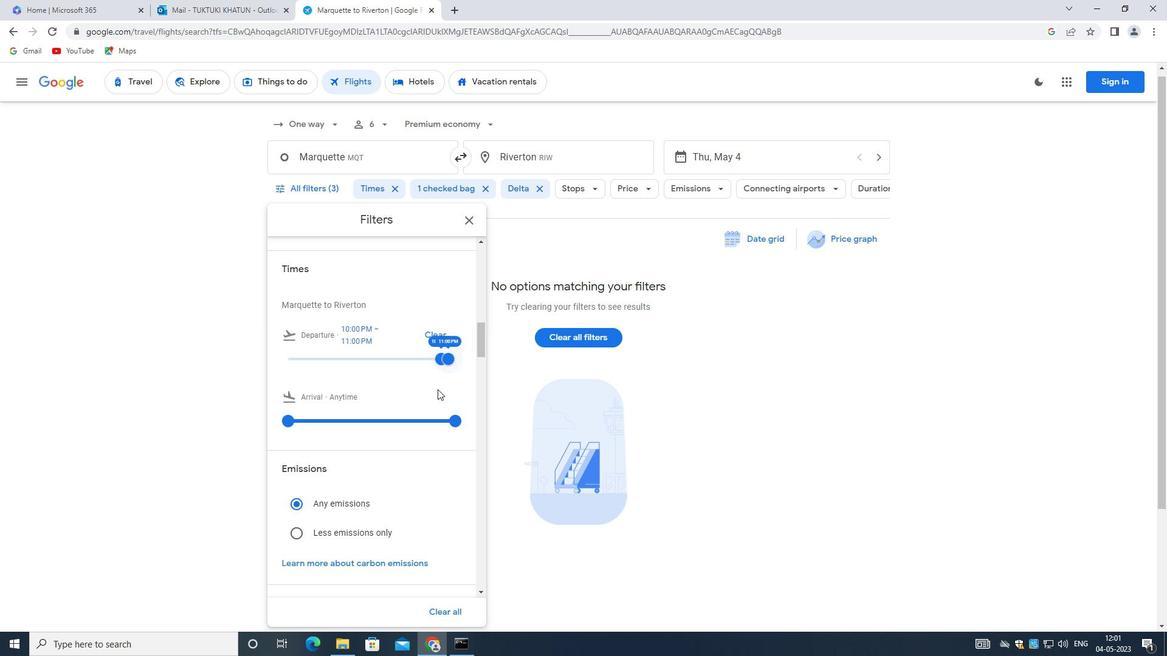 
Action: Mouse scrolled (434, 401) with delta (0, 0)
Screenshot: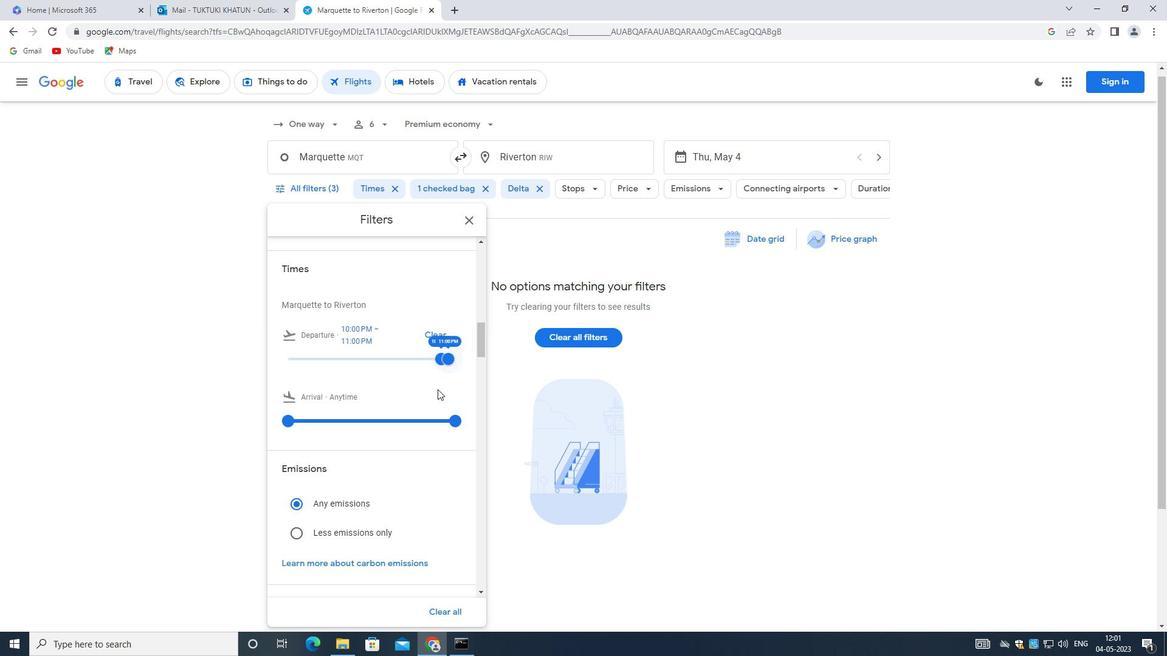 
Action: Mouse moved to (433, 404)
Screenshot: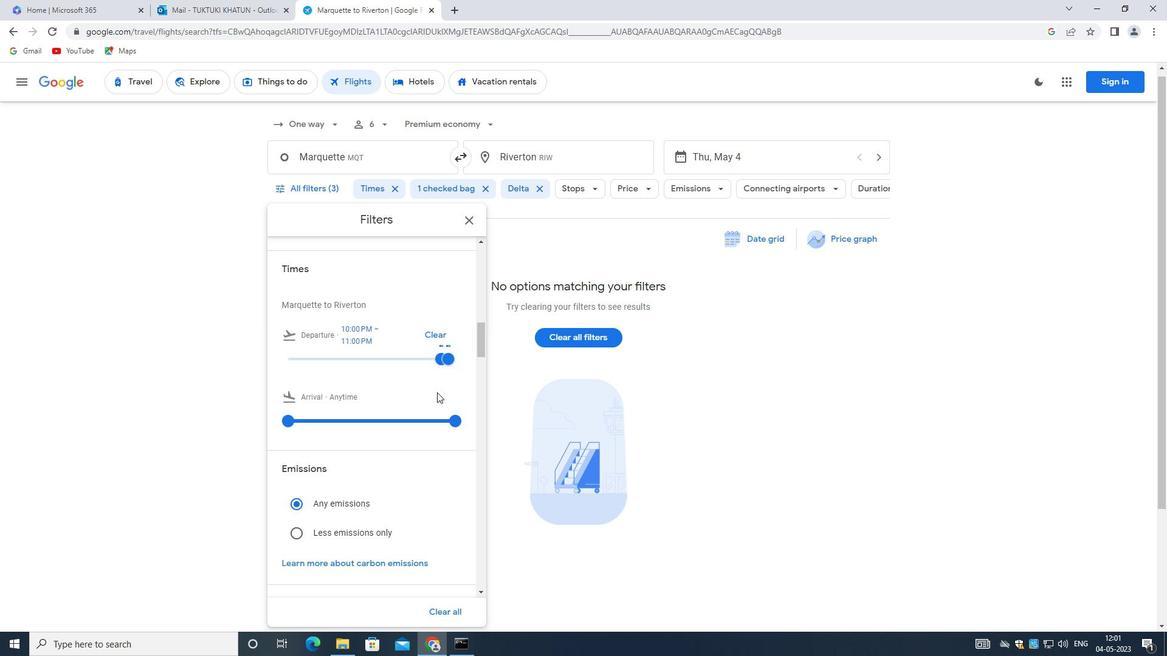 
Action: Mouse scrolled (433, 404) with delta (0, 0)
Screenshot: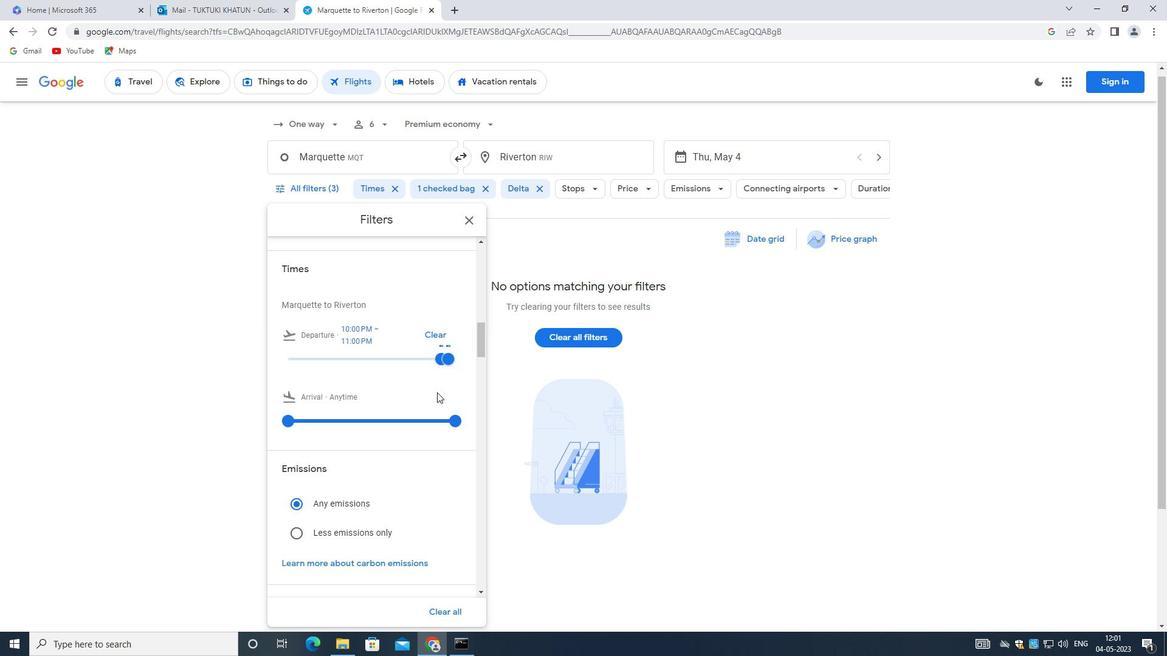
Action: Mouse moved to (432, 405)
Screenshot: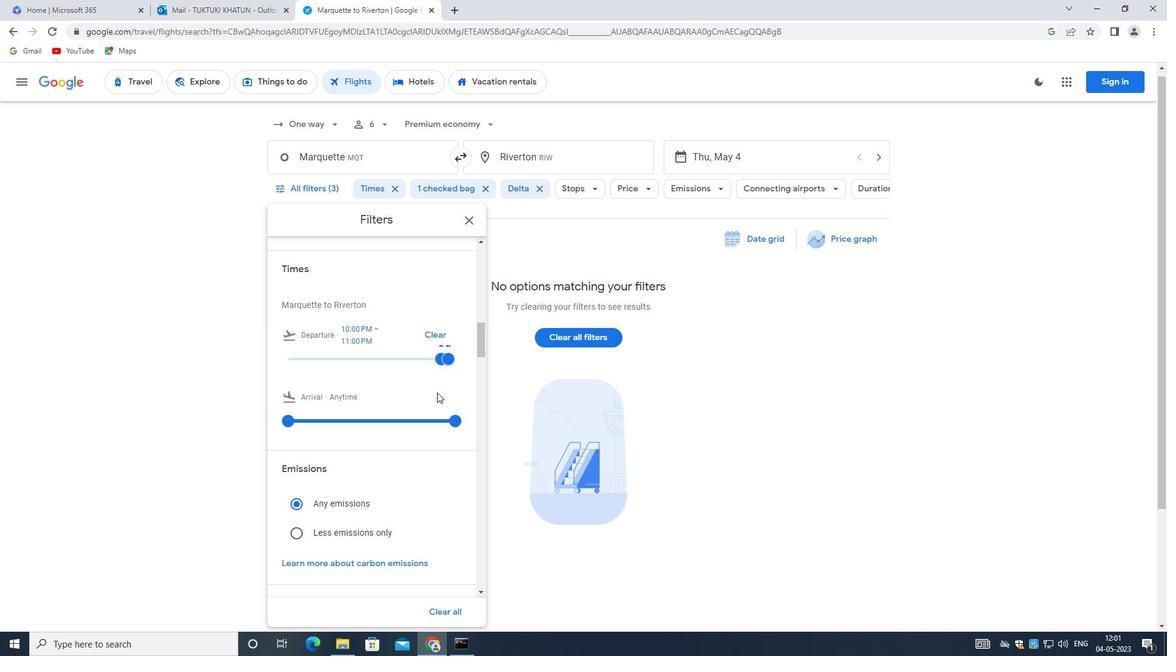 
Action: Mouse scrolled (432, 404) with delta (0, 0)
Screenshot: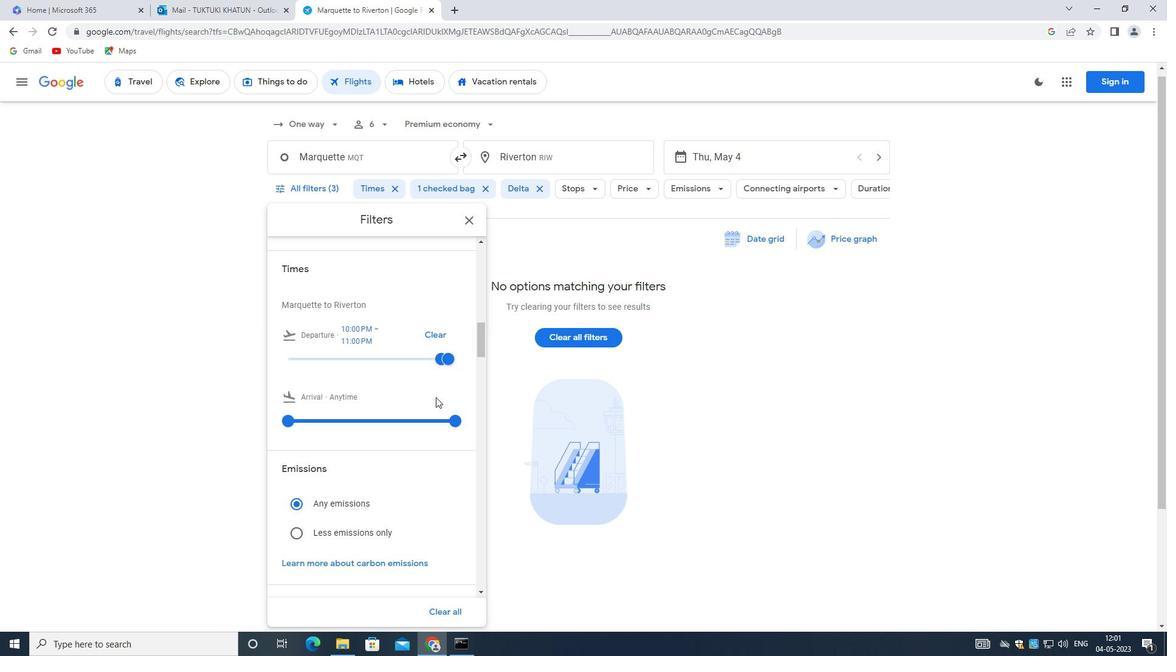 
Action: Mouse moved to (431, 405)
Screenshot: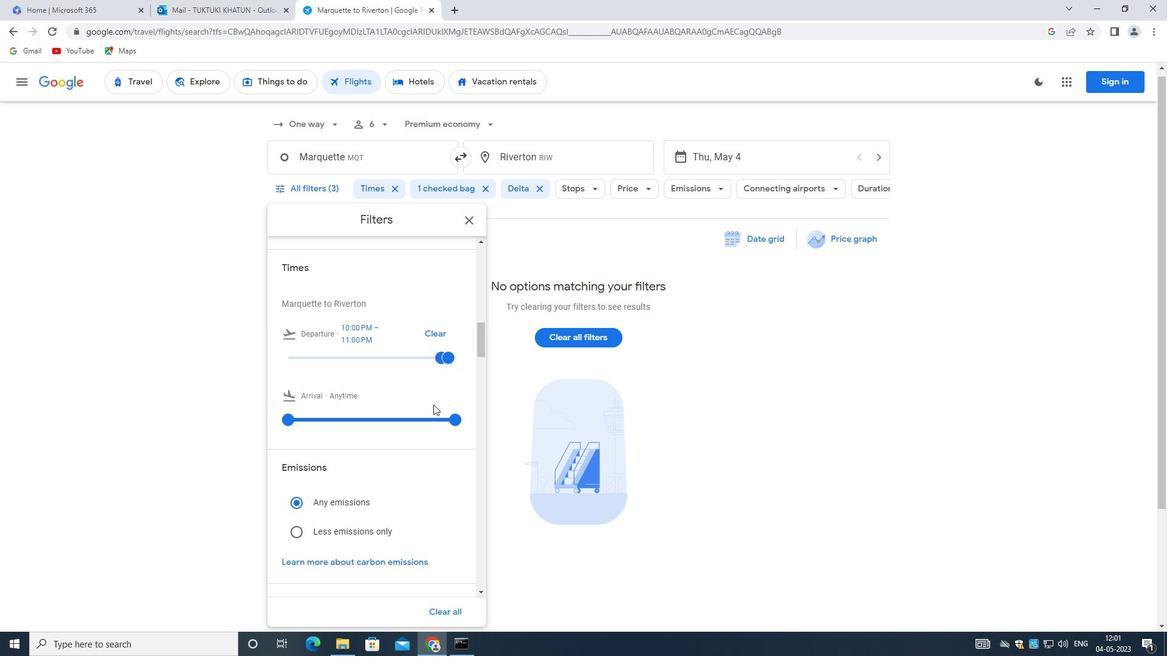 
Action: Mouse scrolled (431, 404) with delta (0, 0)
Screenshot: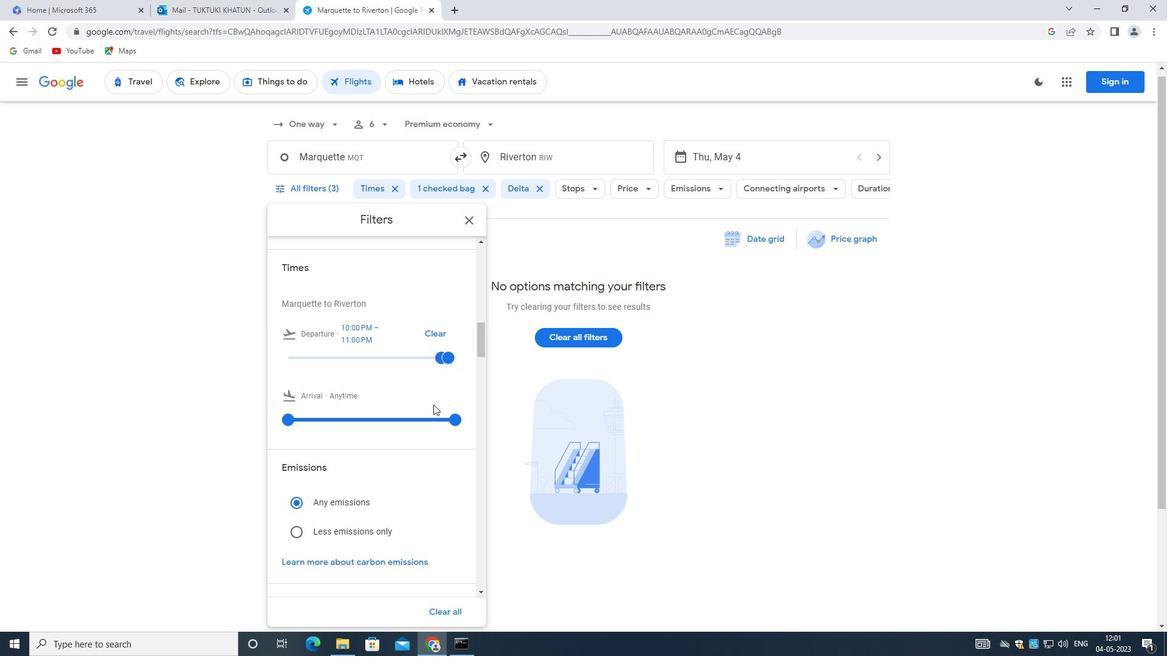 
Action: Mouse moved to (424, 405)
Screenshot: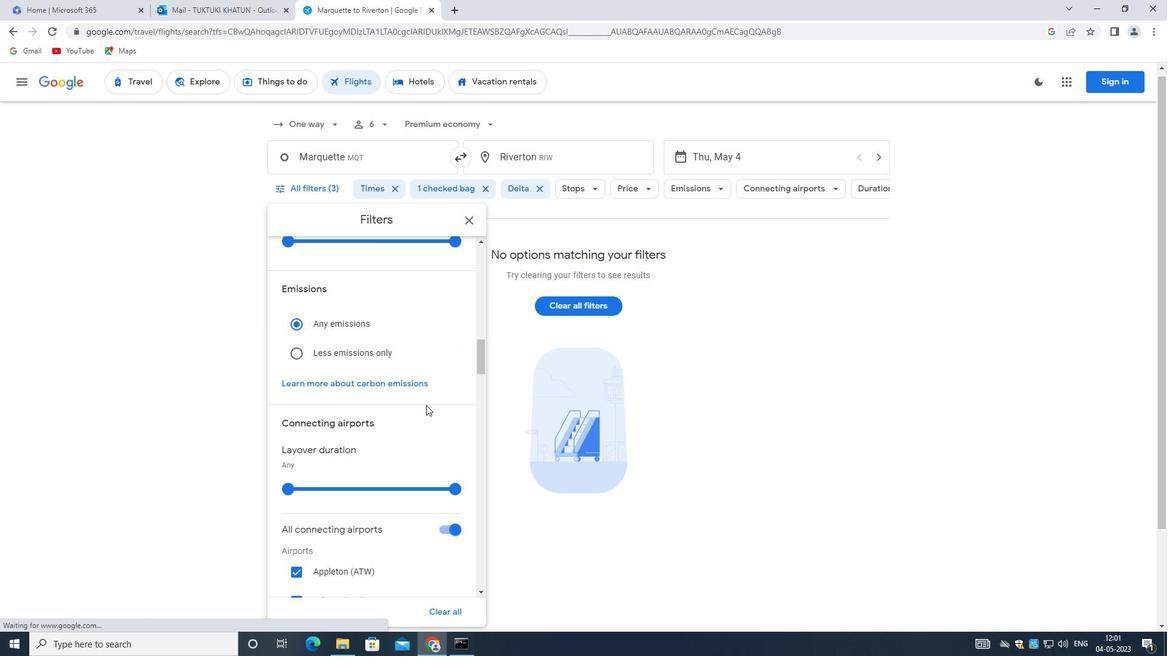
Action: Mouse scrolled (424, 404) with delta (0, 0)
Screenshot: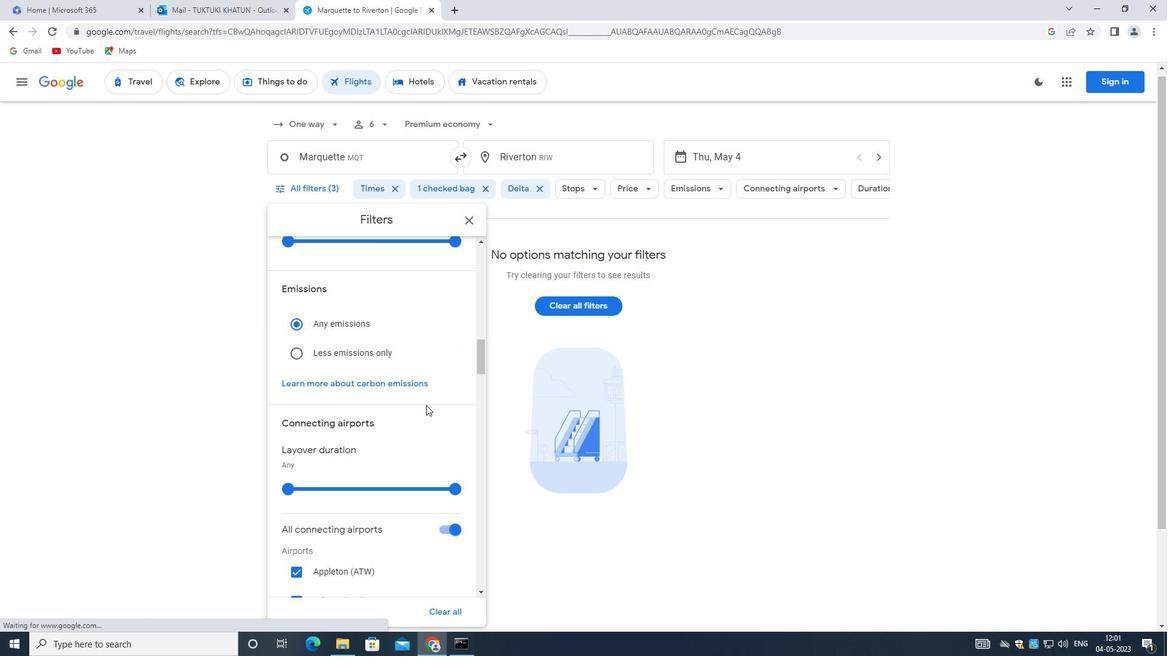 
Action: Mouse moved to (422, 407)
Screenshot: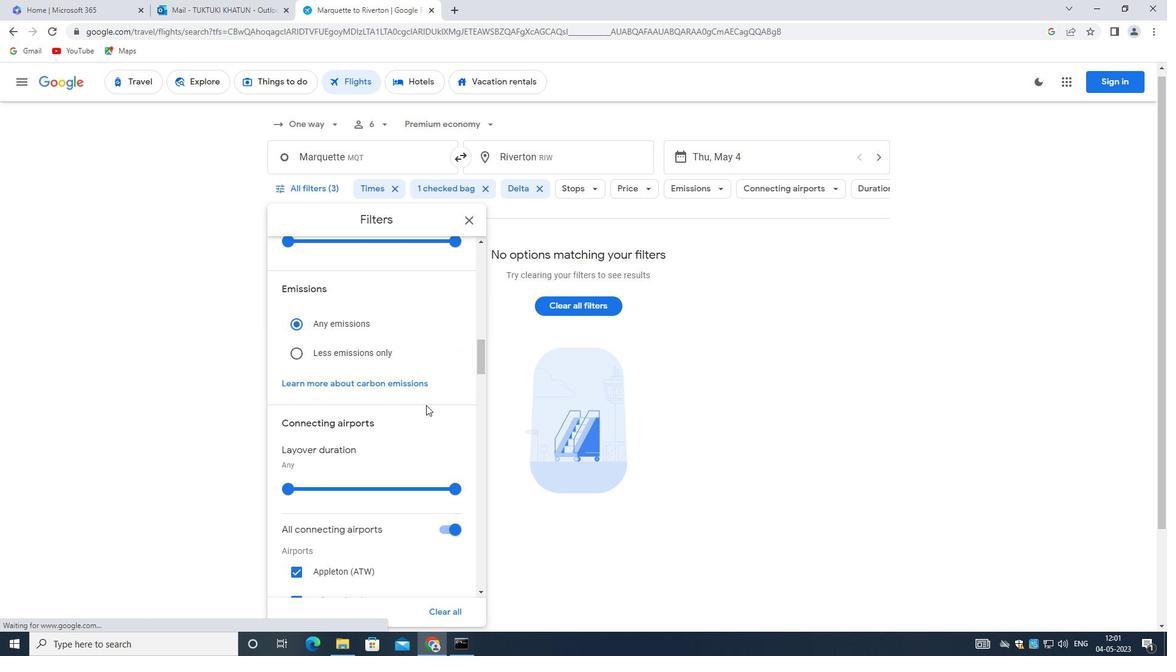 
Action: Mouse scrolled (422, 406) with delta (0, 0)
Screenshot: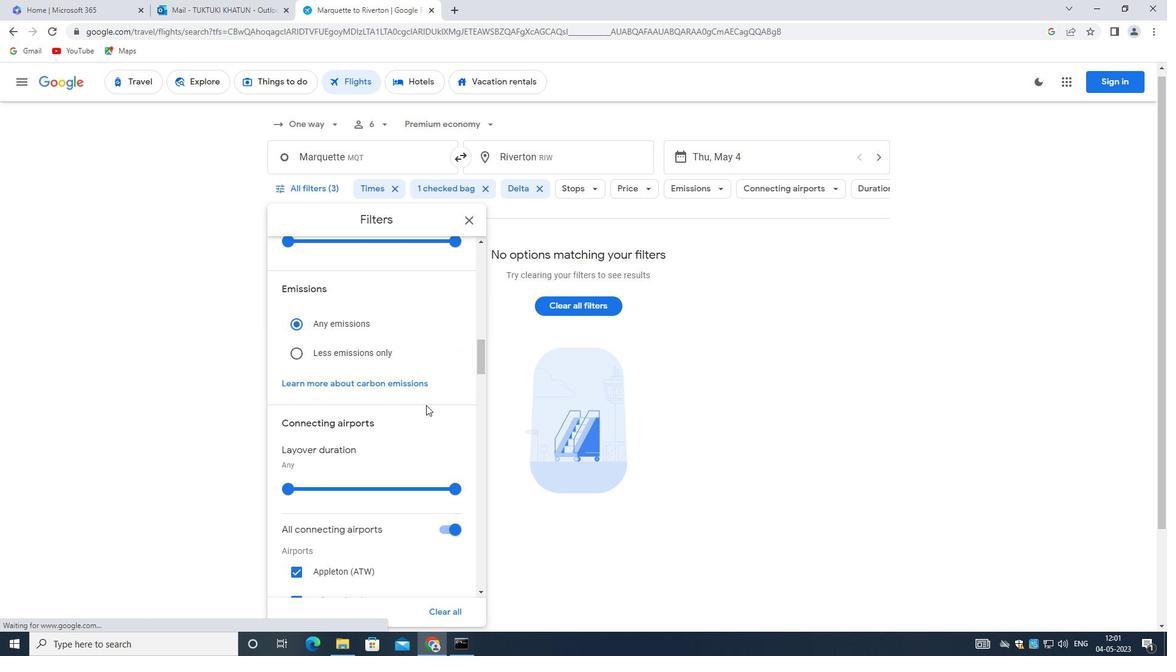 
Action: Mouse moved to (421, 409)
Screenshot: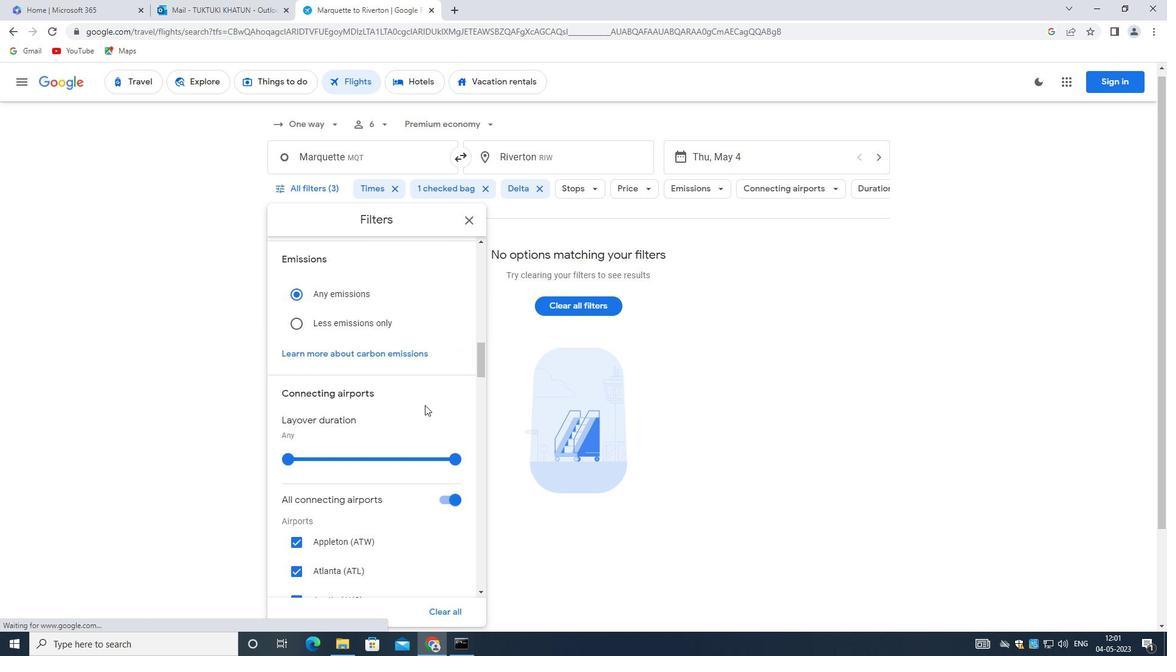 
Action: Mouse scrolled (421, 409) with delta (0, 0)
Screenshot: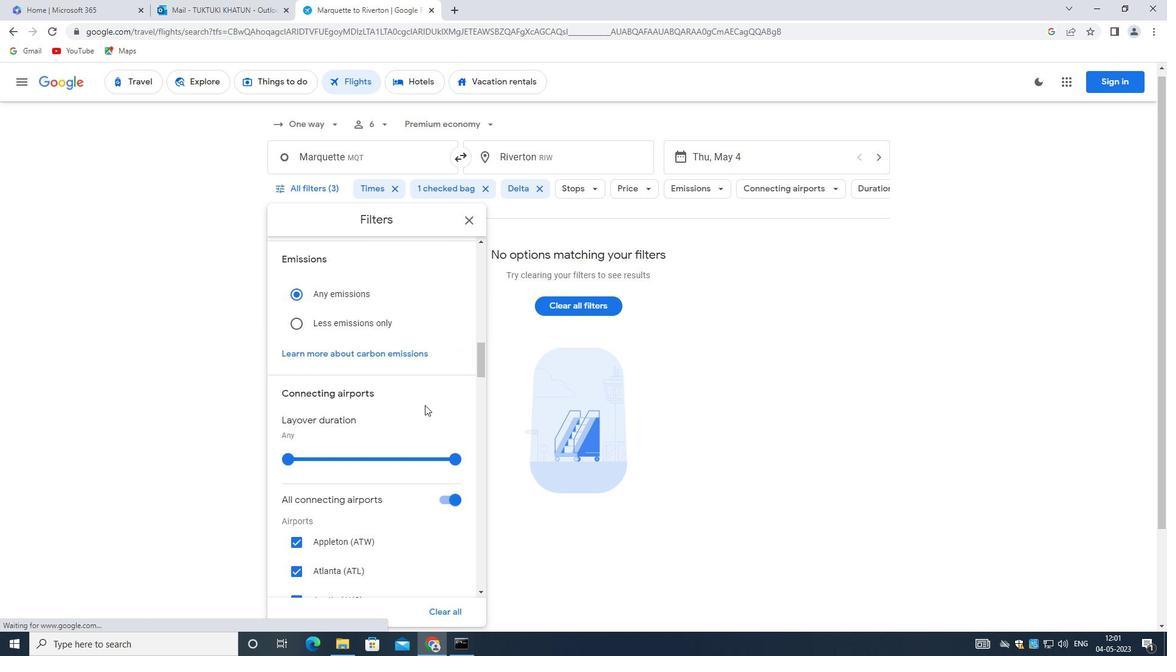 
Action: Mouse moved to (411, 409)
Screenshot: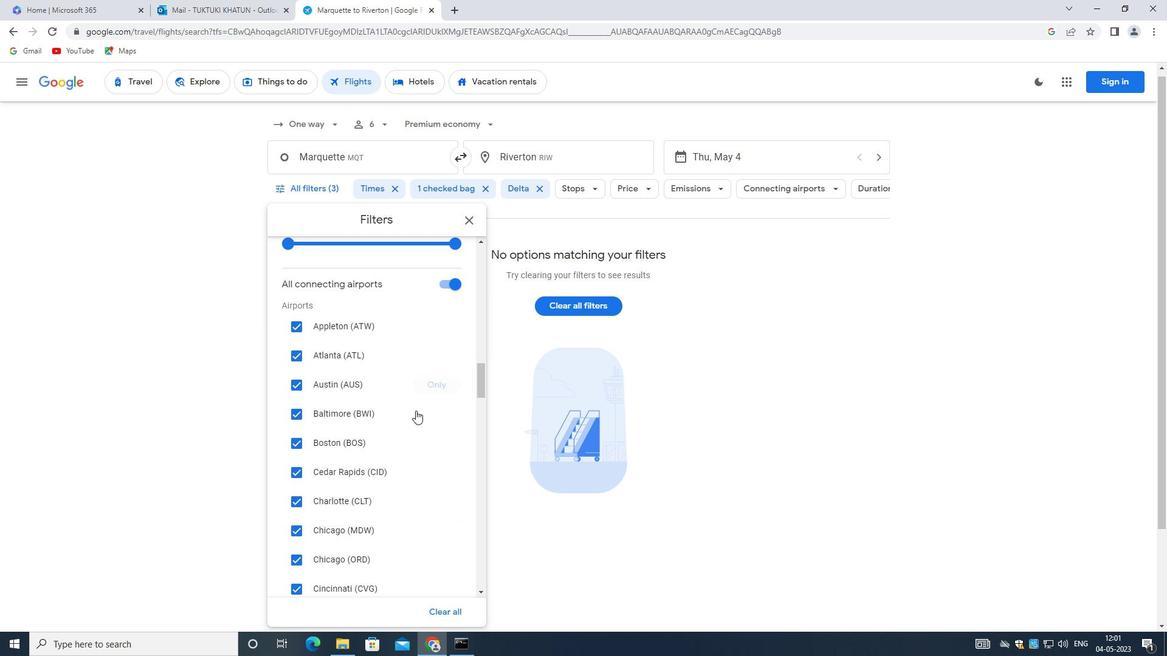 
Action: Mouse scrolled (411, 409) with delta (0, 0)
Screenshot: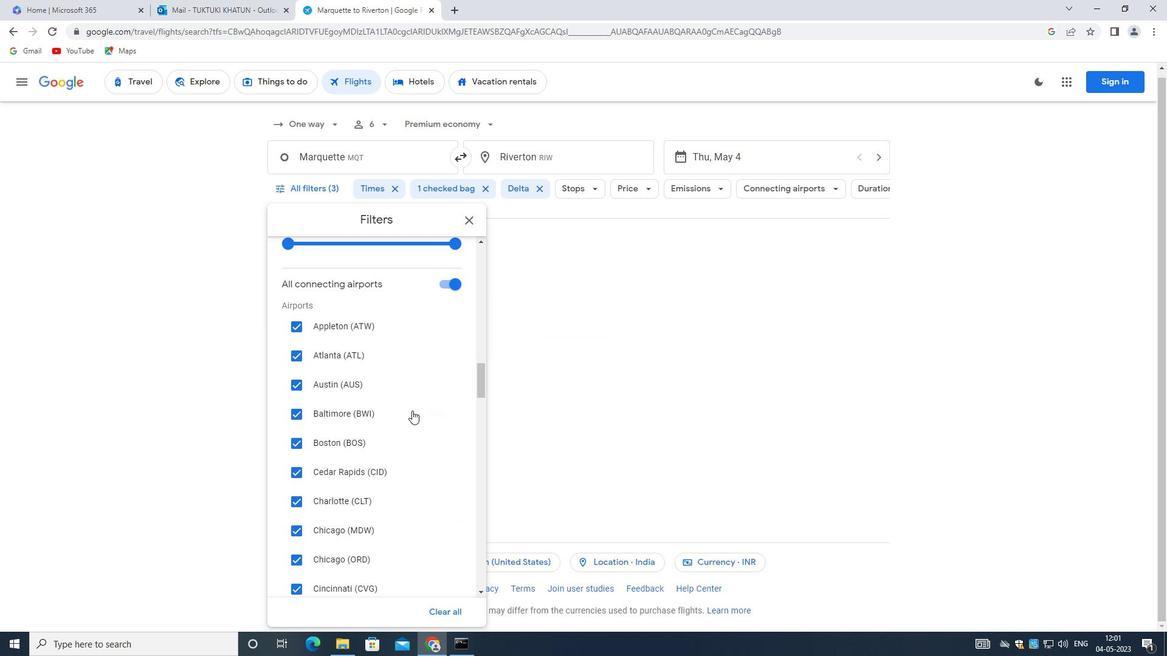 
Action: Mouse scrolled (411, 409) with delta (0, 0)
Screenshot: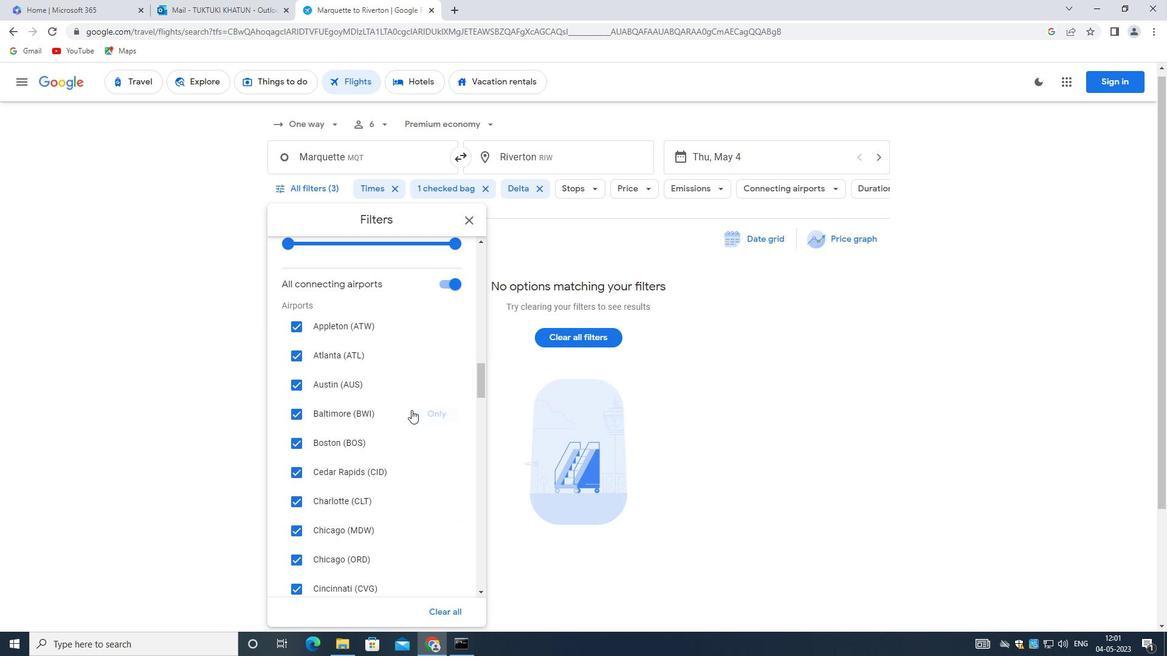 
Action: Mouse scrolled (411, 409) with delta (0, 0)
Screenshot: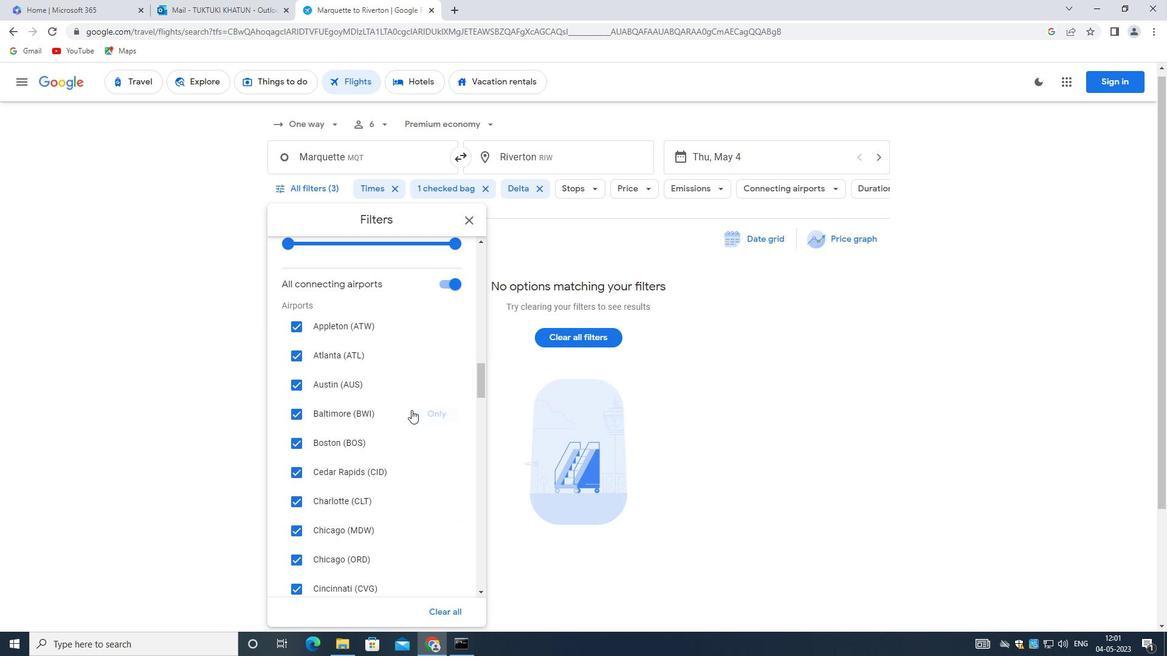 
Action: Mouse scrolled (411, 409) with delta (0, 0)
Screenshot: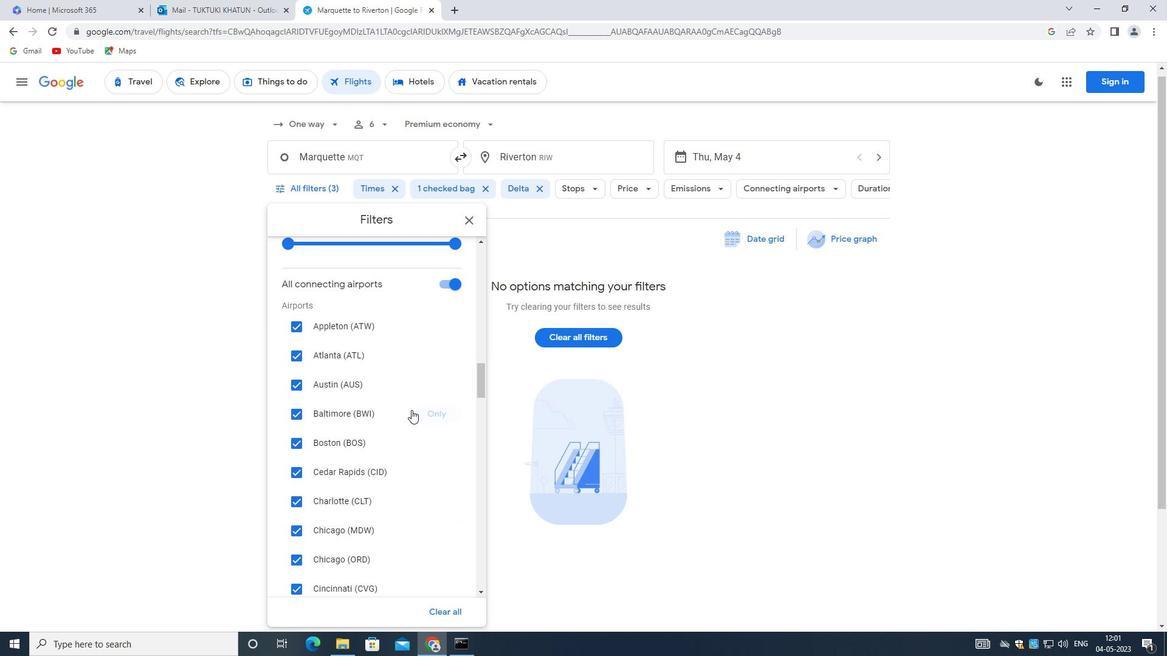 
Action: Mouse scrolled (411, 409) with delta (0, 0)
Screenshot: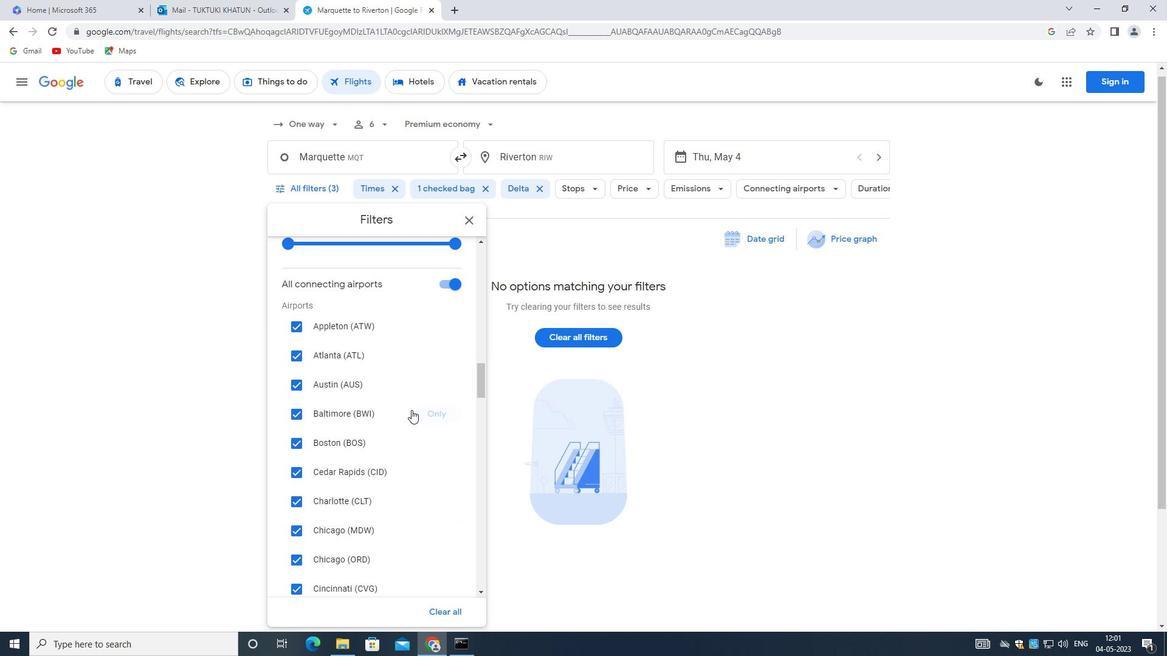 
Action: Mouse moved to (406, 409)
Screenshot: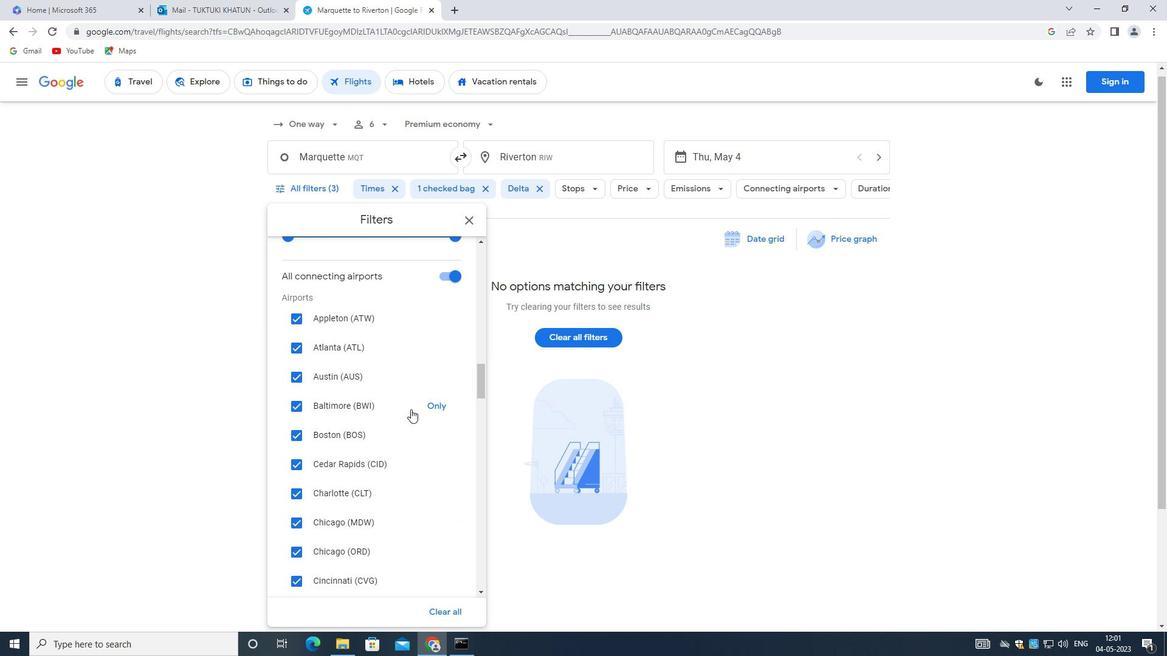 
Action: Mouse scrolled (406, 408) with delta (0, 0)
Screenshot: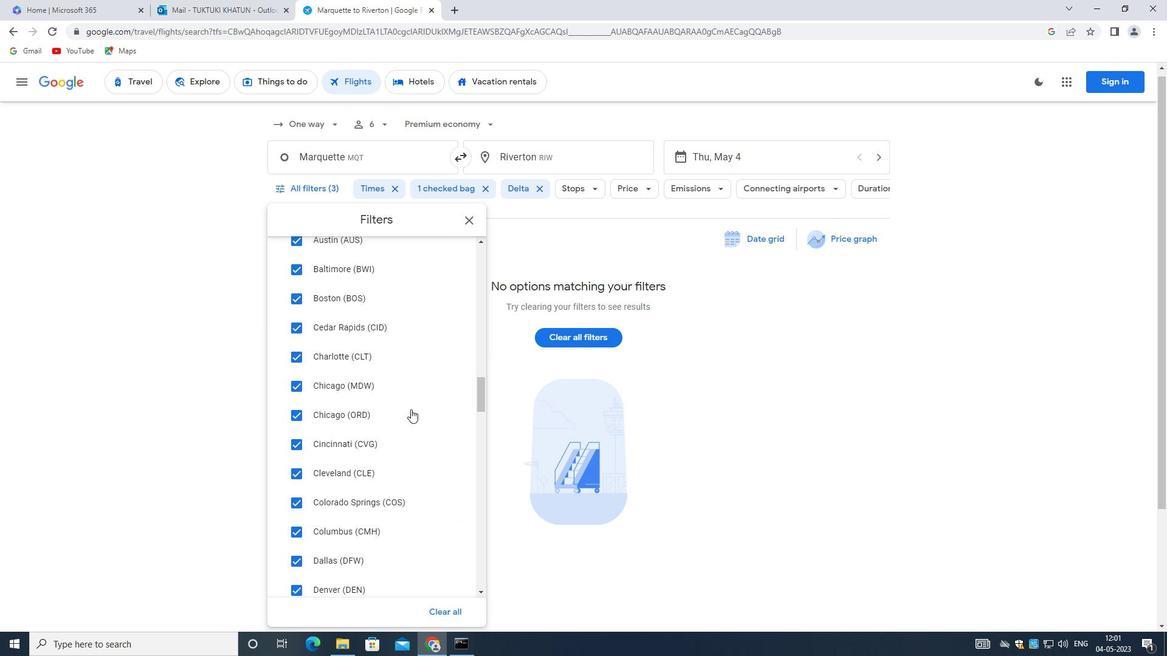 
Action: Mouse scrolled (406, 408) with delta (0, 0)
Screenshot: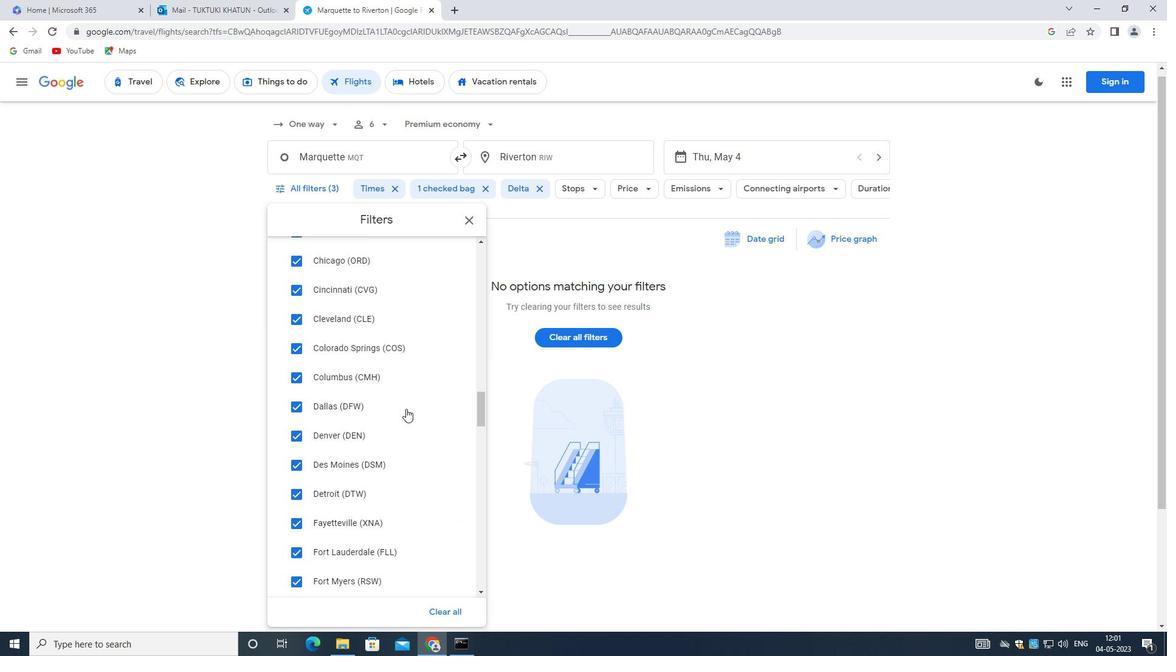 
Action: Mouse scrolled (406, 408) with delta (0, 0)
Screenshot: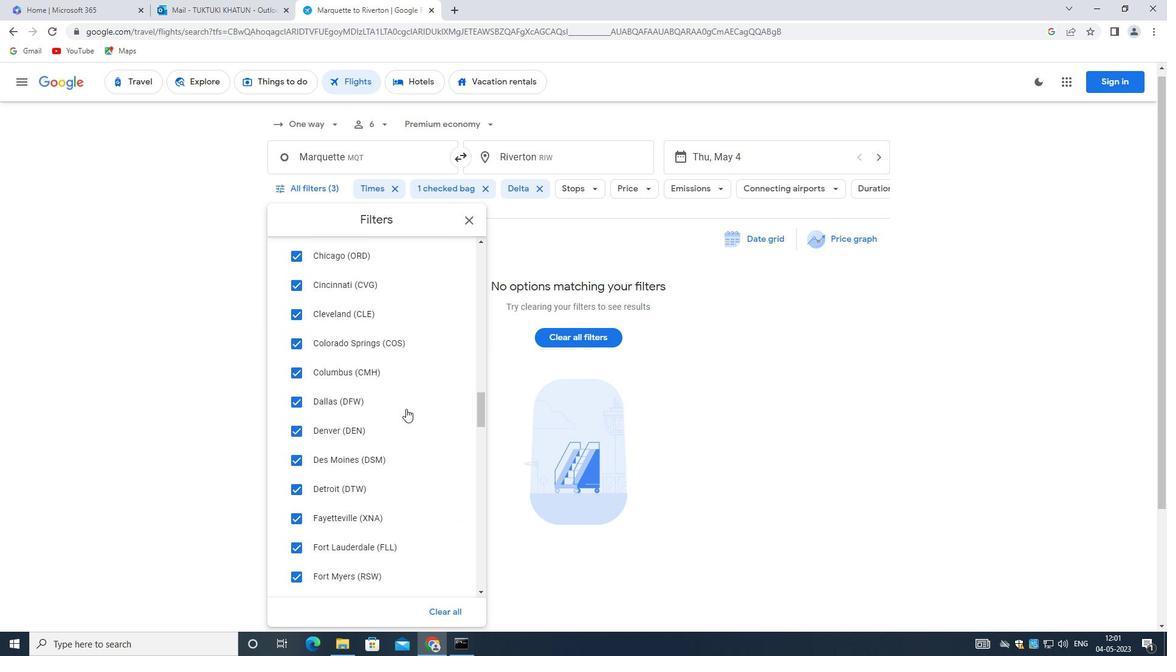 
Action: Mouse scrolled (406, 408) with delta (0, 0)
Screenshot: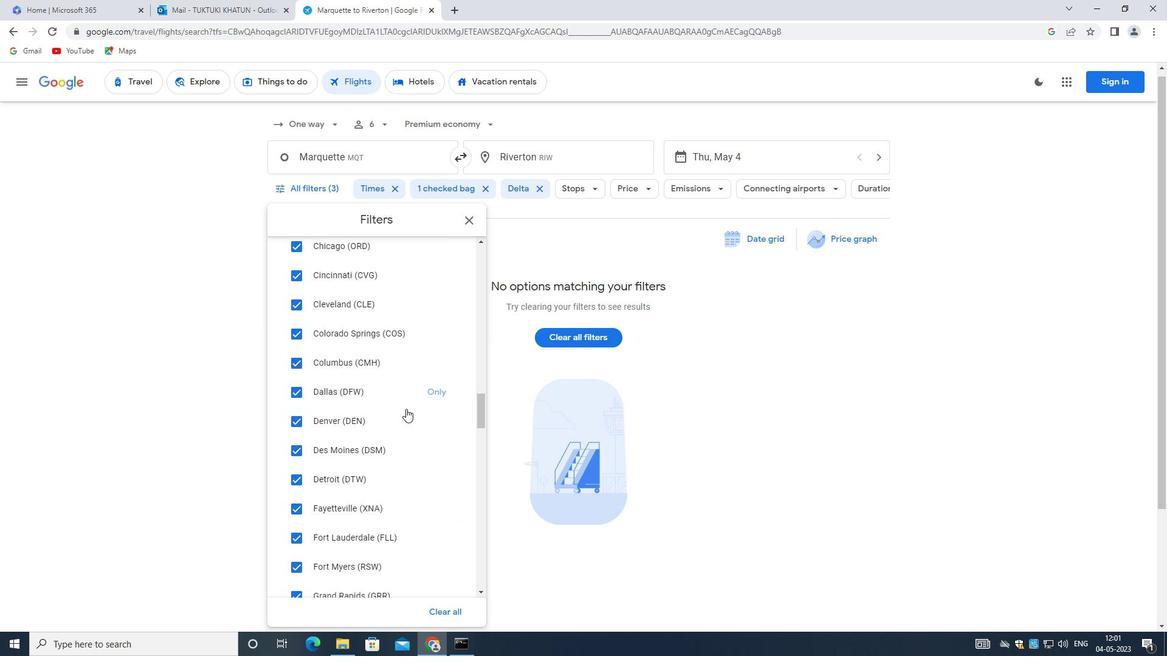 
Action: Mouse scrolled (406, 408) with delta (0, 0)
Screenshot: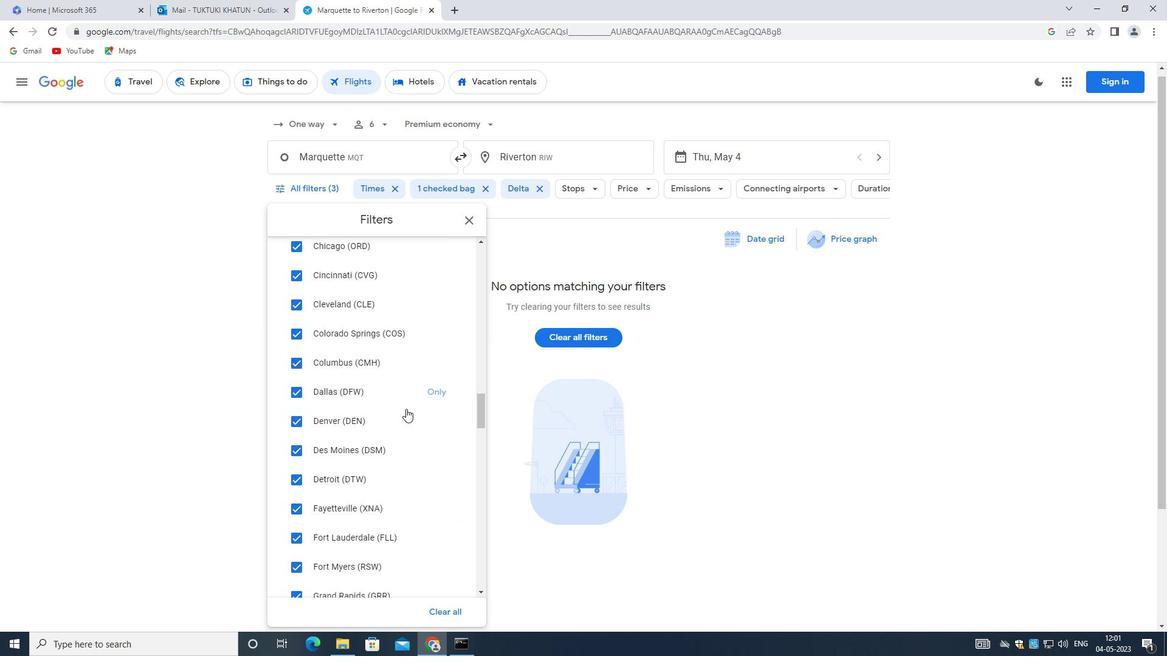 
Action: Mouse scrolled (406, 408) with delta (0, 0)
Screenshot: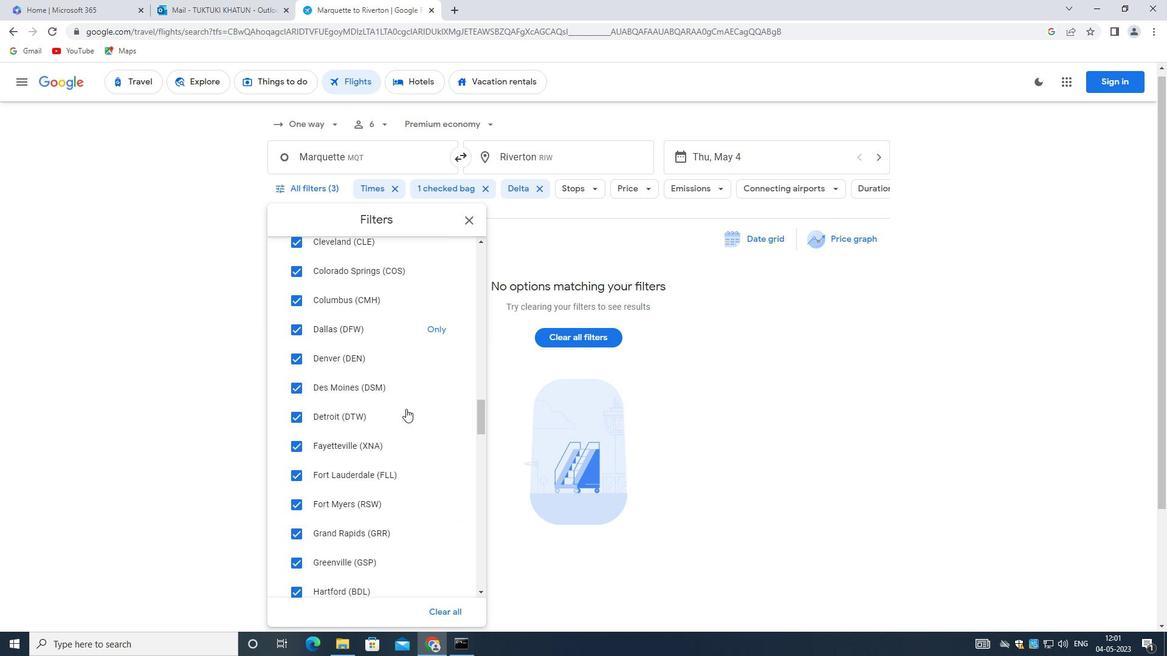 
Action: Mouse moved to (406, 429)
Screenshot: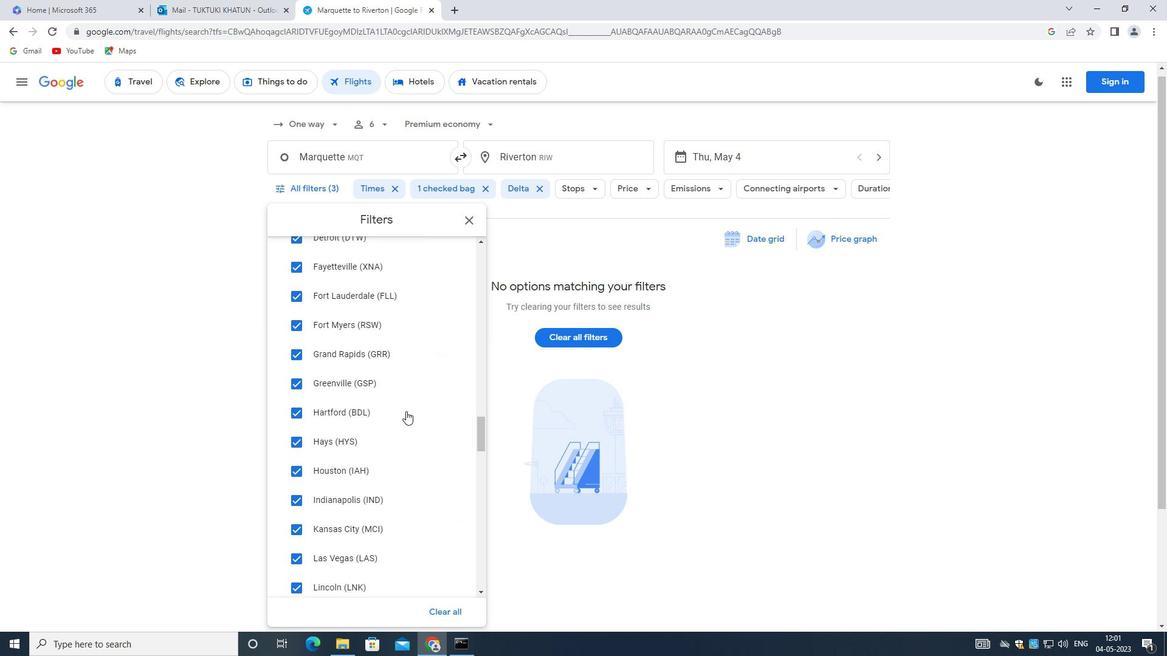 
Action: Mouse scrolled (406, 428) with delta (0, 0)
Screenshot: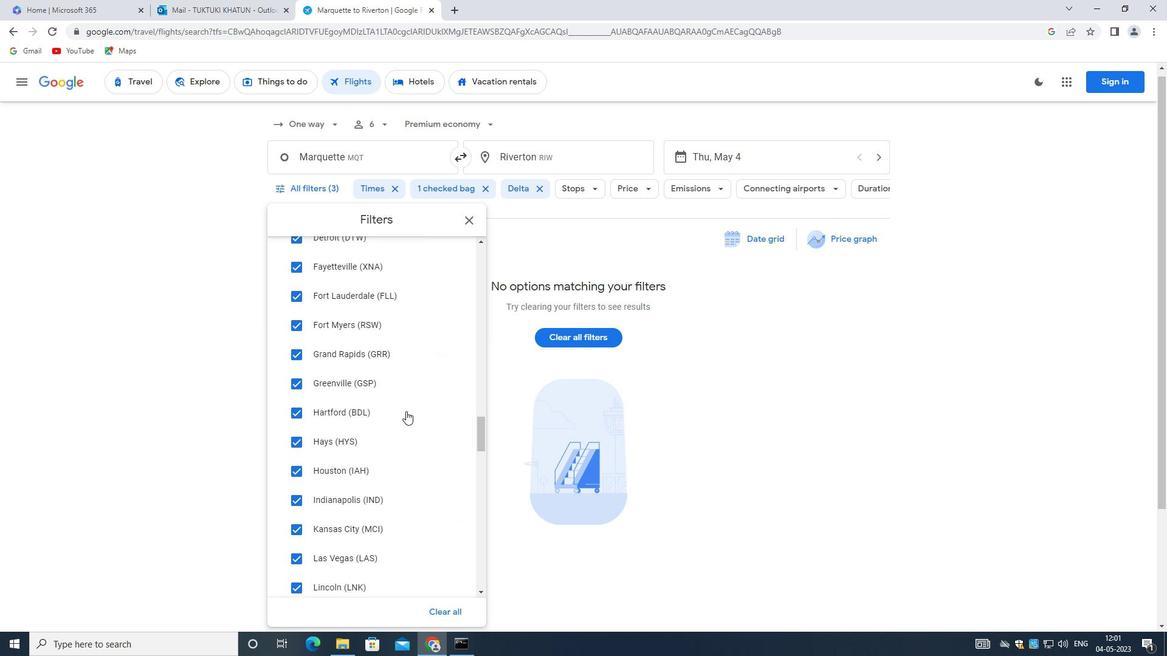 
Action: Mouse moved to (406, 438)
Screenshot: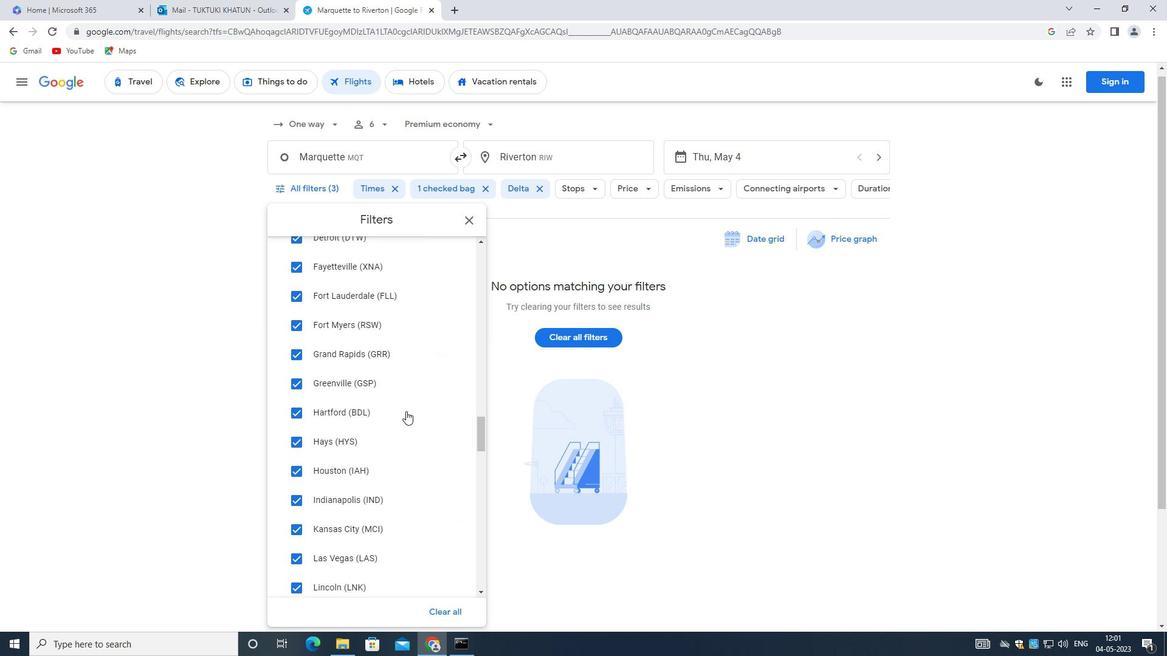 
Action: Mouse scrolled (406, 437) with delta (0, 0)
Screenshot: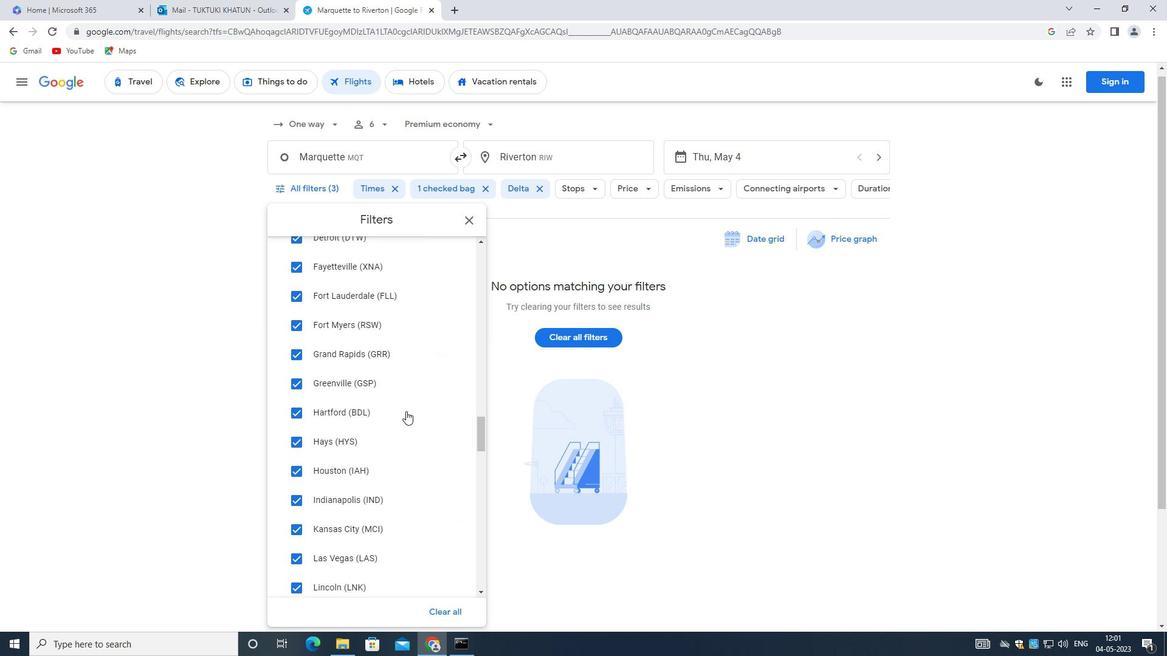 
Action: Mouse moved to (394, 442)
Screenshot: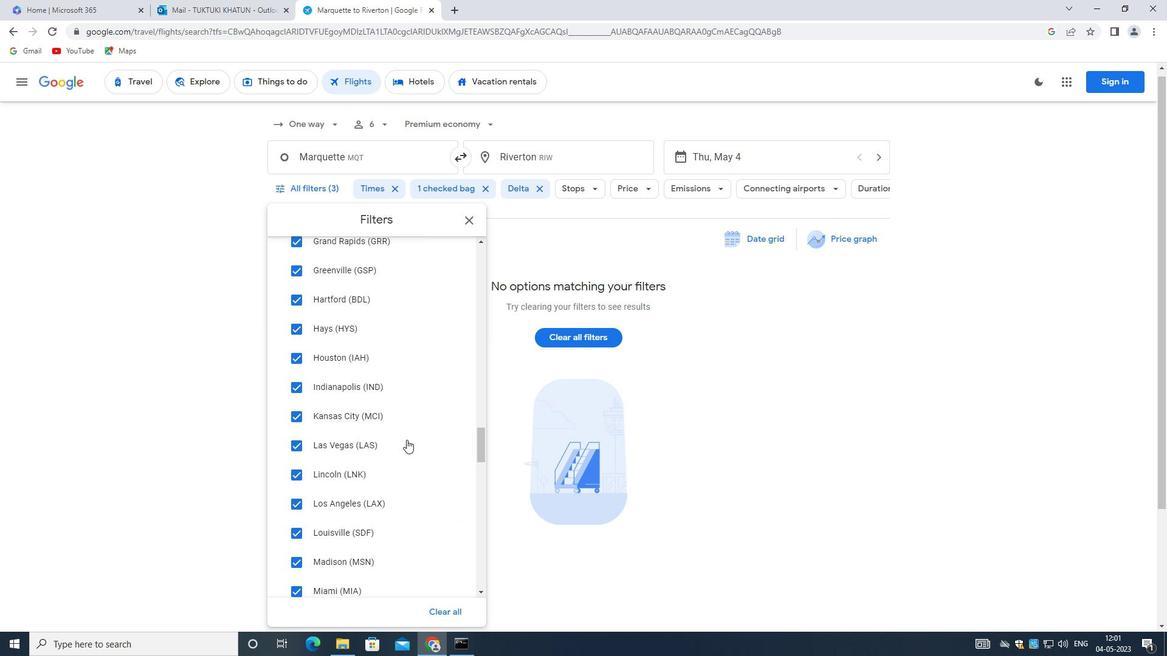 
Action: Mouse scrolled (394, 441) with delta (0, 0)
Screenshot: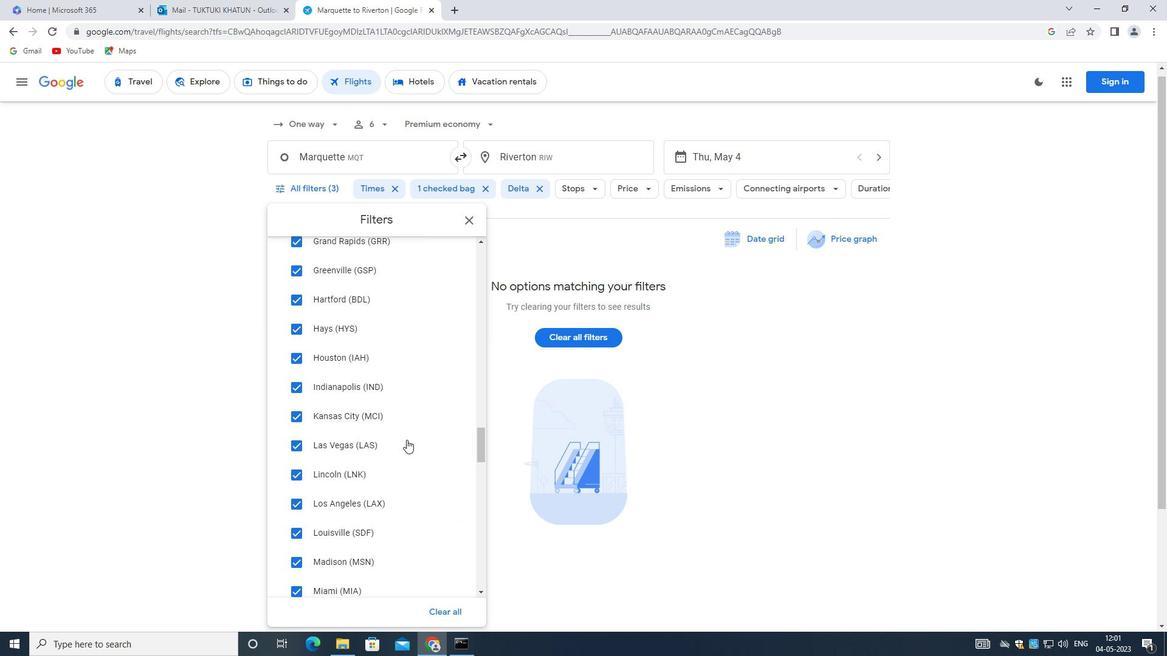 
Action: Mouse scrolled (394, 441) with delta (0, 0)
Screenshot: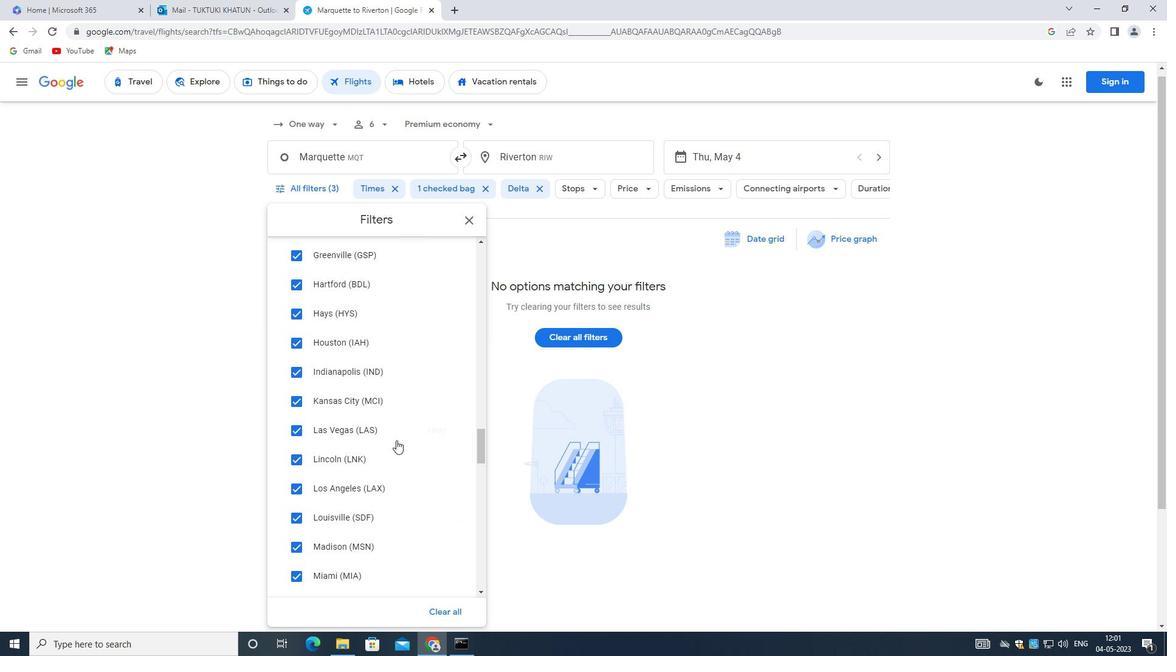 
Action: Mouse moved to (394, 450)
Screenshot: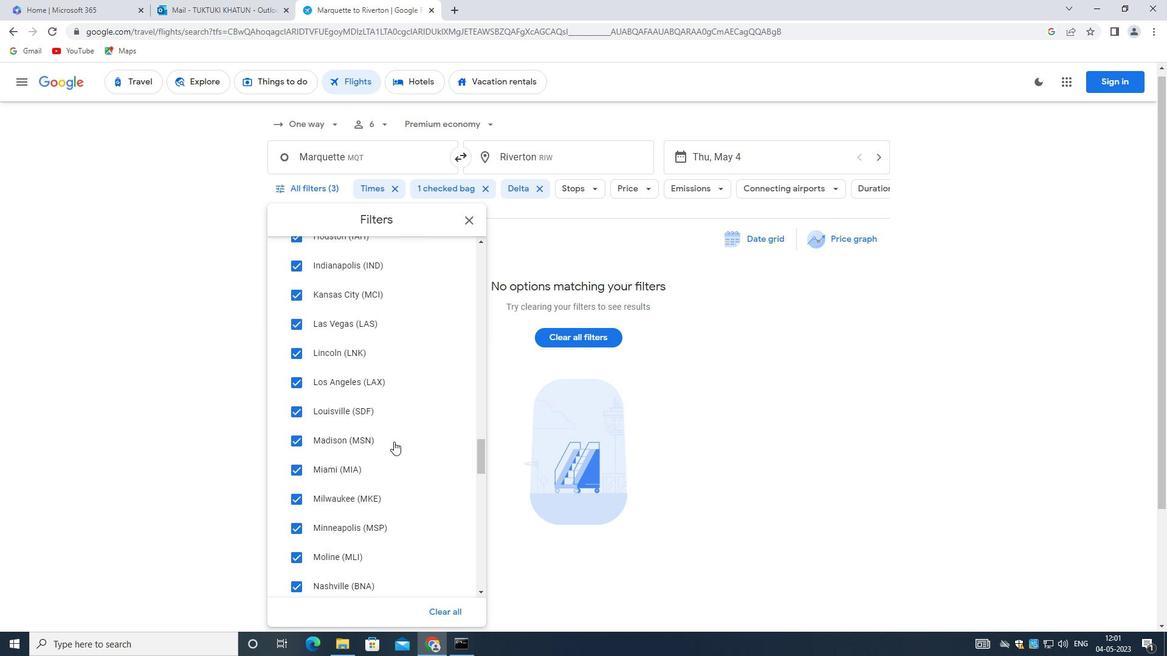 
Action: Mouse scrolled (394, 449) with delta (0, 0)
Screenshot: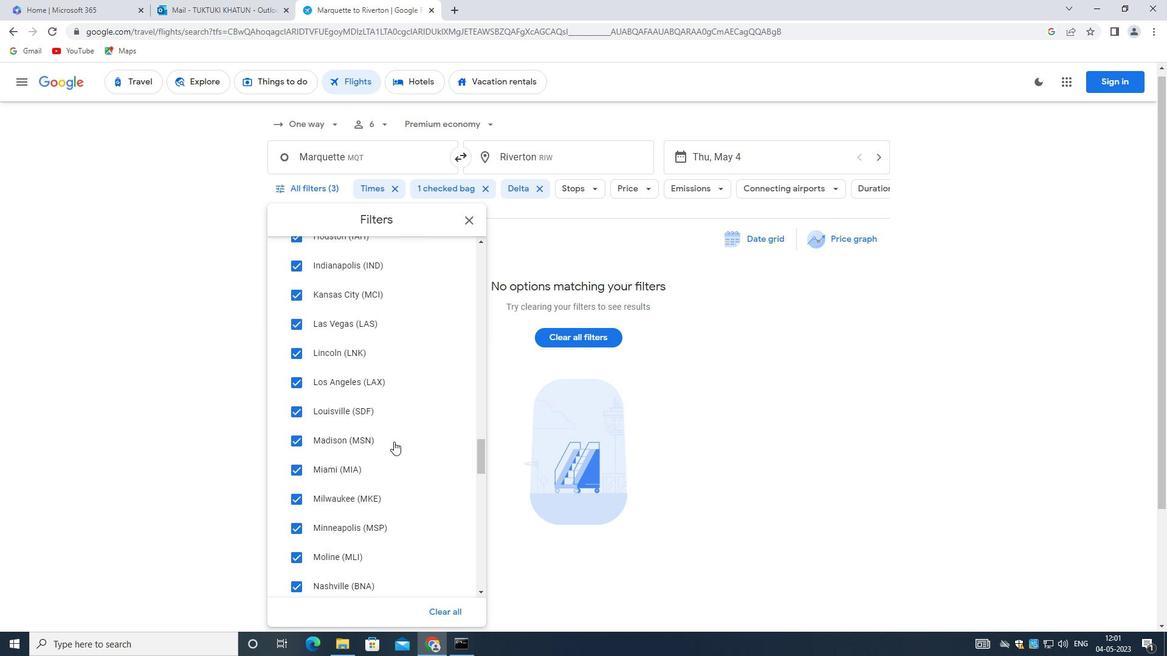 
Action: Mouse moved to (394, 454)
Screenshot: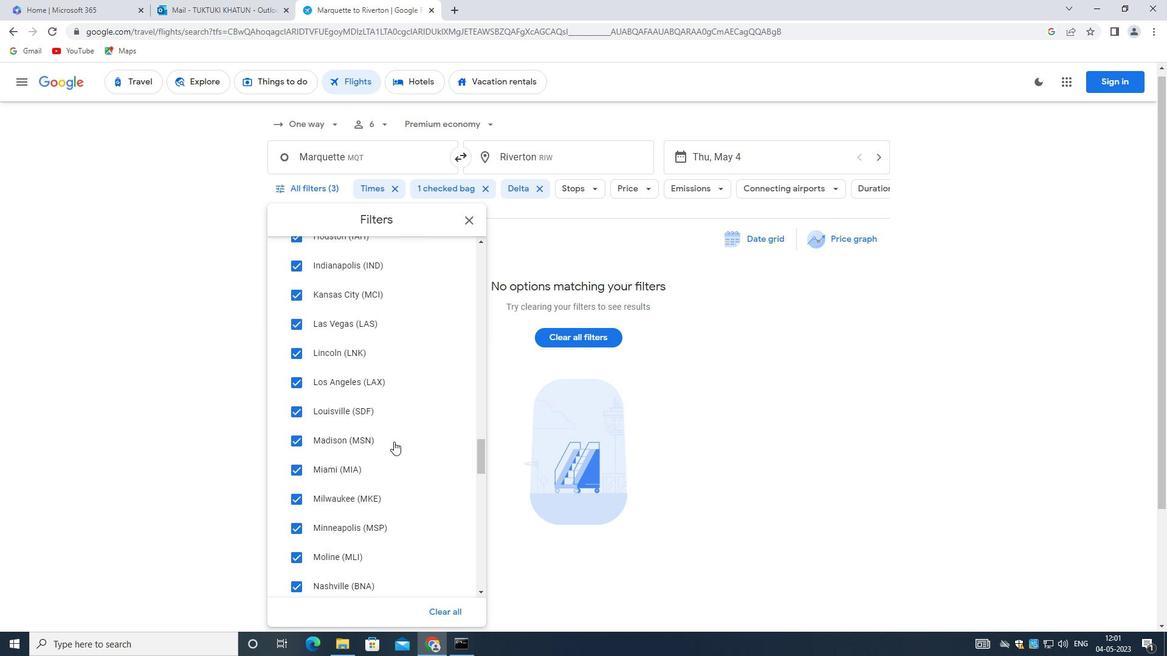 
Action: Mouse scrolled (394, 453) with delta (0, 0)
Screenshot: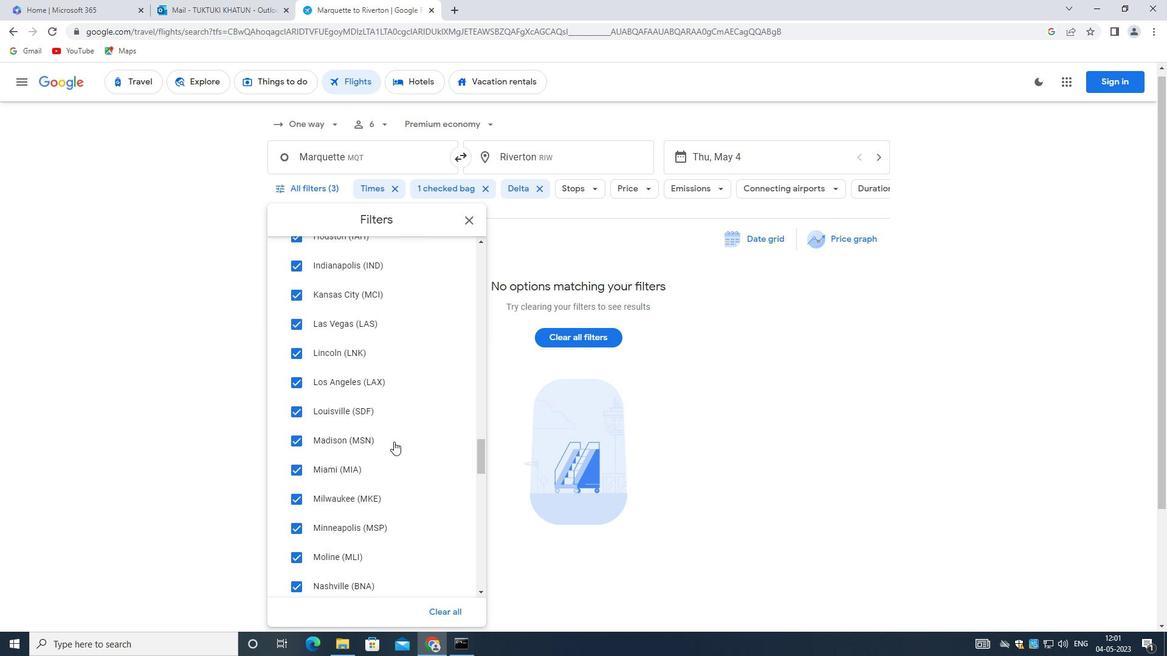 
Action: Mouse moved to (394, 457)
Screenshot: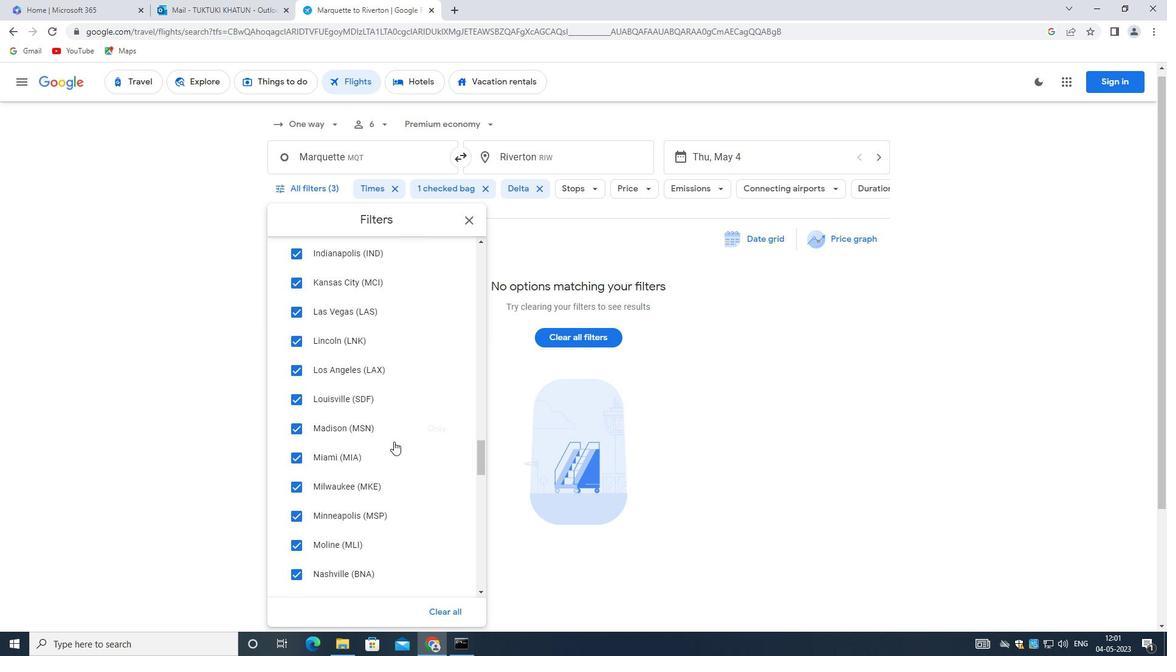 
Action: Mouse scrolled (394, 456) with delta (0, 0)
Screenshot: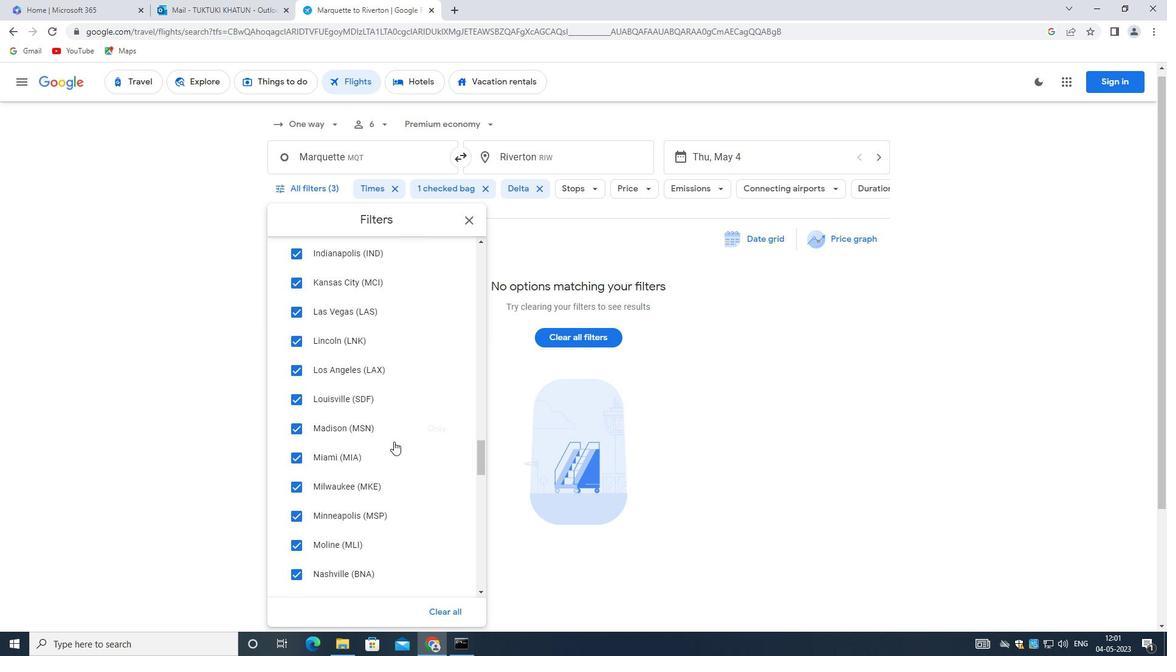 
Action: Mouse scrolled (394, 456) with delta (0, 0)
Screenshot: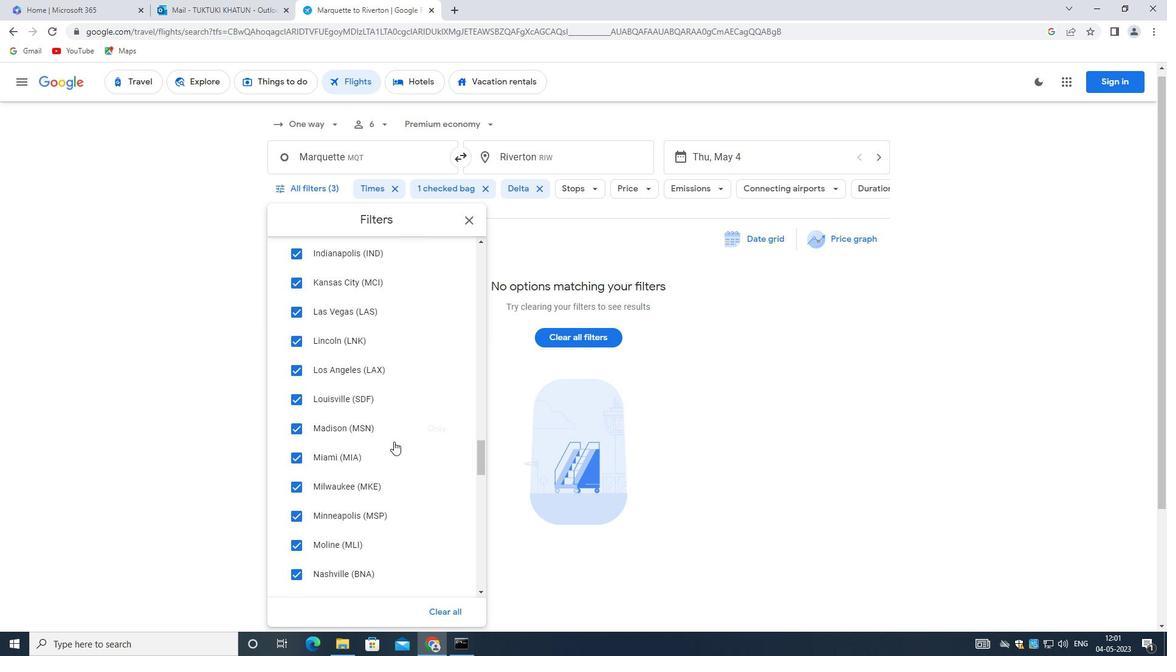
Action: Mouse moved to (391, 457)
Screenshot: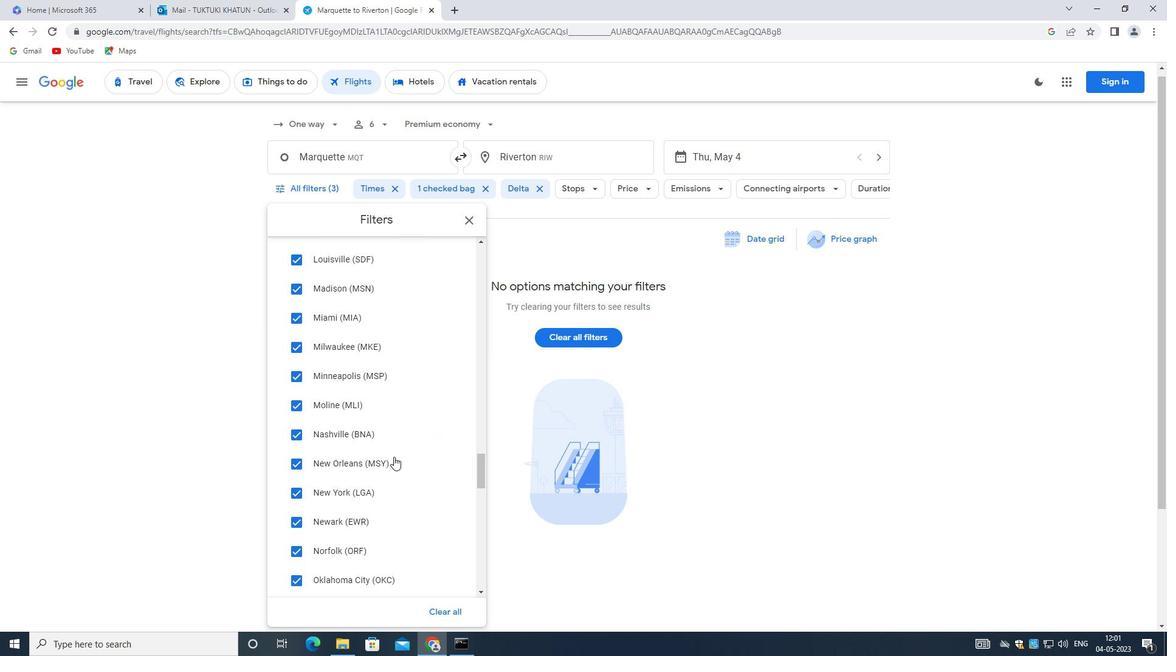 
Action: Mouse scrolled (391, 457) with delta (0, 0)
Screenshot: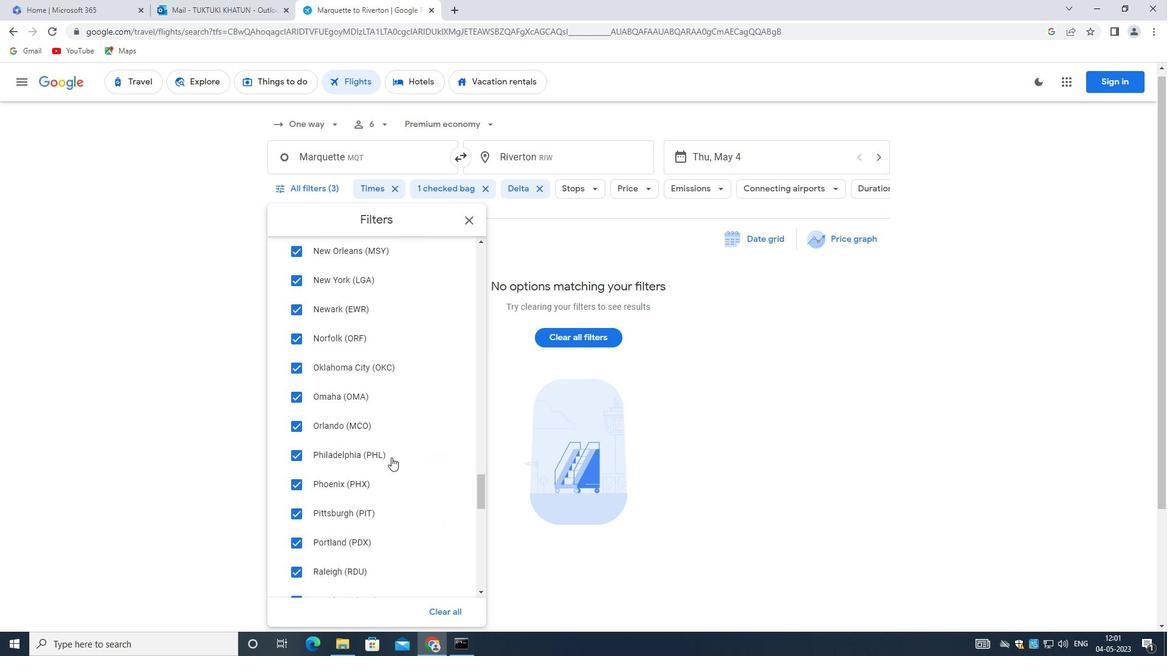 
Action: Mouse scrolled (391, 457) with delta (0, 0)
Screenshot: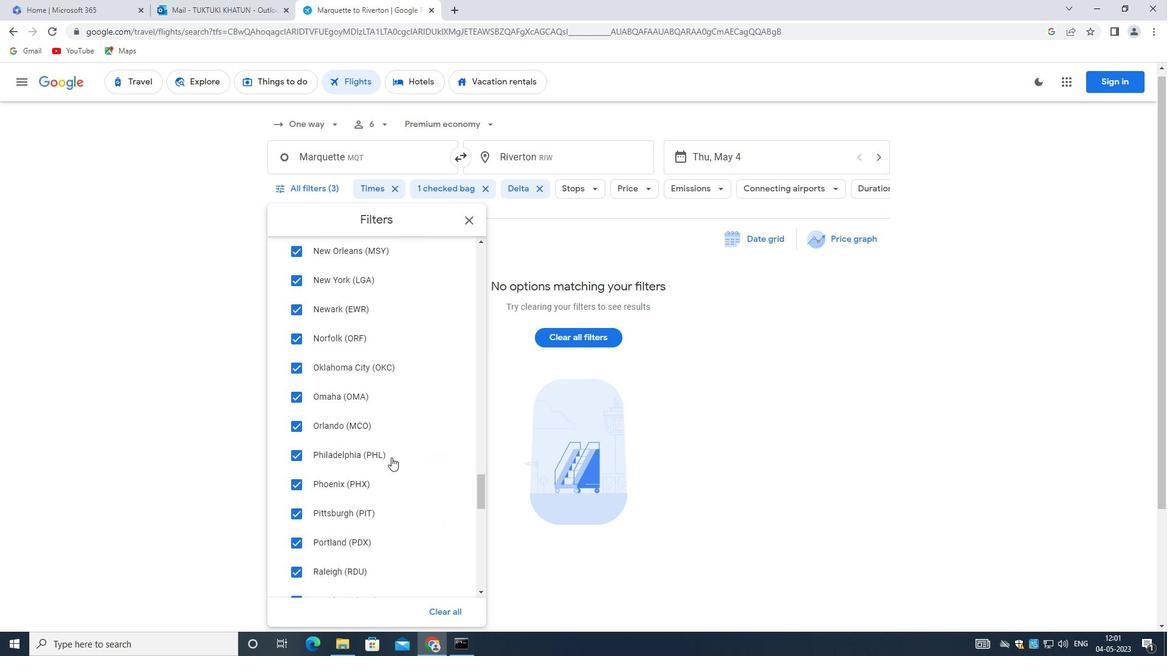 
Action: Mouse scrolled (391, 457) with delta (0, 0)
Screenshot: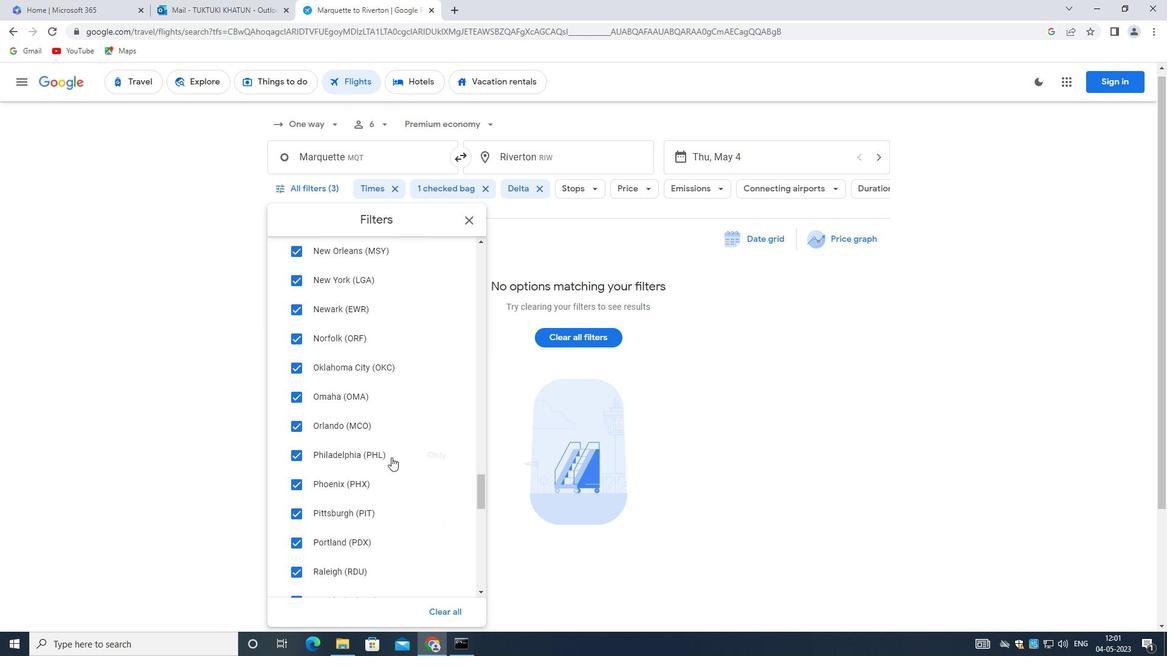 
Action: Mouse scrolled (391, 457) with delta (0, 0)
Screenshot: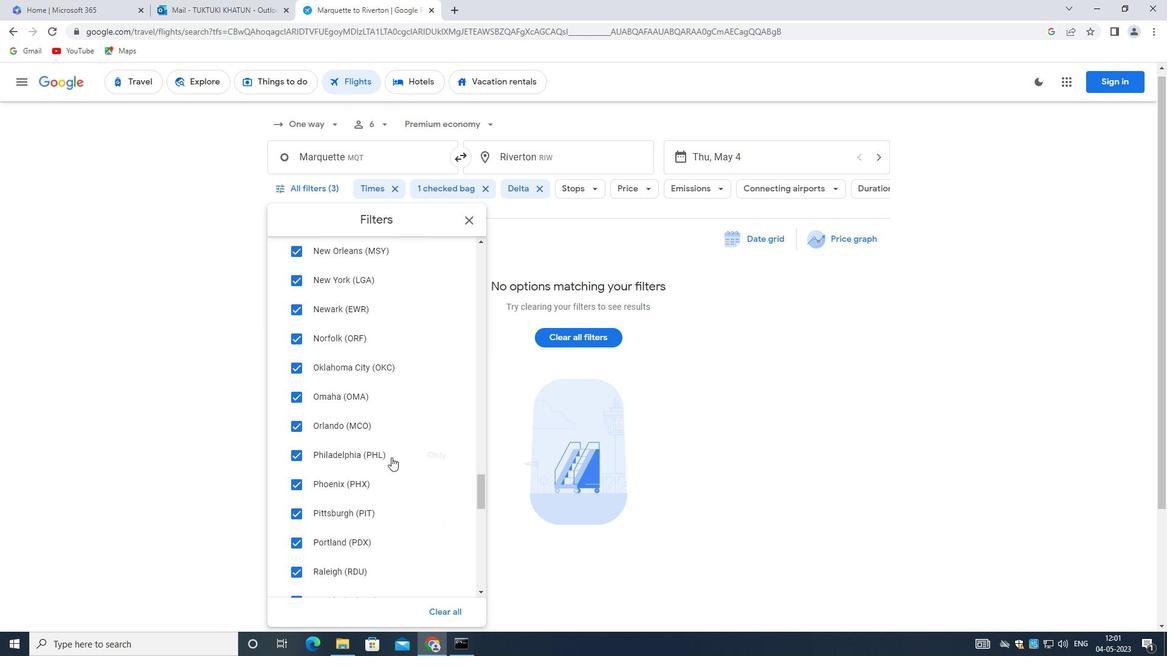 
Action: Mouse scrolled (391, 457) with delta (0, 0)
Screenshot: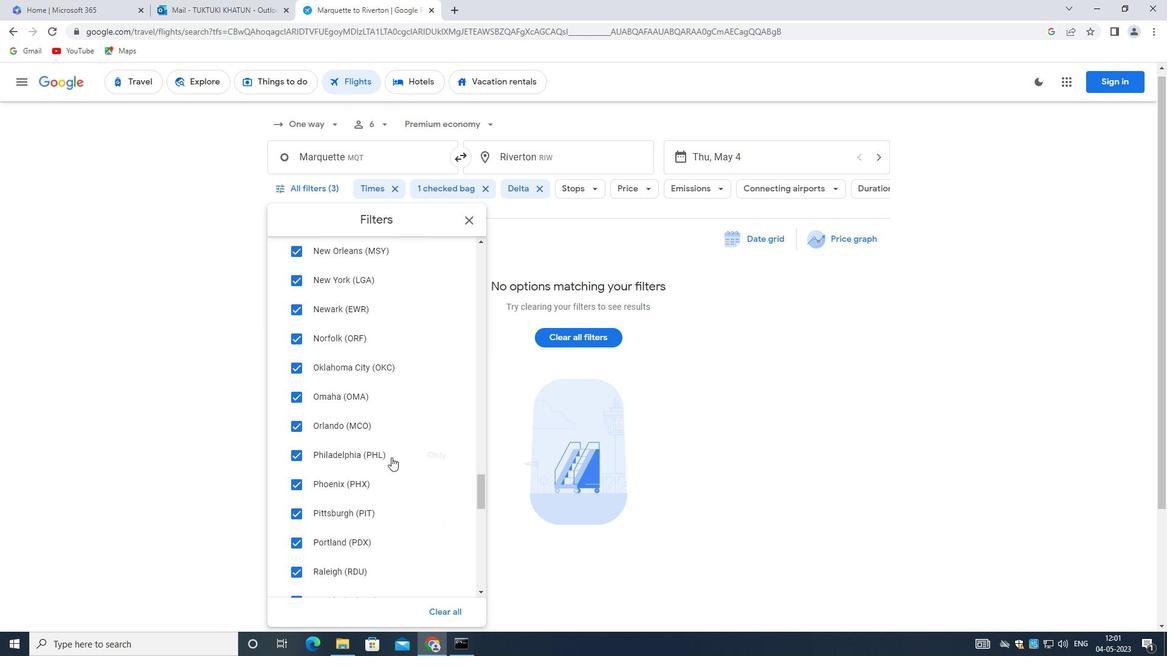 
Action: Mouse scrolled (391, 457) with delta (0, 0)
Screenshot: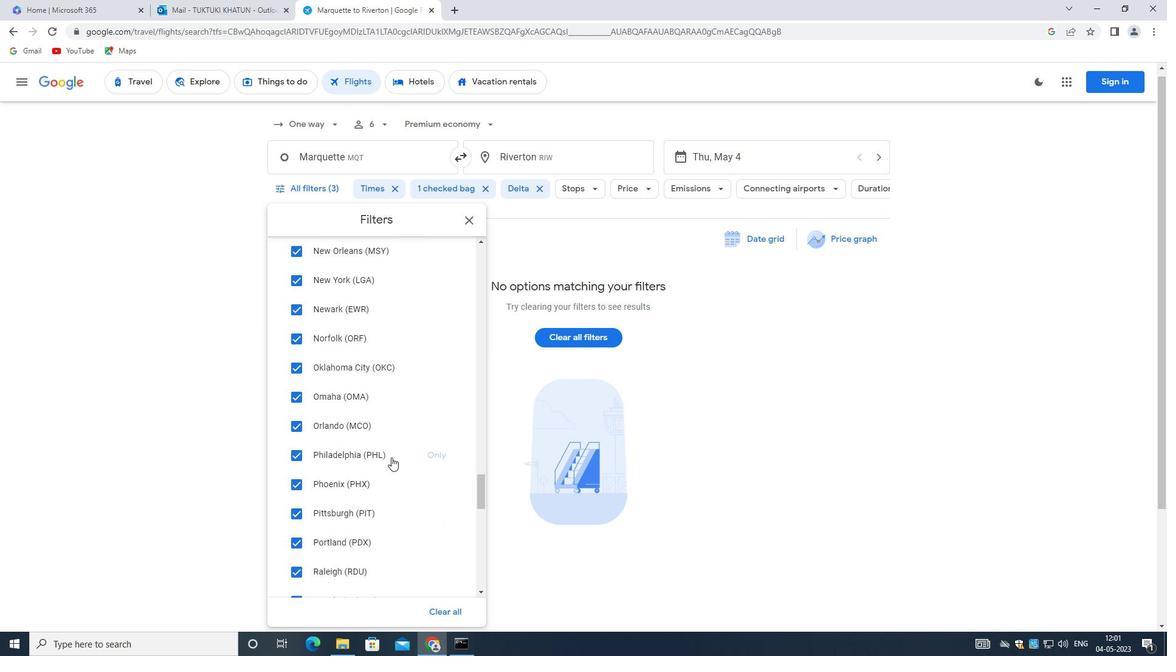 
Action: Mouse moved to (391, 457)
Screenshot: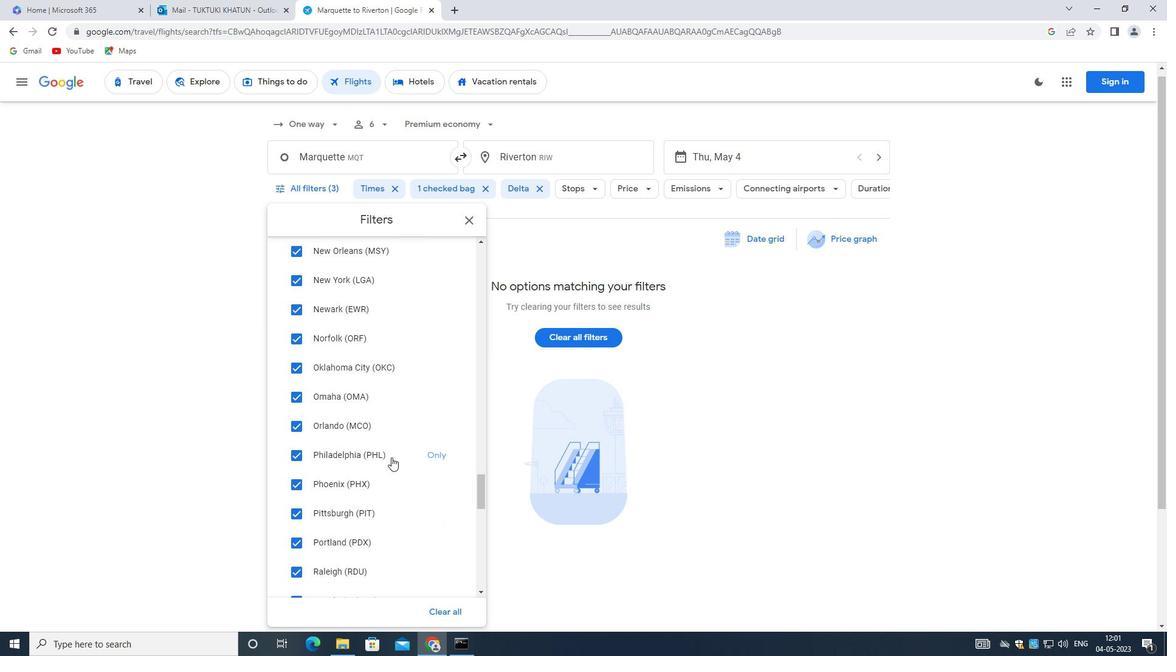 
Action: Mouse scrolled (391, 457) with delta (0, 0)
Screenshot: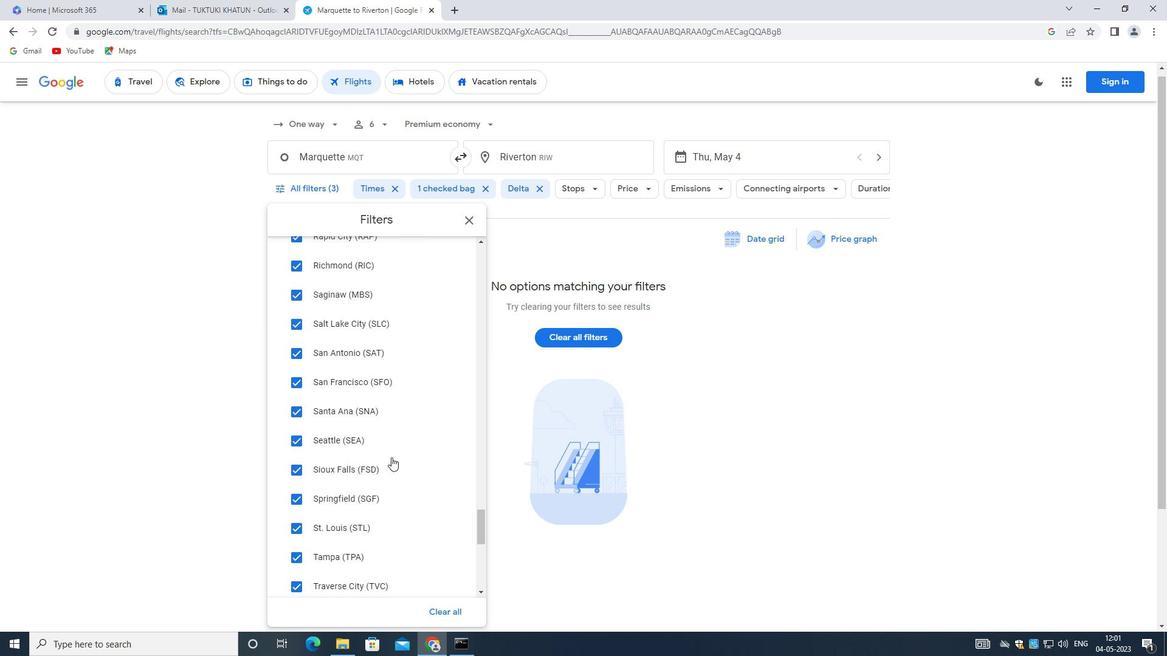 
Action: Mouse scrolled (391, 457) with delta (0, 0)
Screenshot: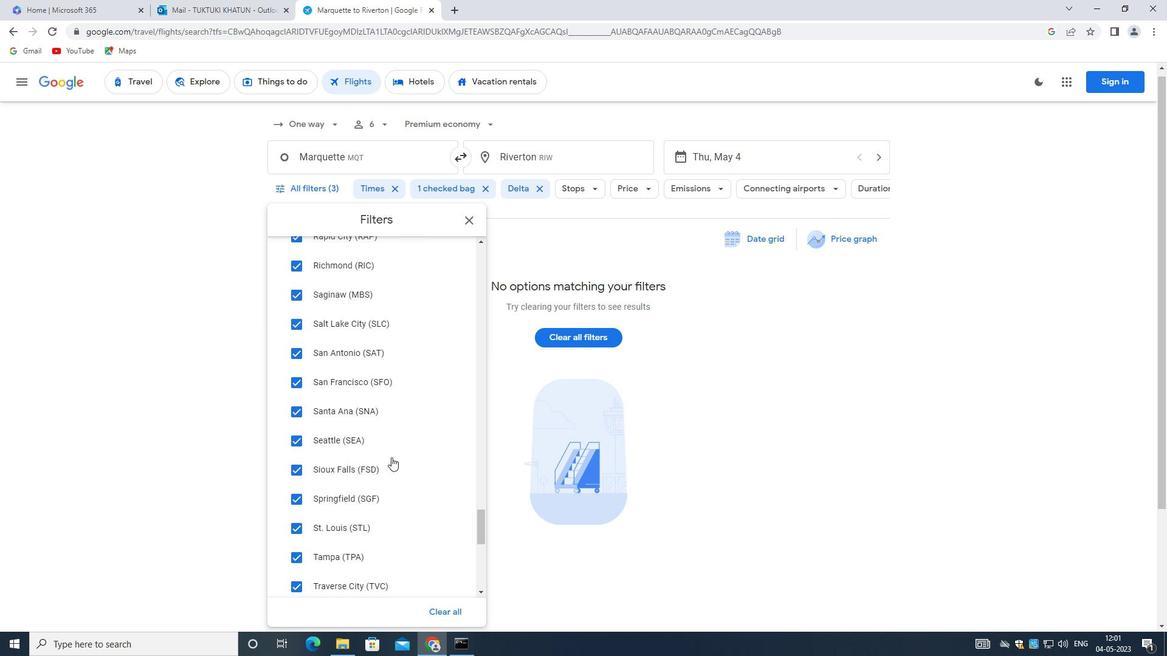 
Action: Mouse scrolled (391, 457) with delta (0, 0)
Screenshot: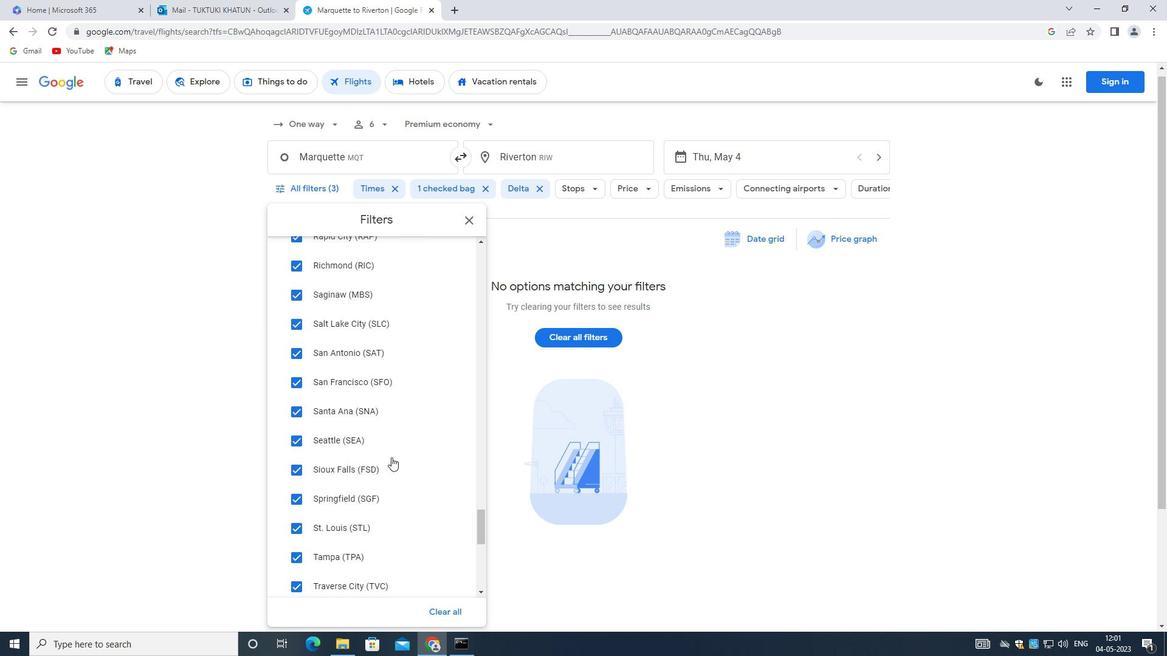 
Action: Mouse scrolled (391, 457) with delta (0, 0)
Screenshot: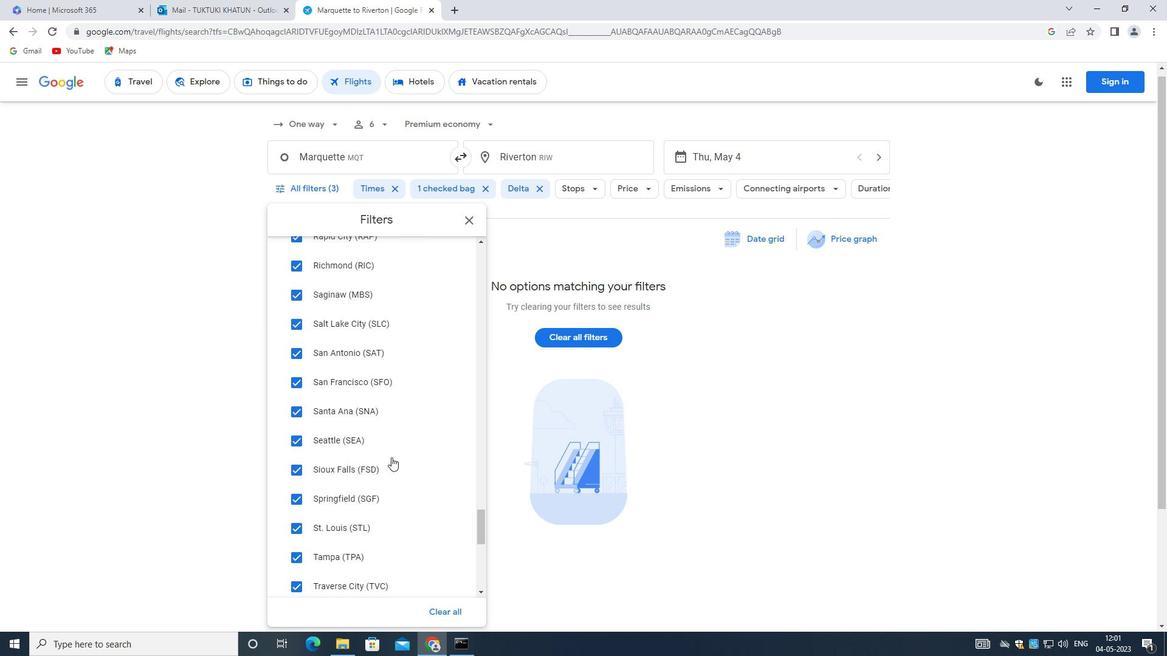
Action: Mouse scrolled (391, 457) with delta (0, 0)
Screenshot: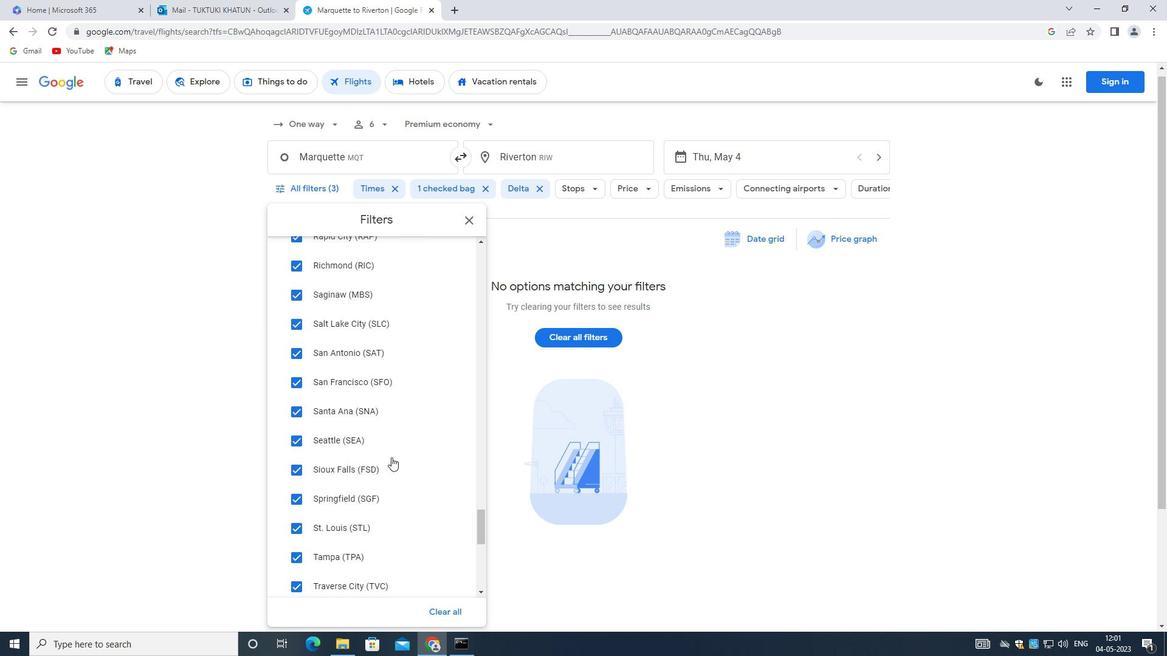 
Action: Mouse scrolled (391, 457) with delta (0, 0)
Screenshot: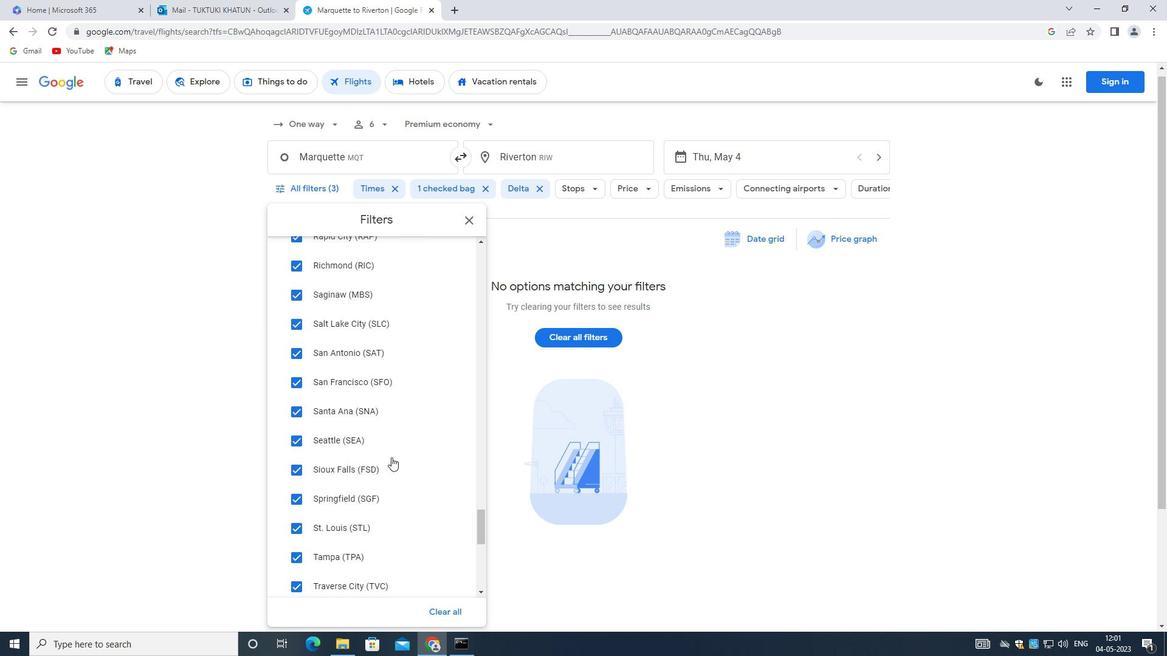 
Action: Mouse scrolled (391, 457) with delta (0, 0)
Screenshot: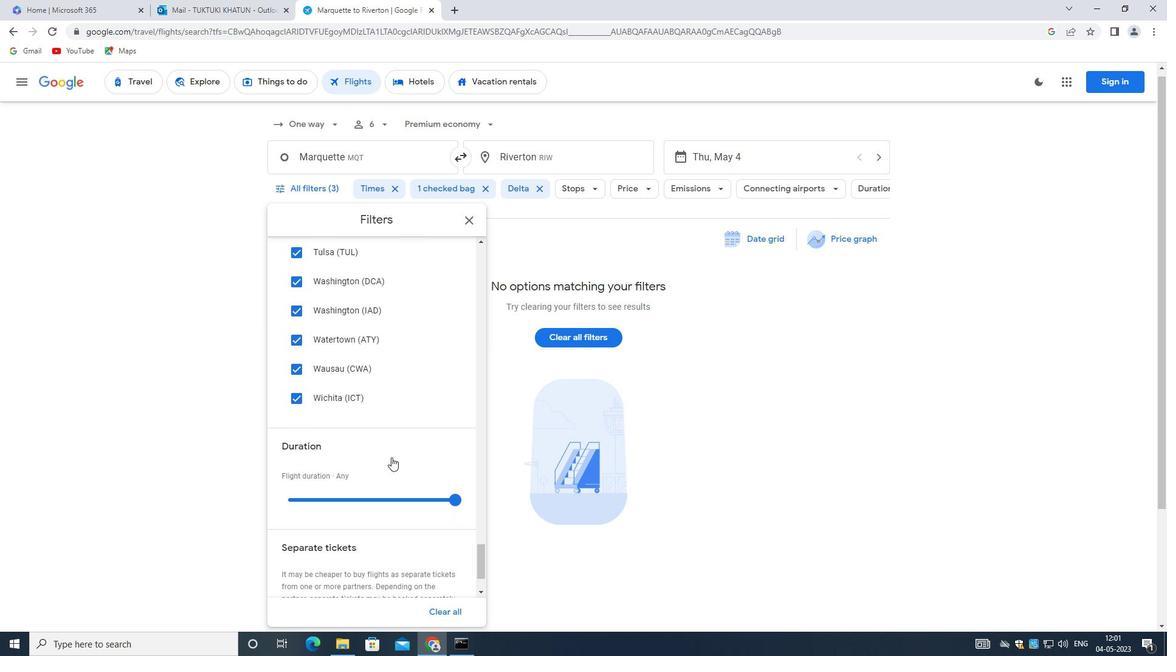 
Action: Mouse moved to (390, 457)
Screenshot: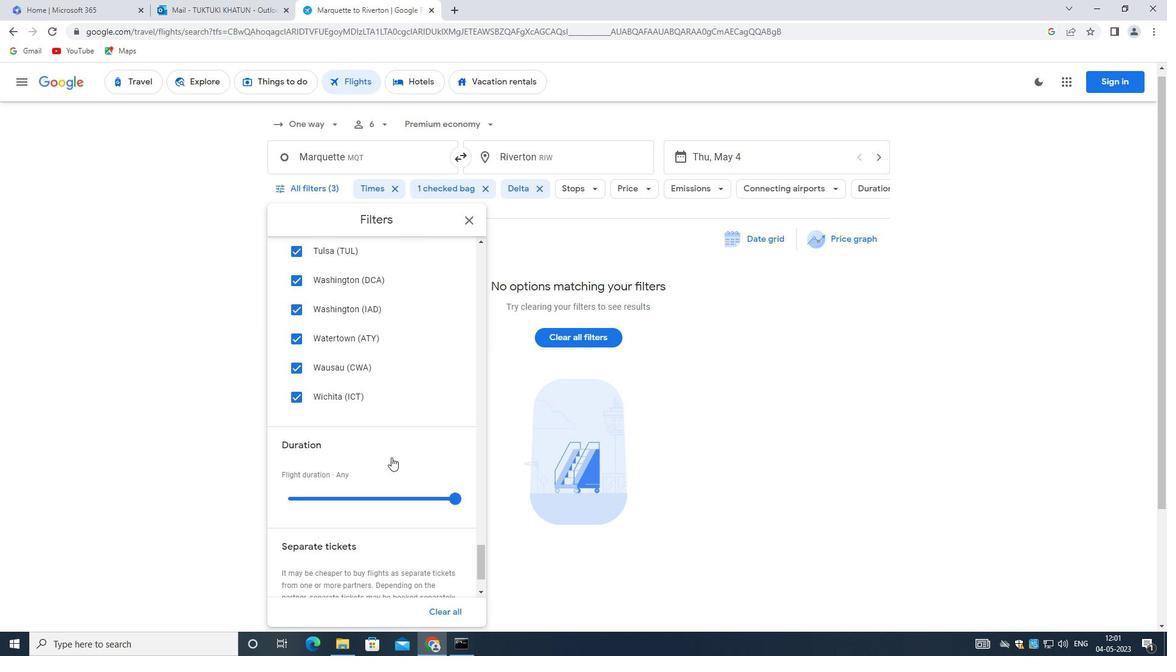 
Action: Mouse scrolled (390, 457) with delta (0, 0)
Screenshot: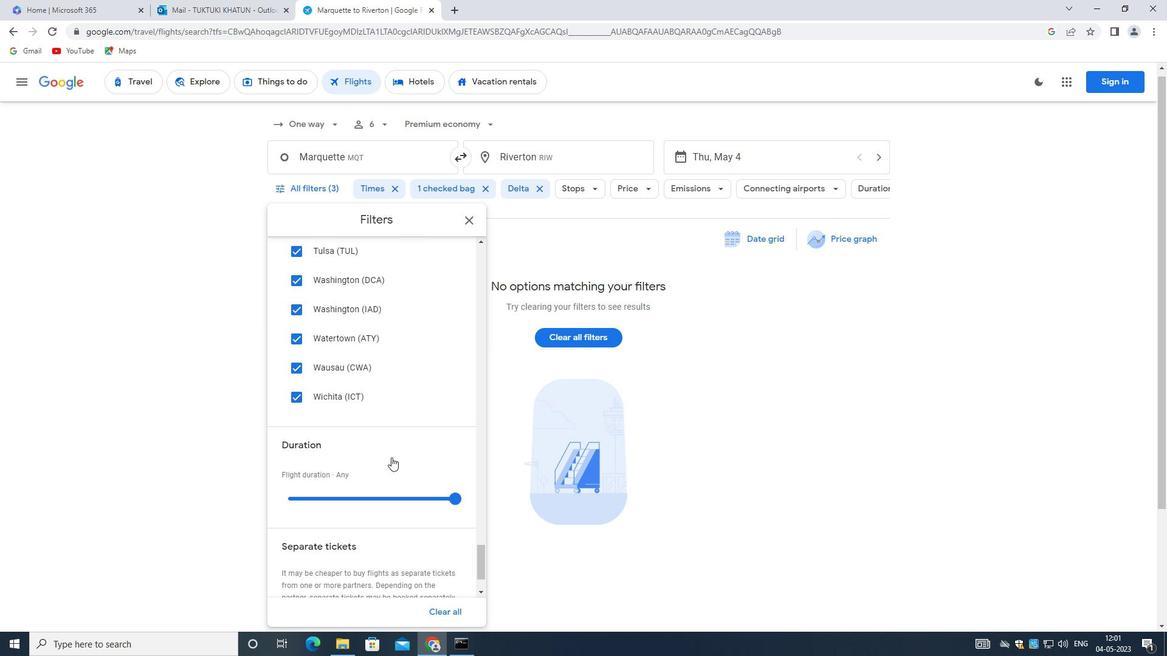 
Action: Mouse scrolled (390, 457) with delta (0, 0)
Screenshot: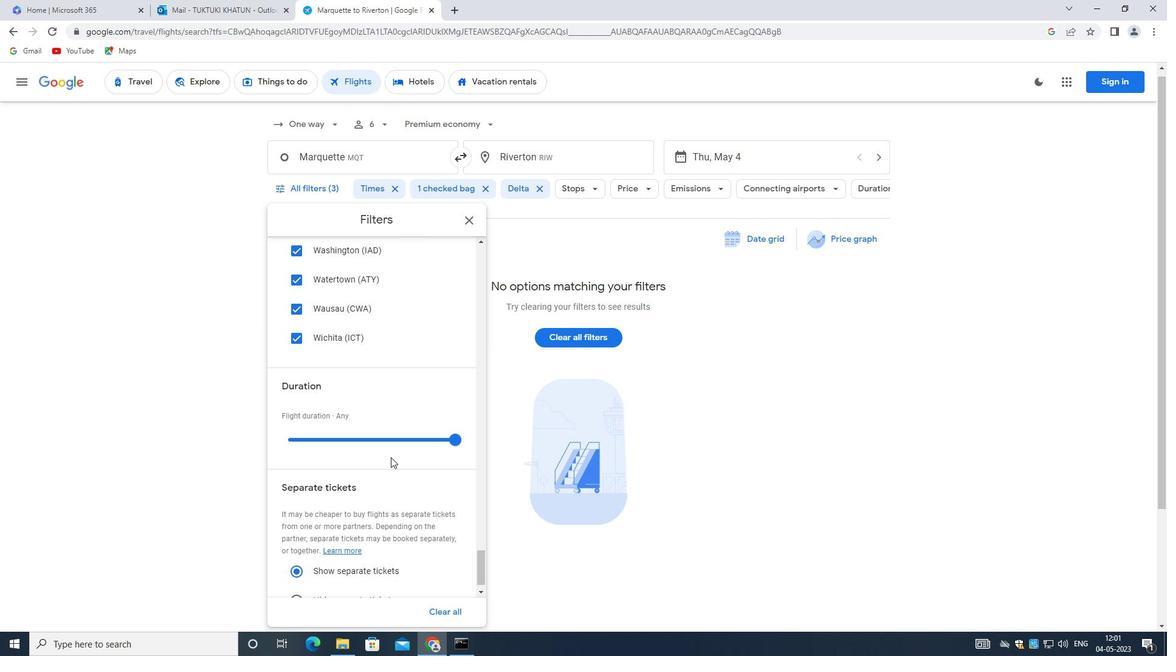 
Action: Mouse scrolled (390, 457) with delta (0, 0)
Screenshot: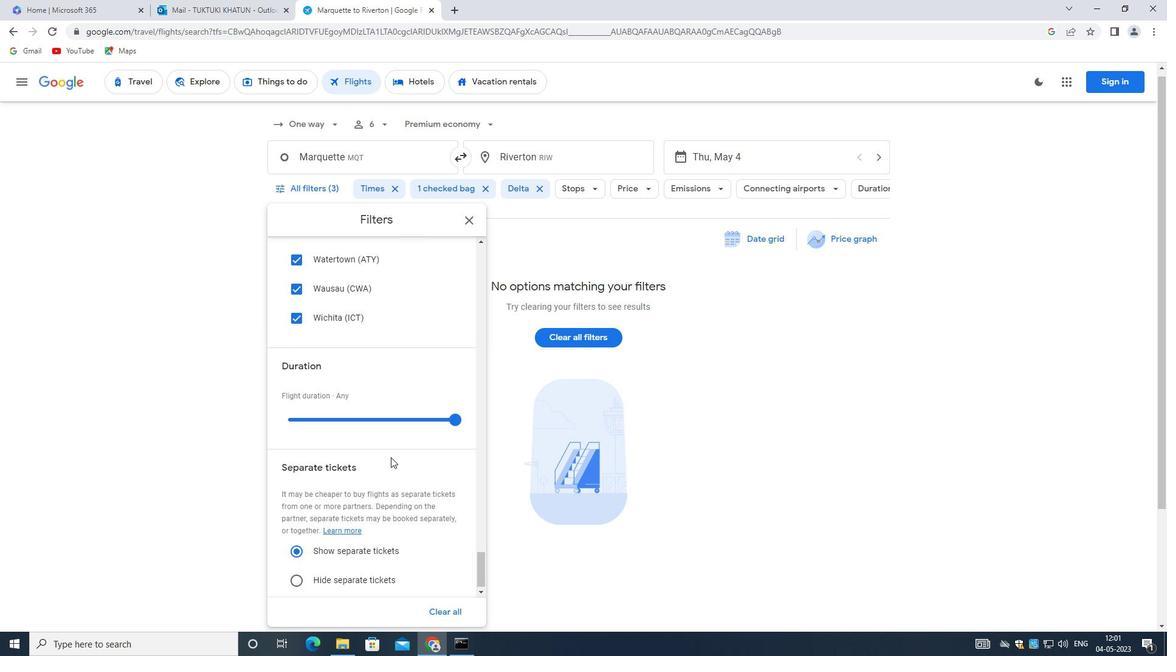 
Action: Mouse scrolled (390, 457) with delta (0, 0)
Screenshot: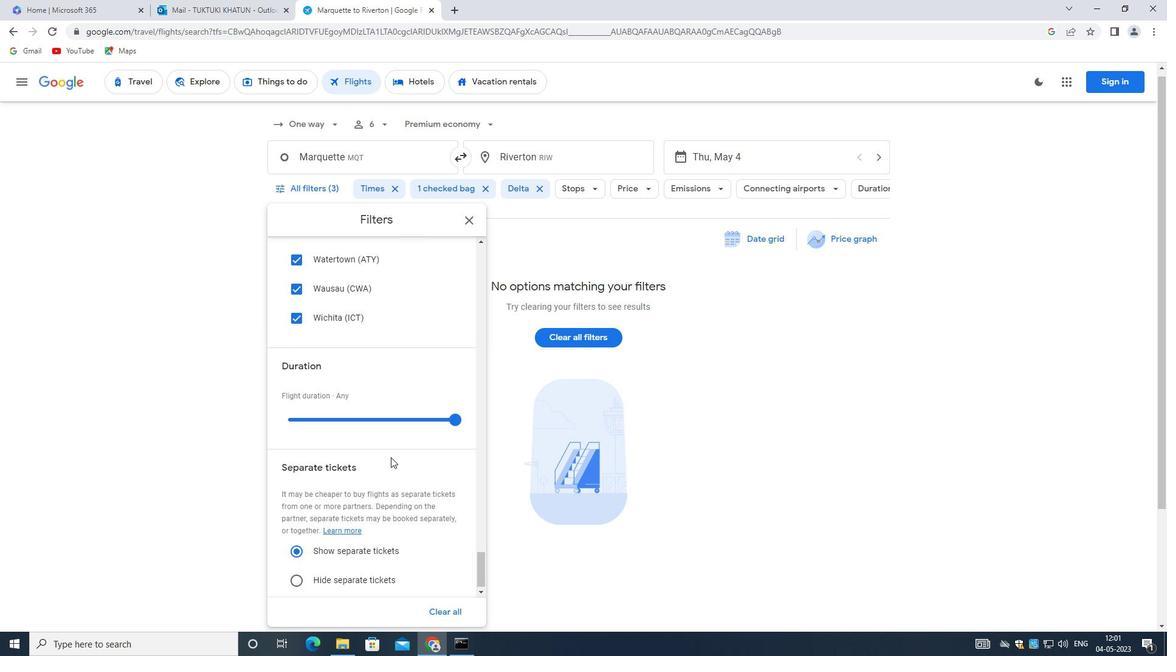 
Action: Mouse scrolled (390, 457) with delta (0, 0)
Screenshot: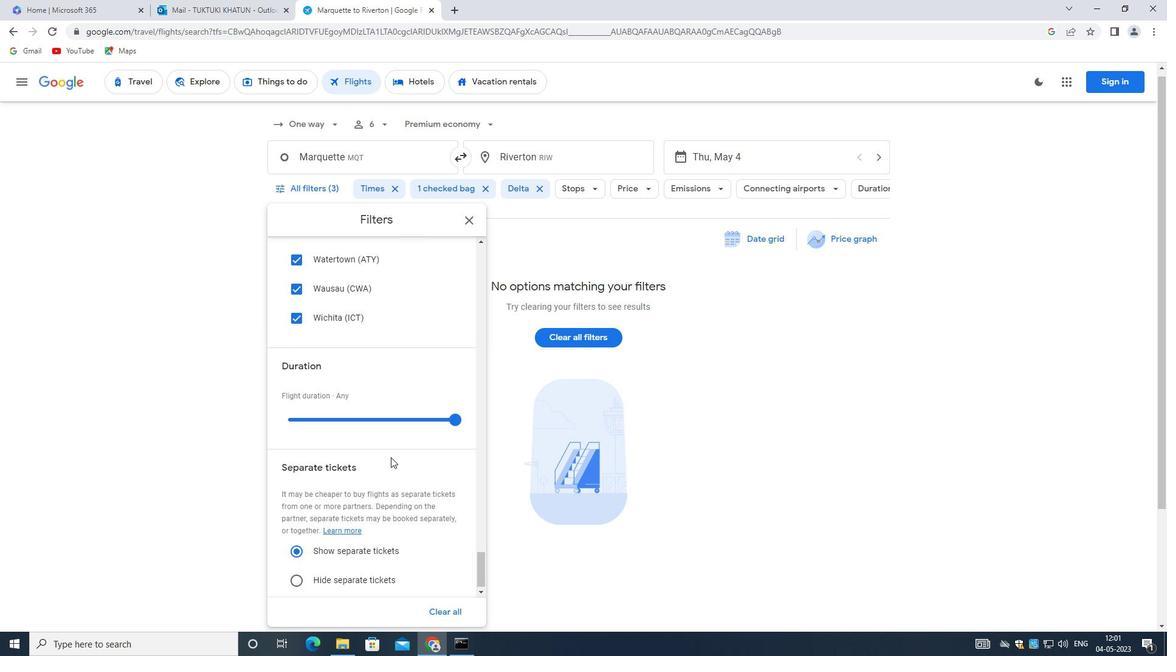
Action: Mouse scrolled (390, 457) with delta (0, 0)
Screenshot: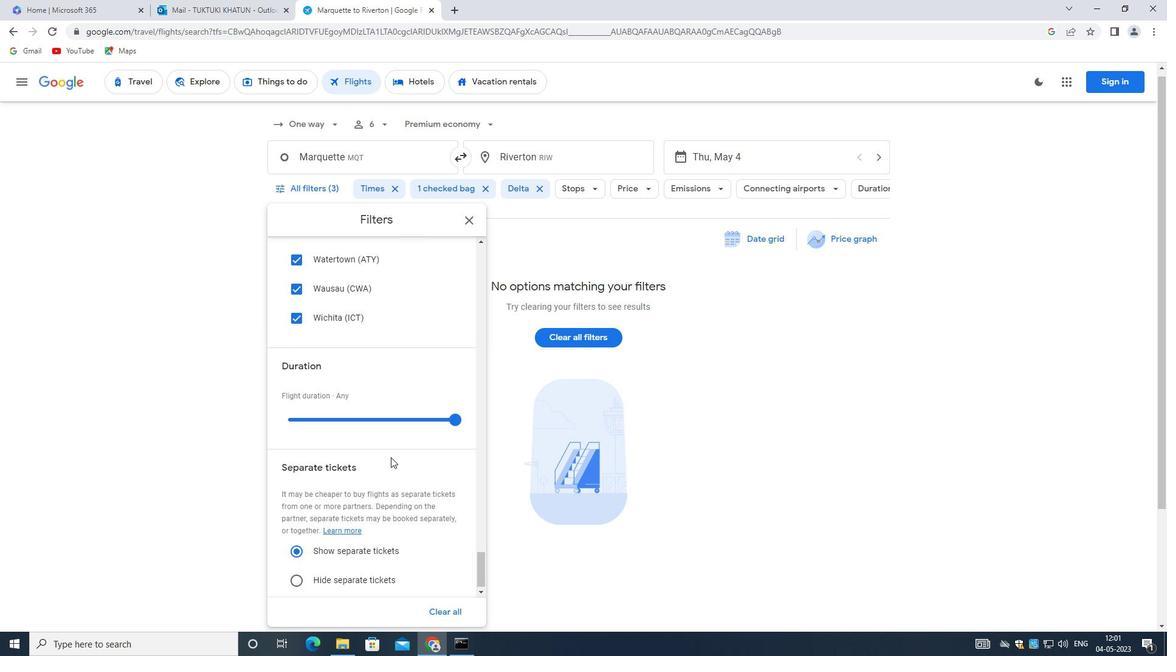 
Action: Mouse scrolled (390, 457) with delta (0, 0)
Screenshot: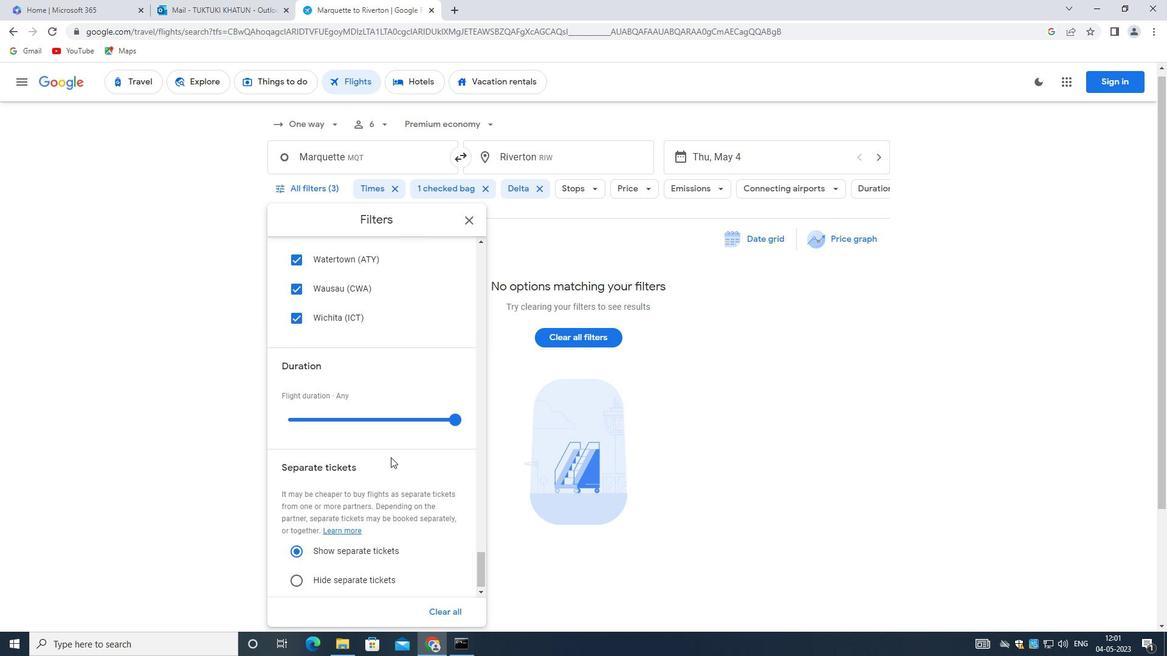 
